 Task: Look for space in Chicholi, India from 5th July, 2023 to 10th July, 2023 for 4 adults in price range Rs.9000 to Rs.14000. Place can be entire place with 2 bedrooms having 4 beds and 2 bathrooms. Property type can be house, flat, guest house. Booking option can be shelf check-in. Required host language is English.
Action: Mouse moved to (552, 75)
Screenshot: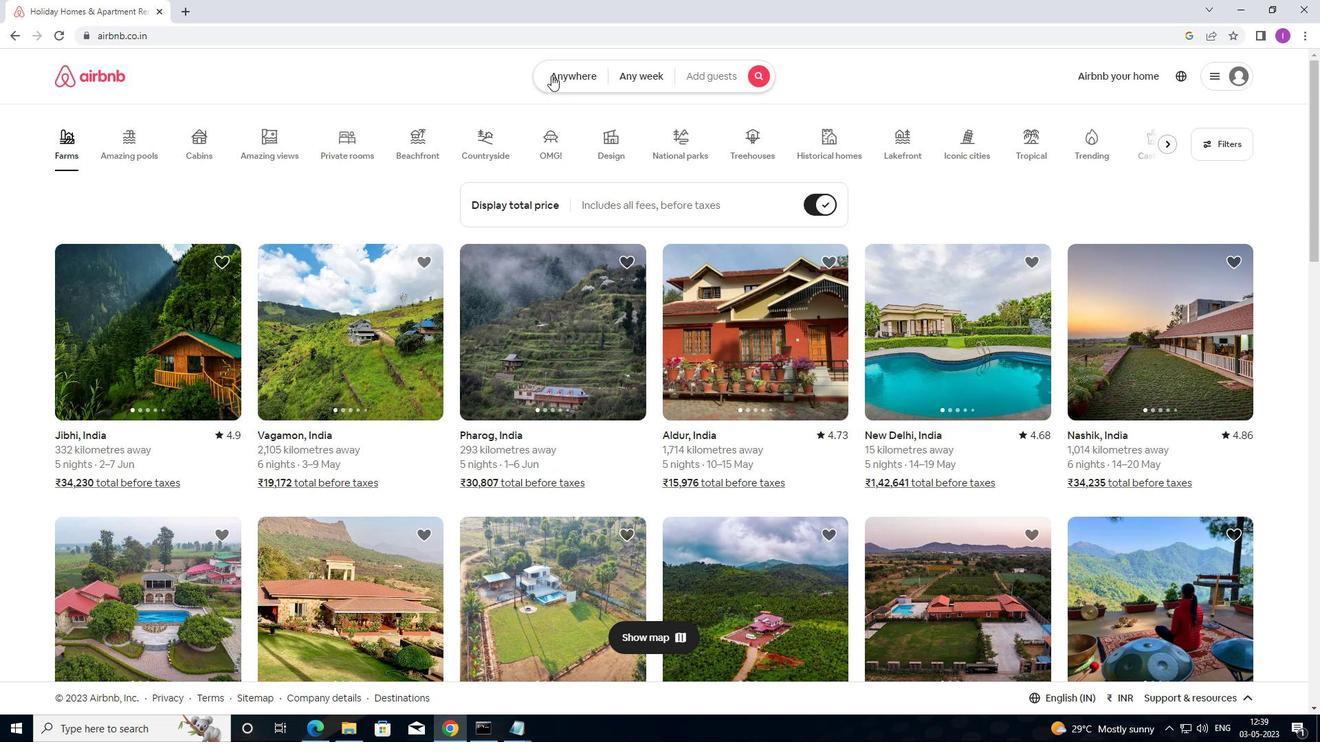 
Action: Mouse pressed left at (552, 75)
Screenshot: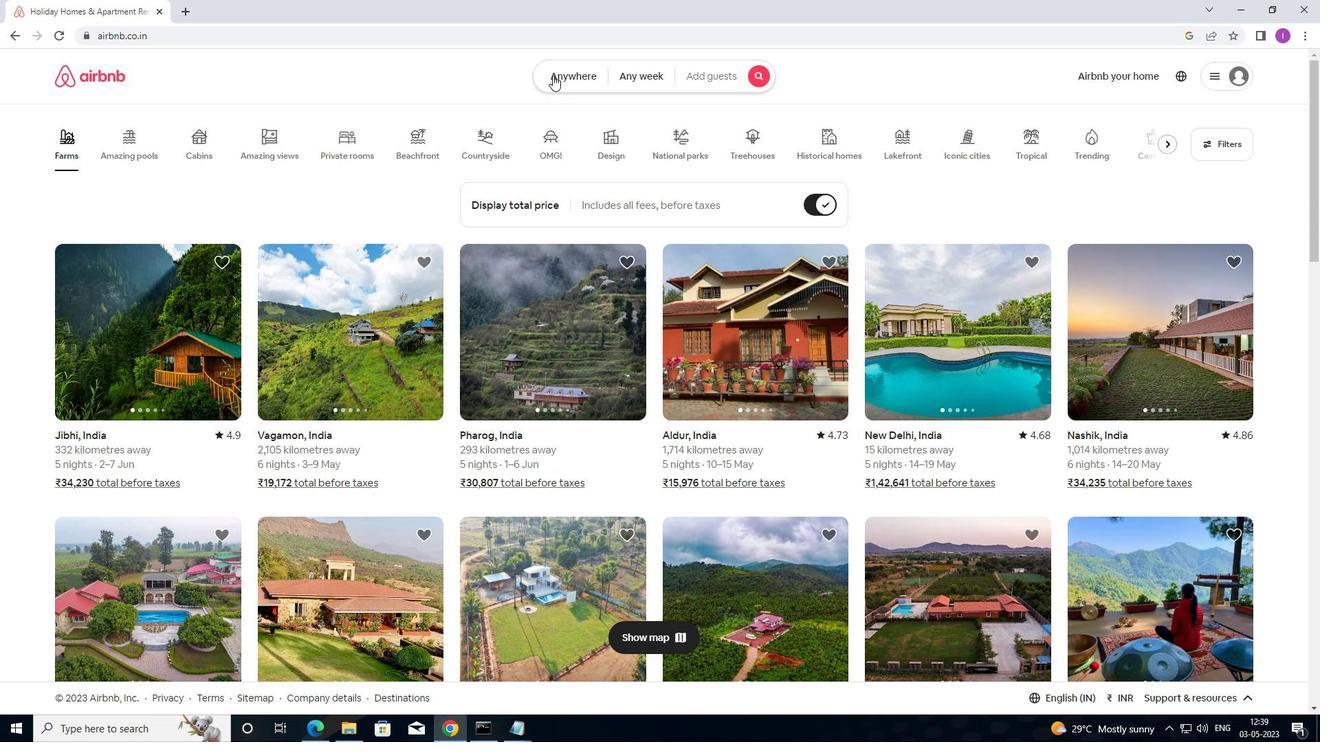 
Action: Mouse moved to (400, 130)
Screenshot: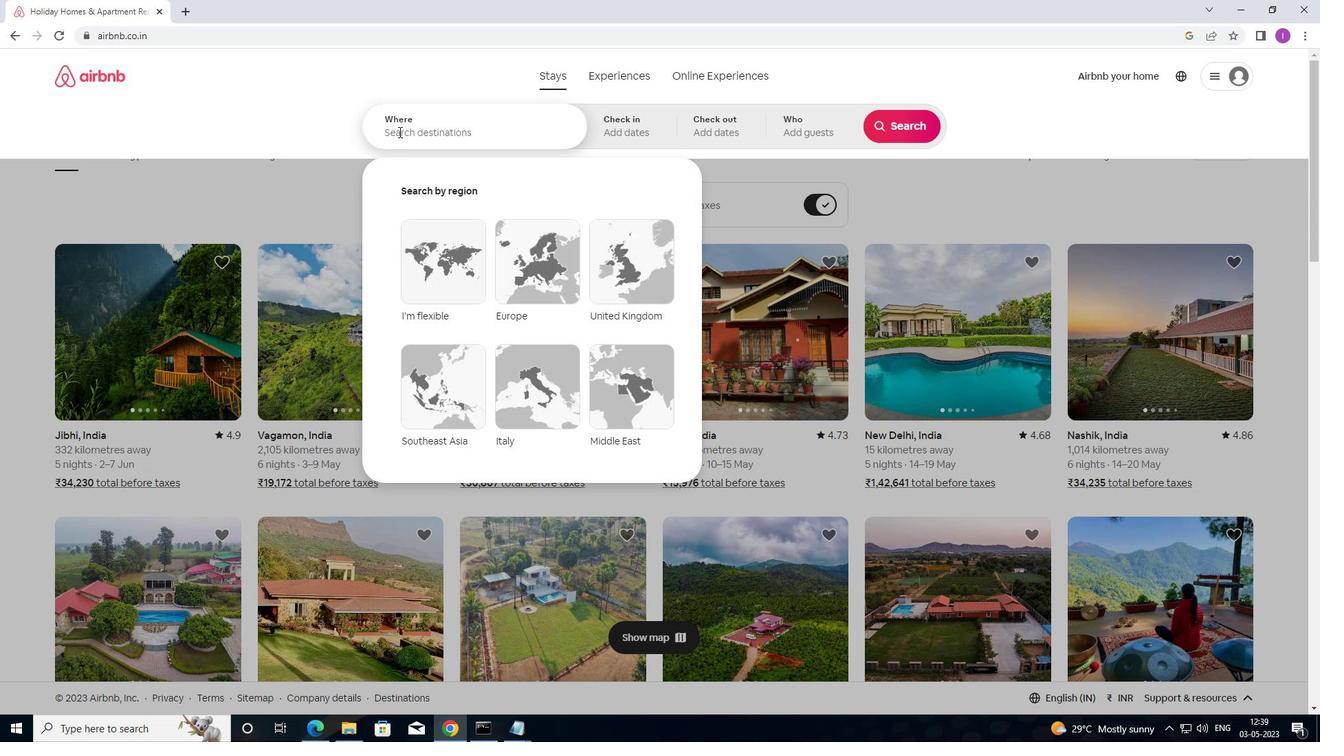 
Action: Mouse pressed left at (400, 130)
Screenshot: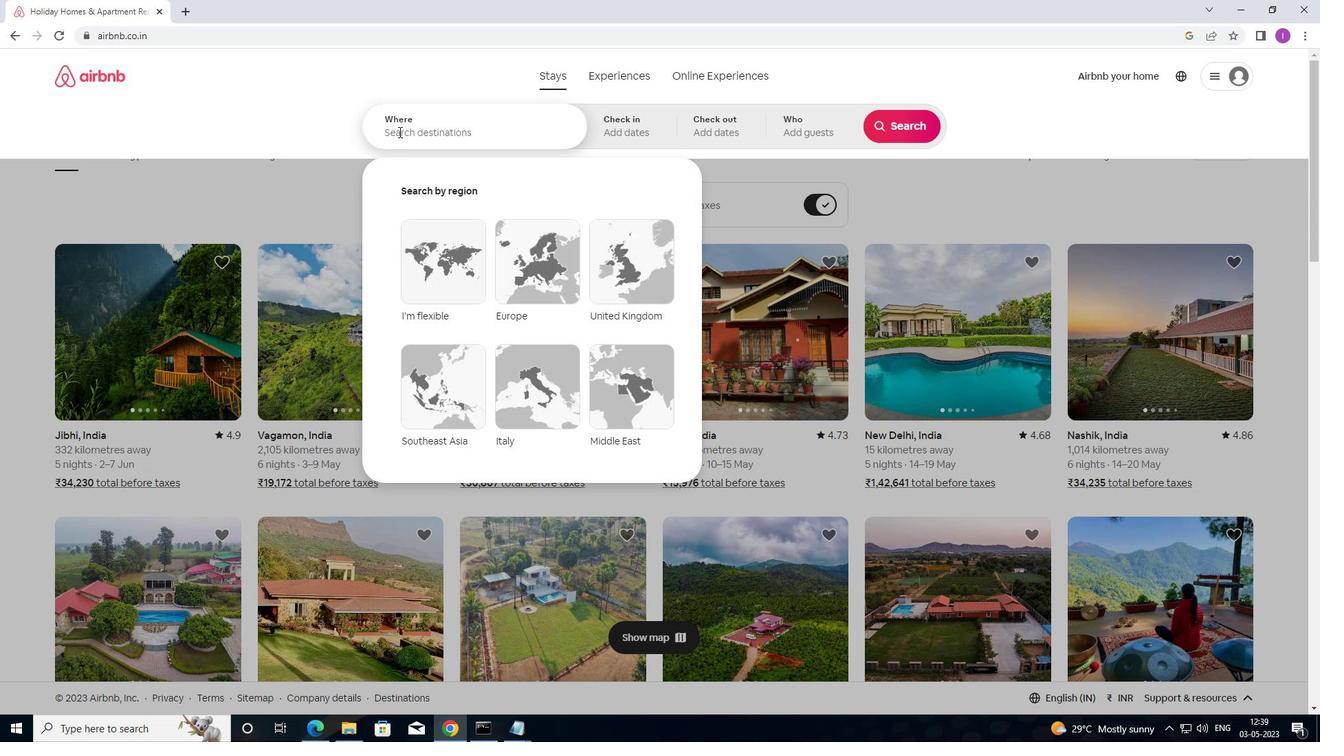 
Action: Mouse moved to (583, 136)
Screenshot: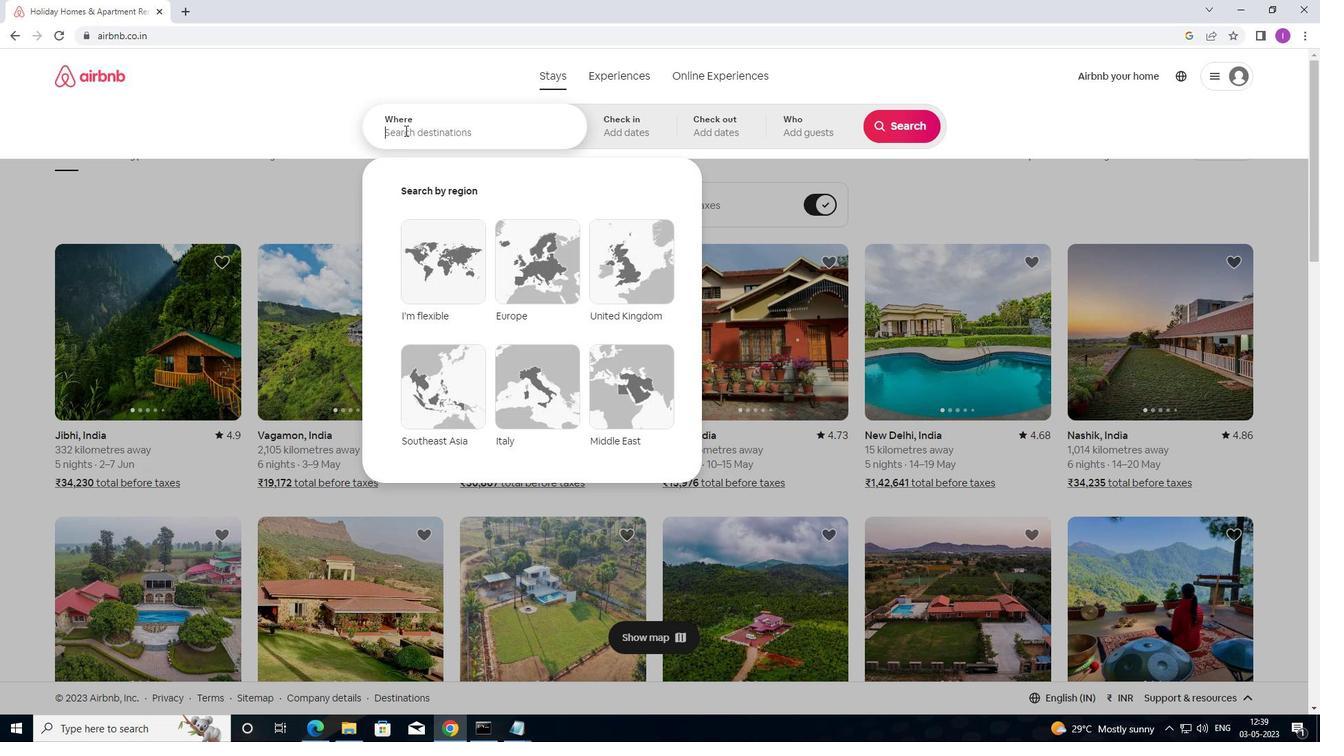 
Action: Key pressed <Key.shift>CHICHOLI,<Key.shift>INDIA
Screenshot: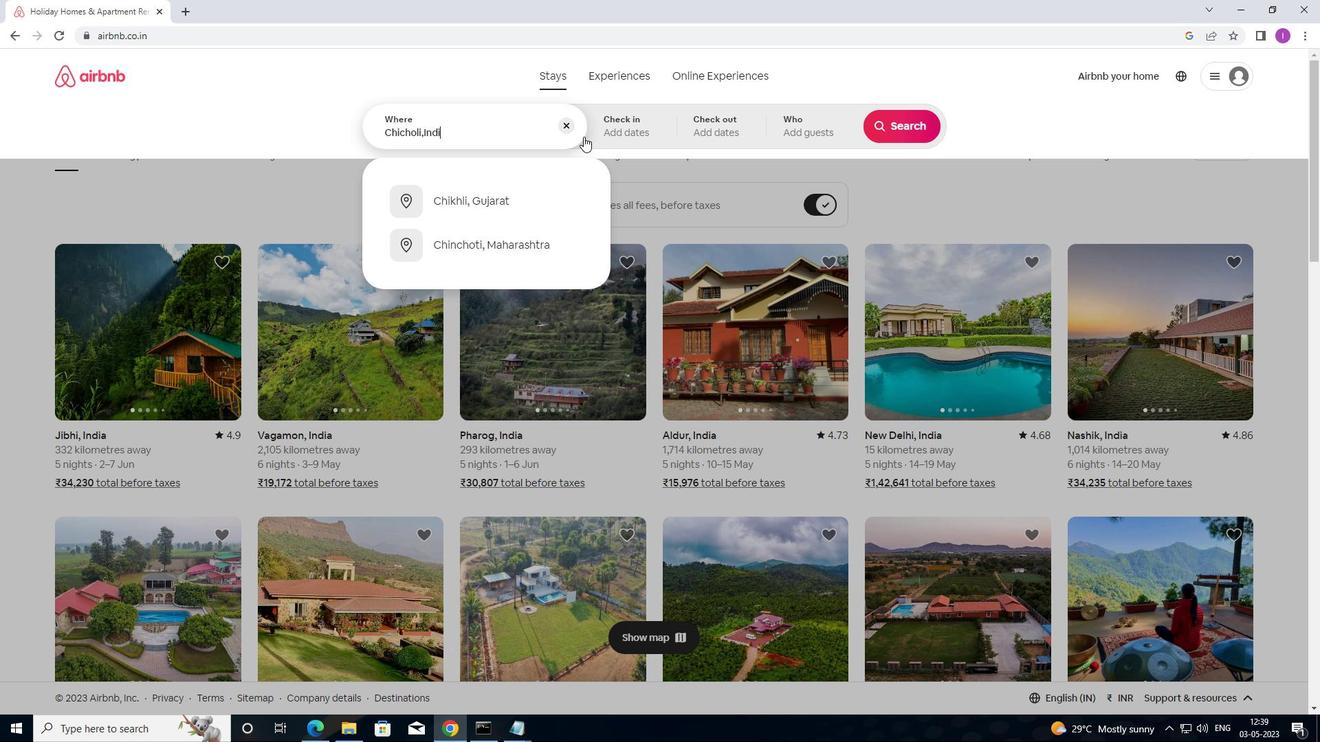 
Action: Mouse moved to (645, 132)
Screenshot: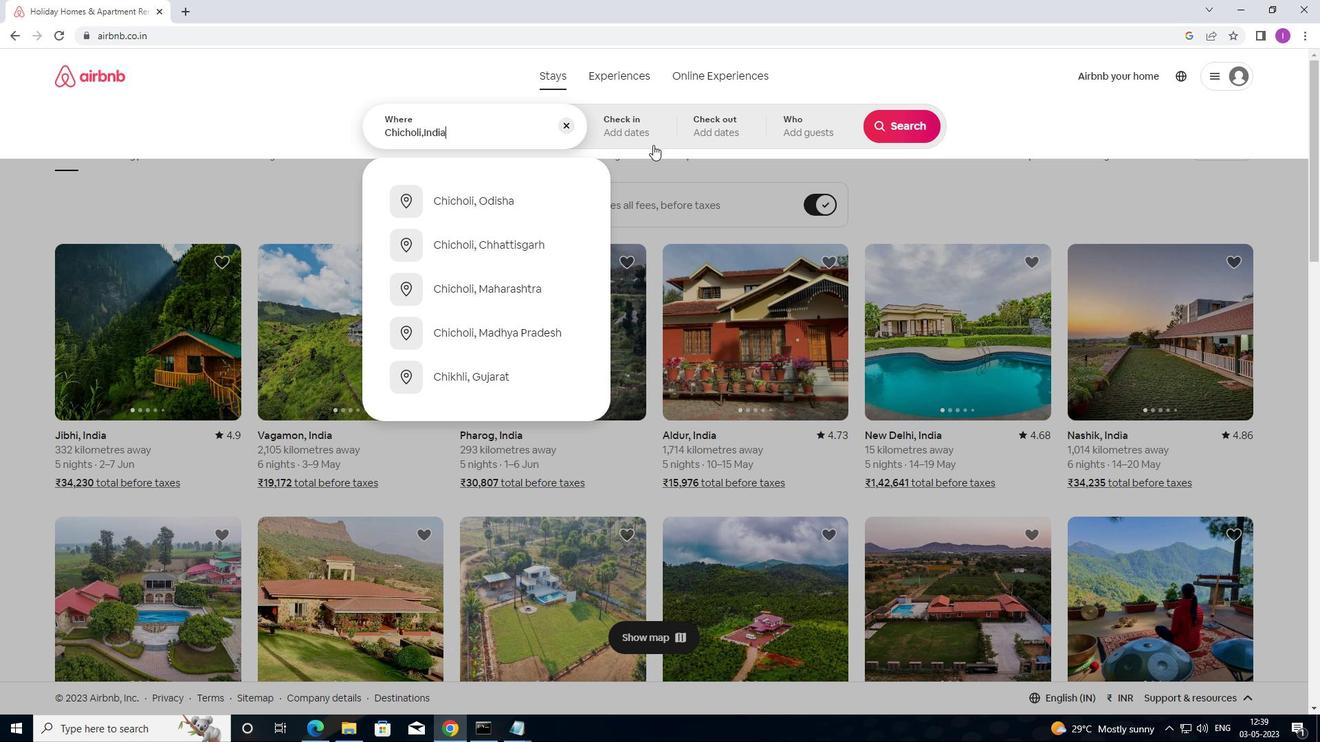 
Action: Mouse pressed left at (645, 132)
Screenshot: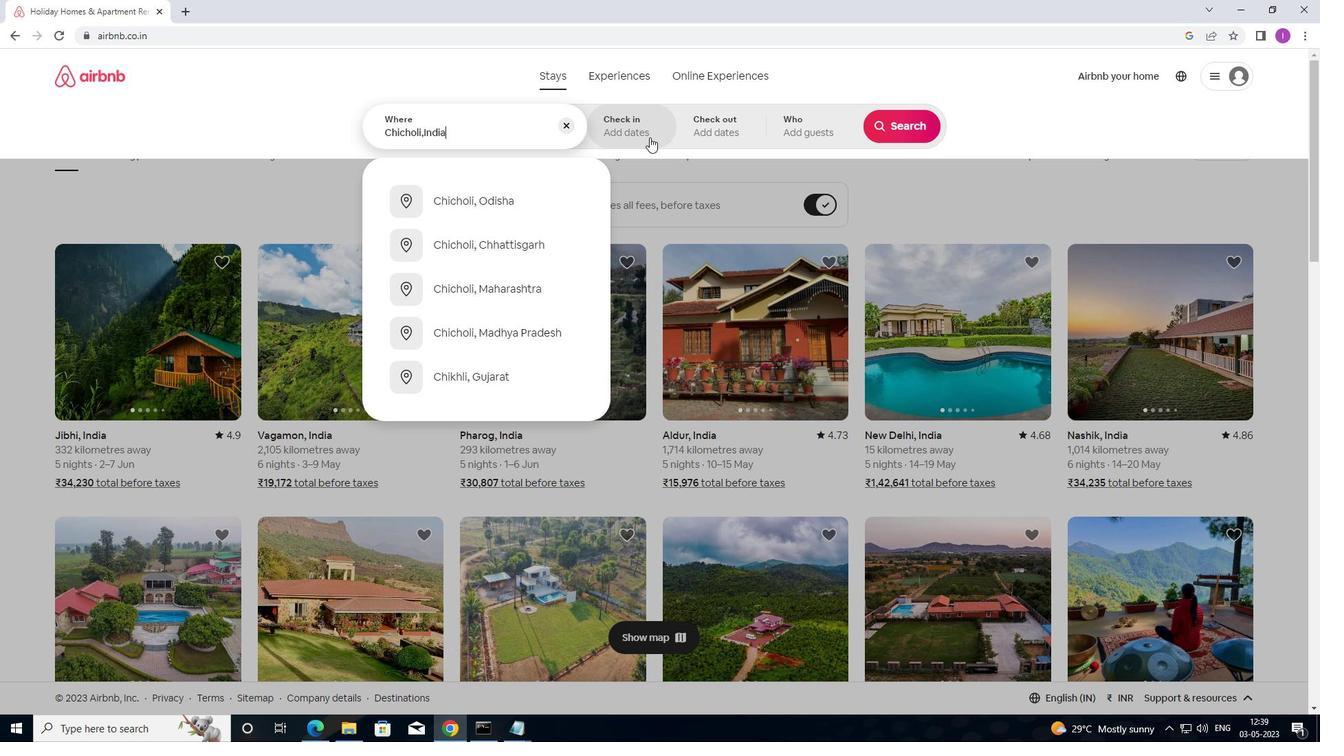 
Action: Mouse moved to (892, 239)
Screenshot: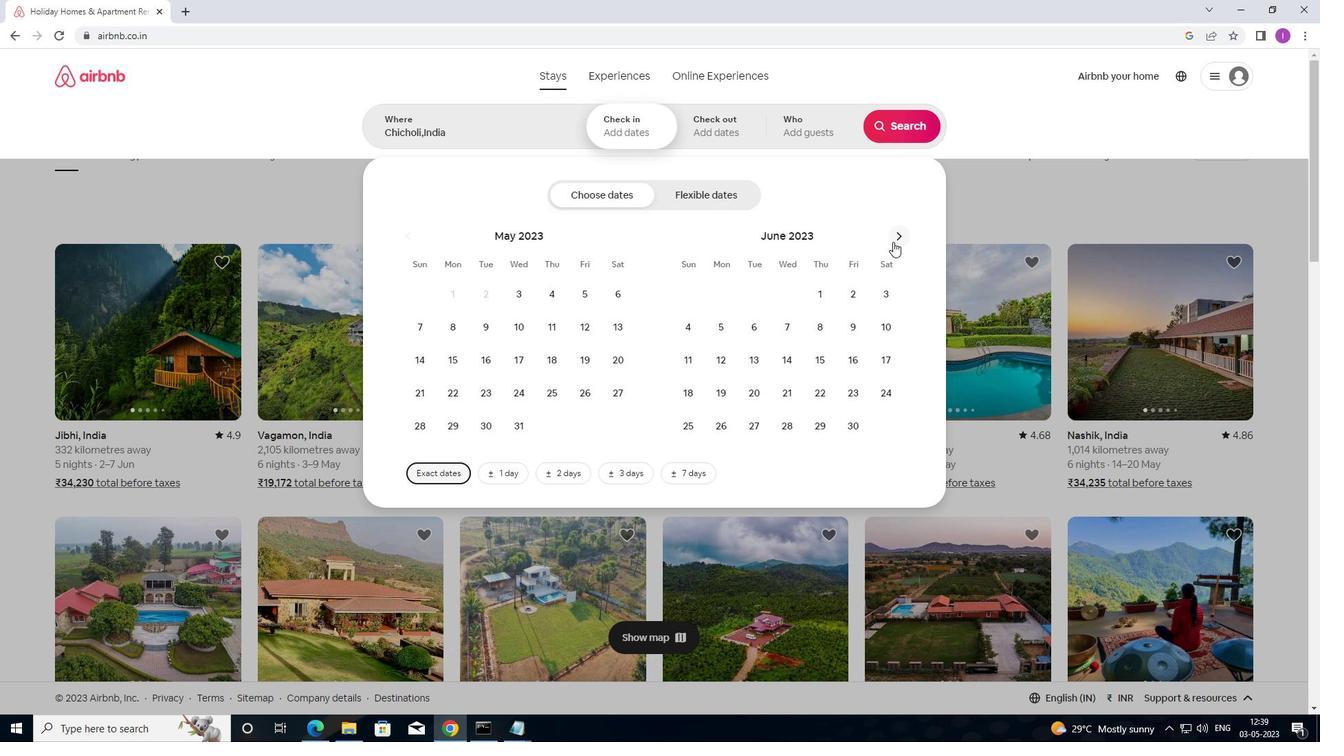 
Action: Mouse pressed left at (892, 239)
Screenshot: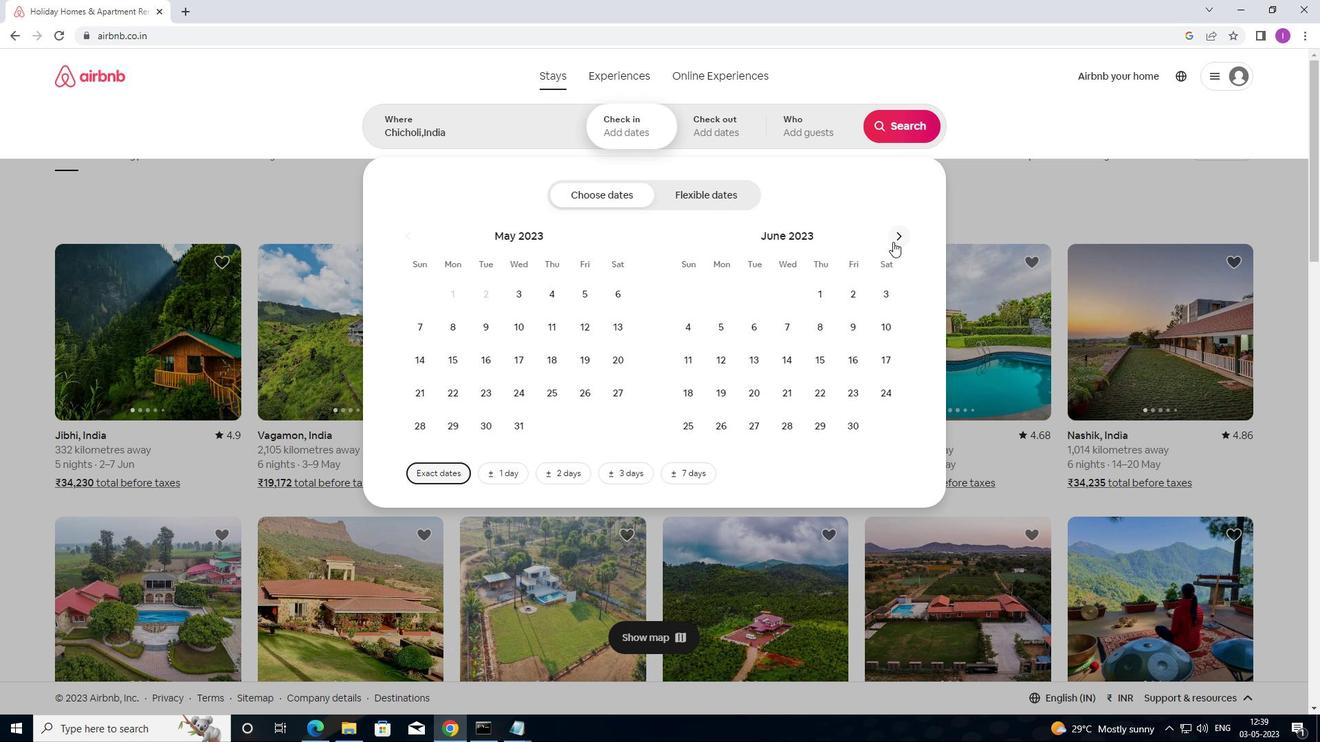 
Action: Mouse moved to (788, 319)
Screenshot: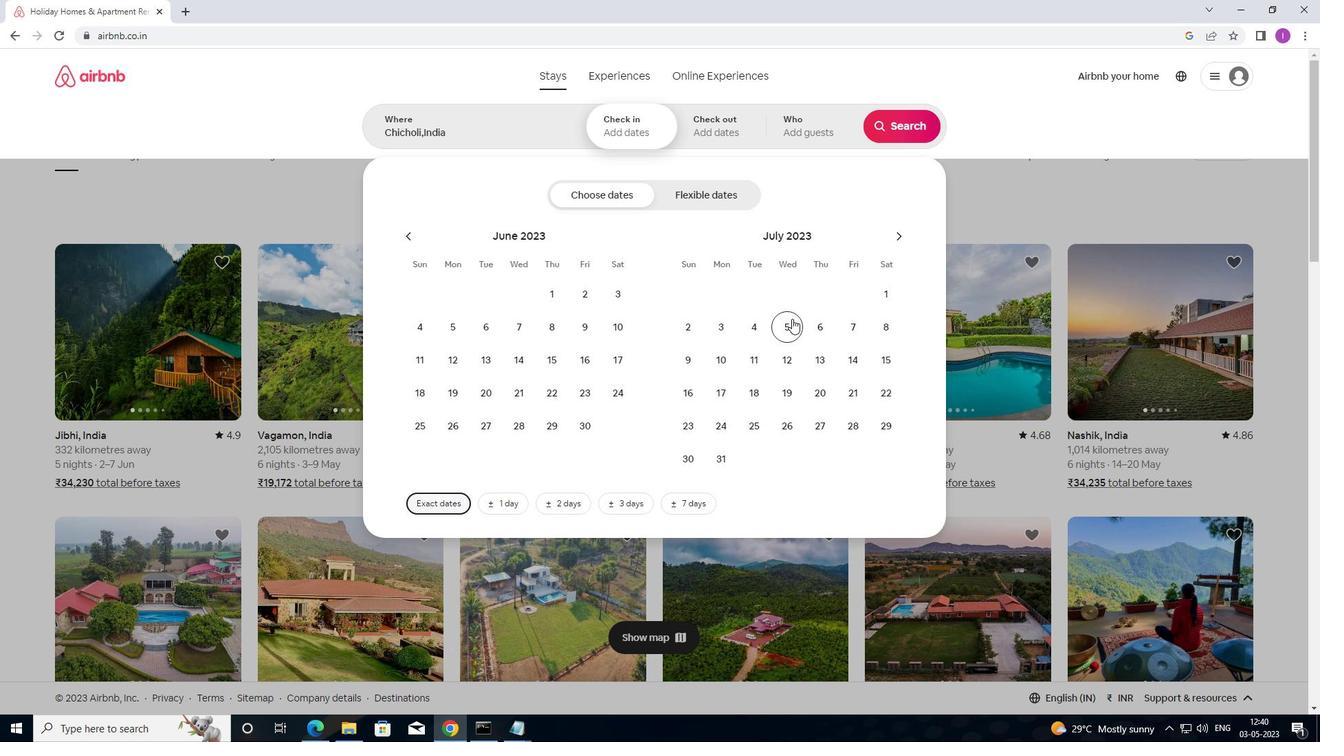 
Action: Mouse pressed left at (788, 319)
Screenshot: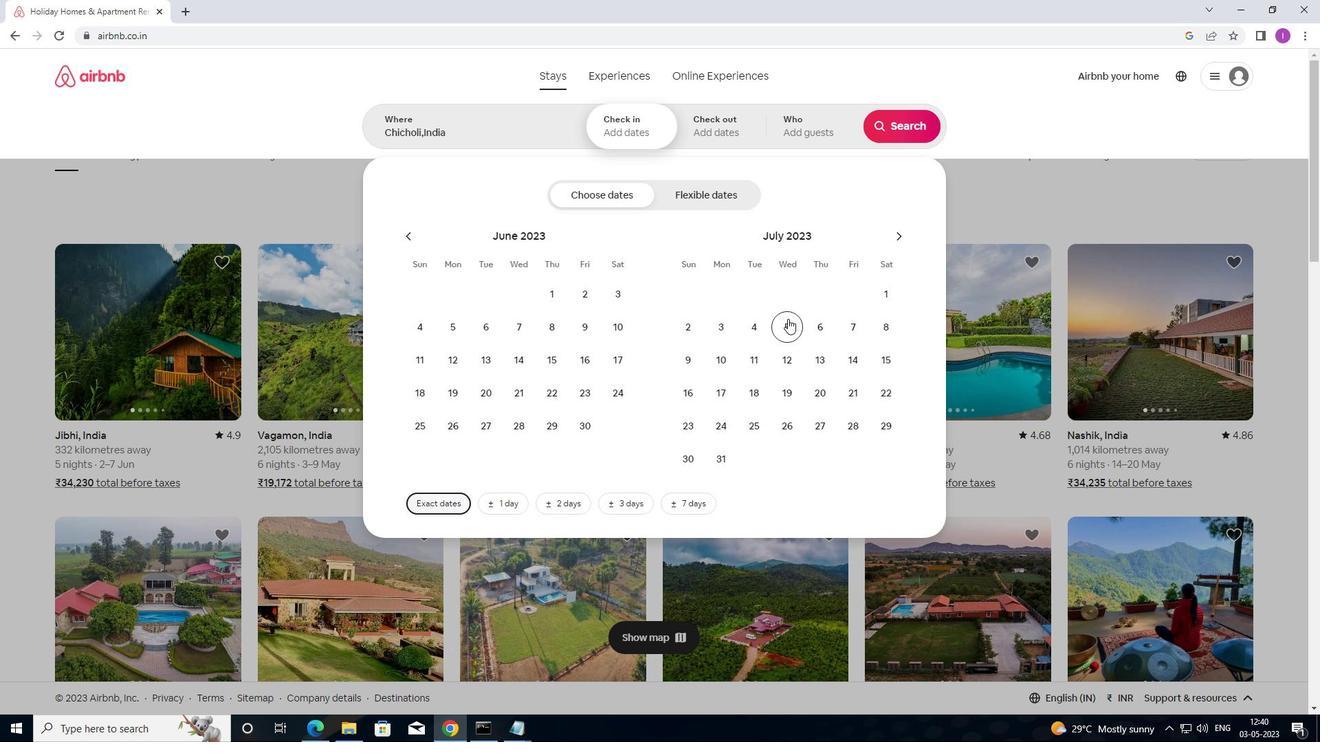 
Action: Mouse moved to (715, 367)
Screenshot: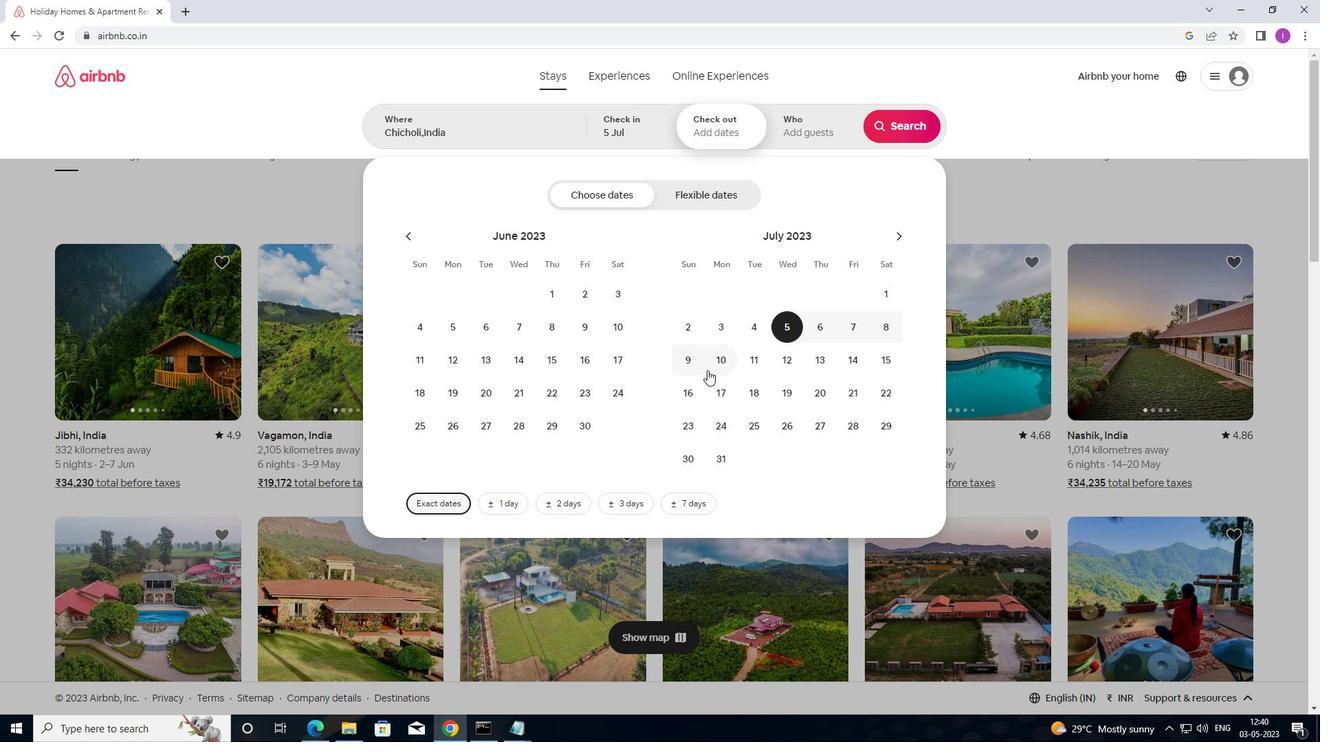 
Action: Mouse pressed left at (715, 367)
Screenshot: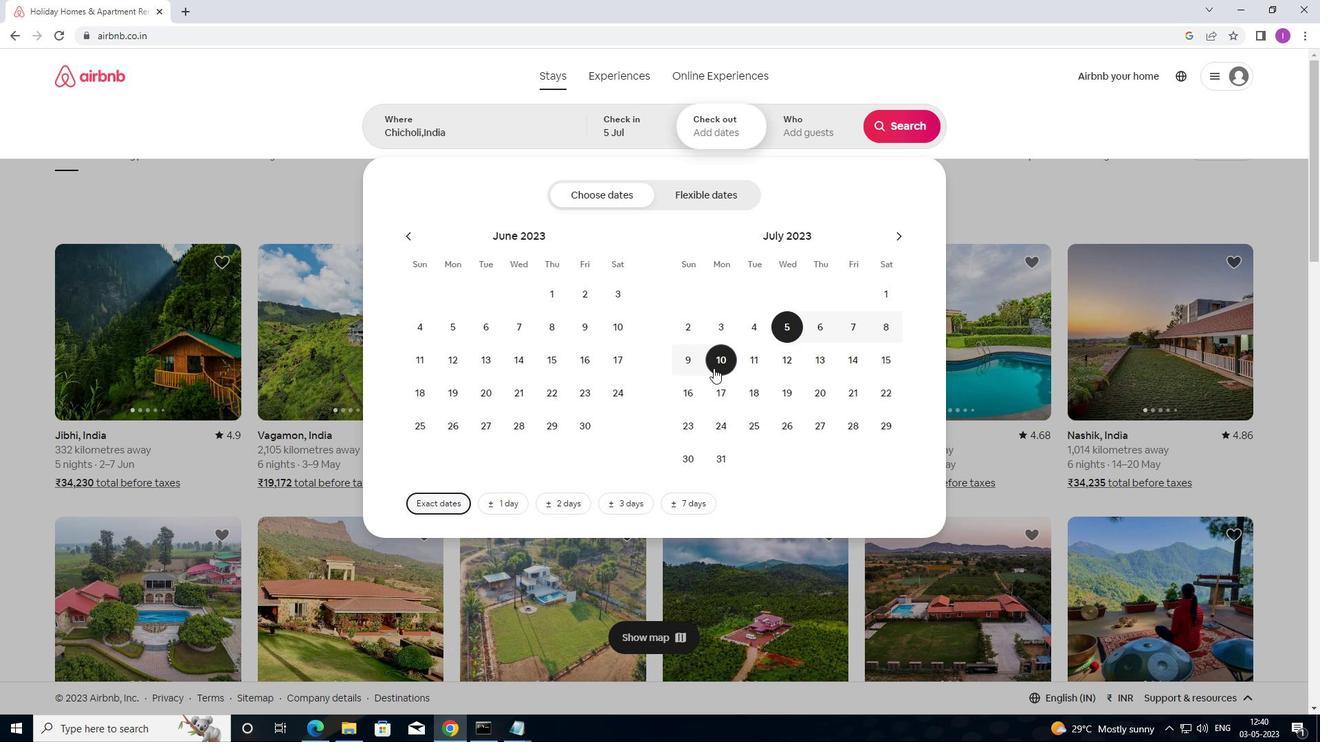 
Action: Mouse moved to (807, 127)
Screenshot: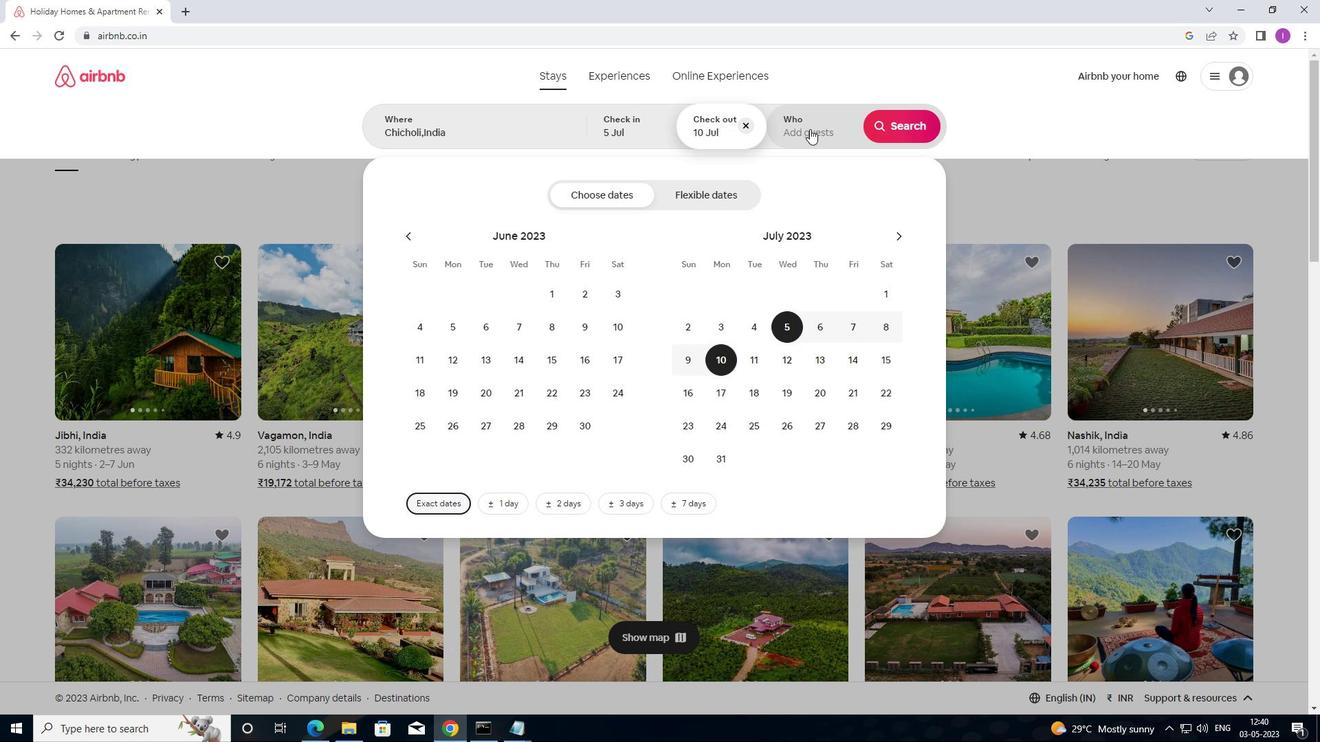 
Action: Mouse pressed left at (807, 127)
Screenshot: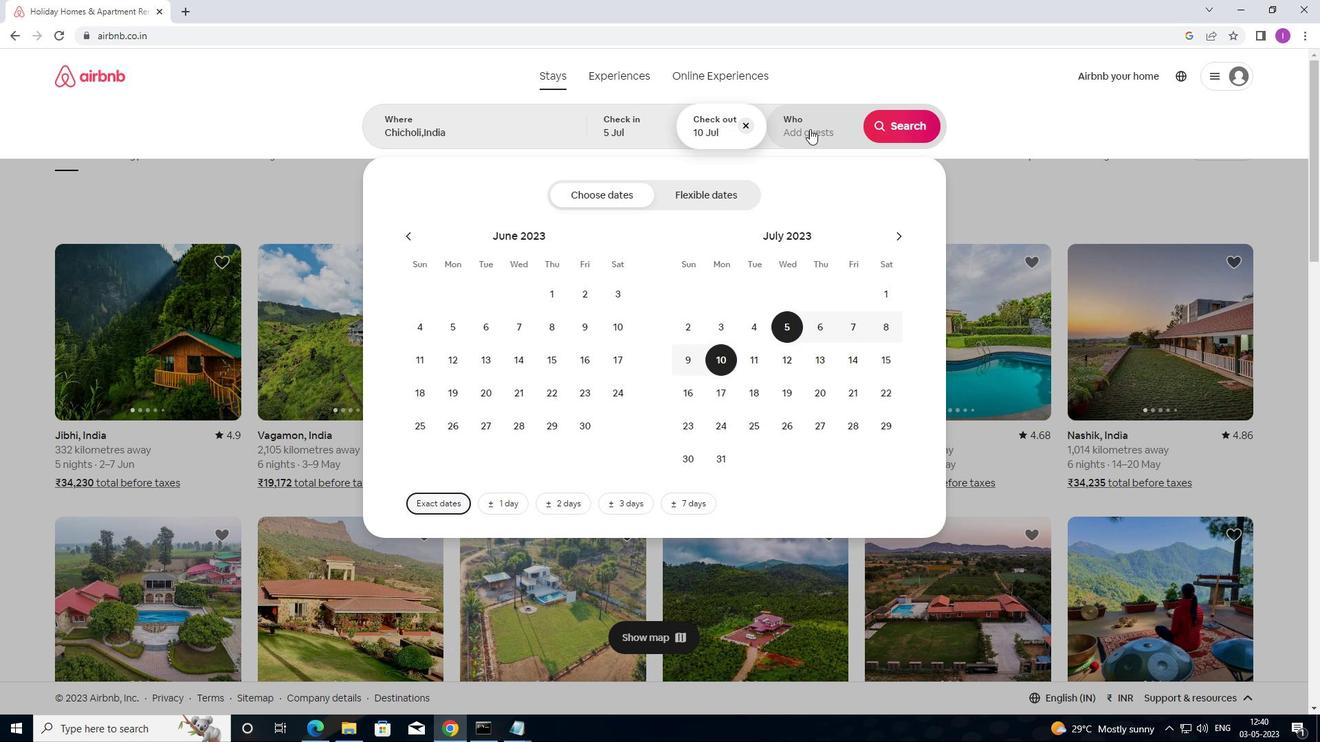 
Action: Mouse moved to (907, 207)
Screenshot: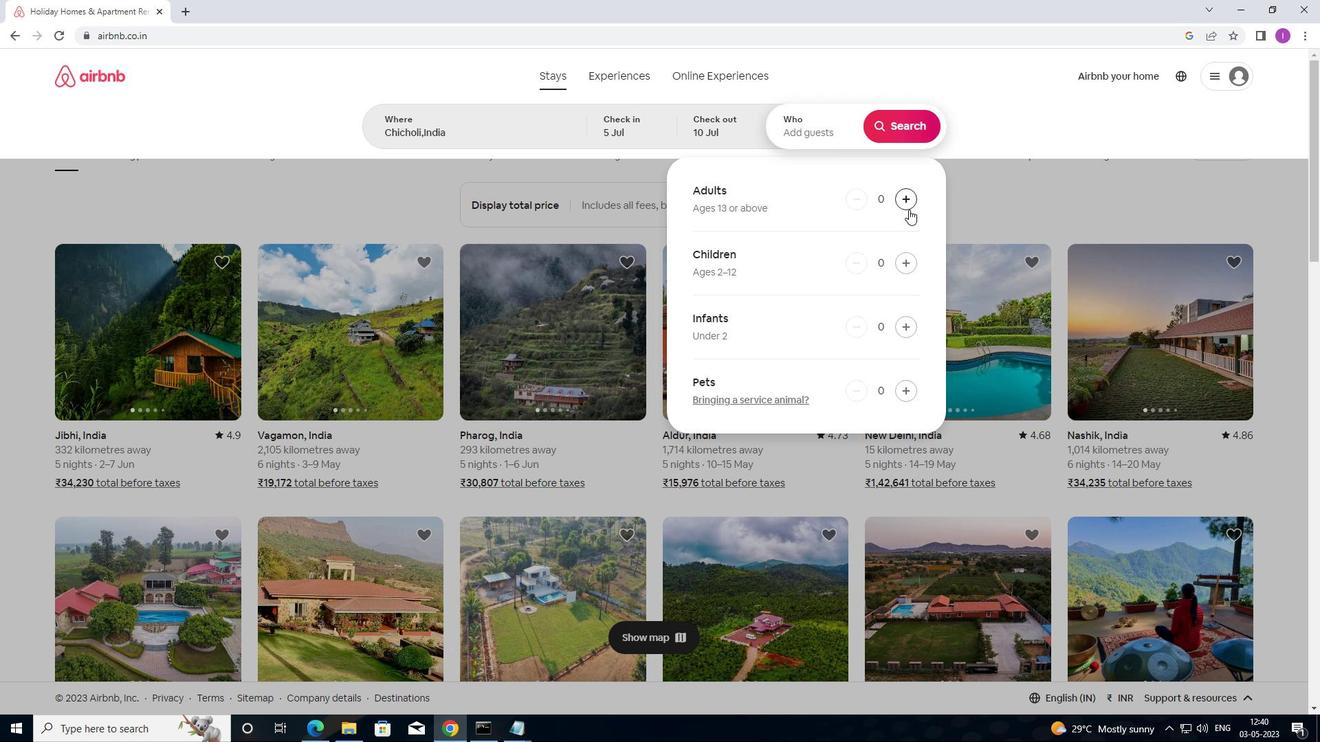 
Action: Mouse pressed left at (907, 207)
Screenshot: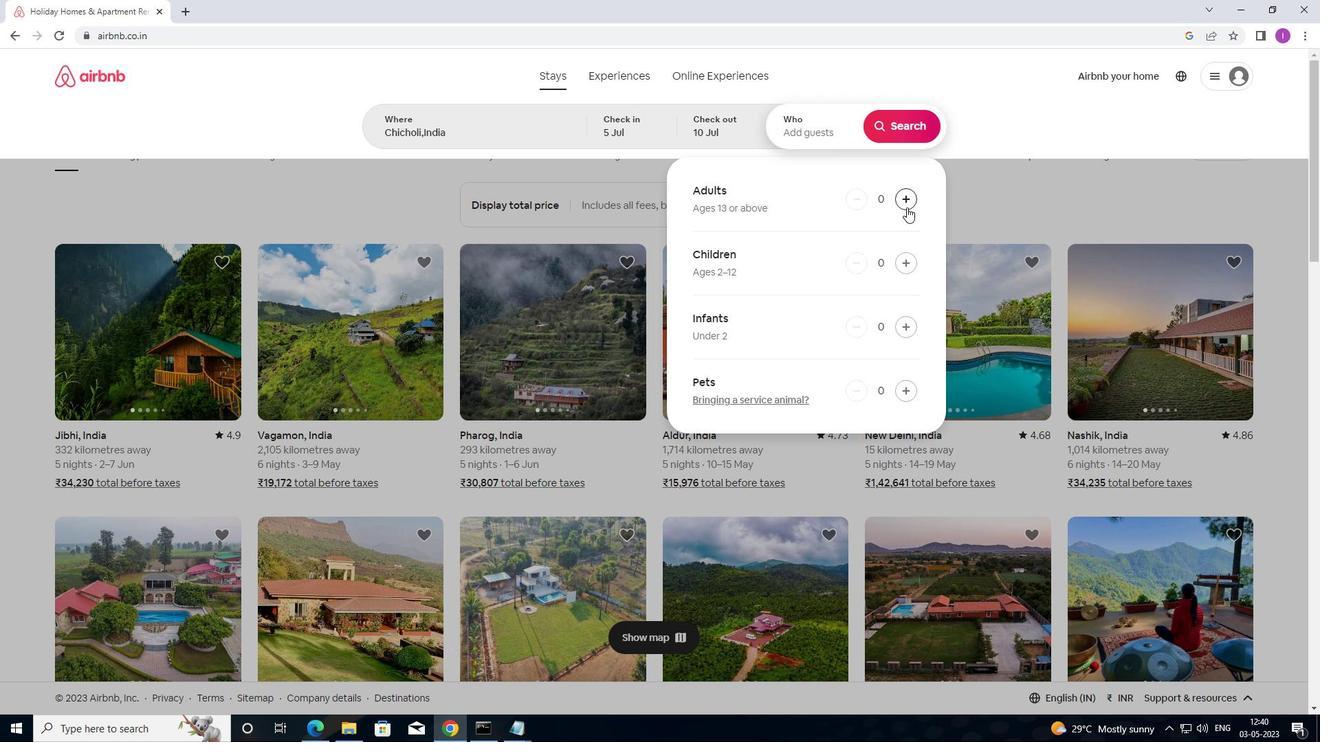 
Action: Mouse pressed left at (907, 207)
Screenshot: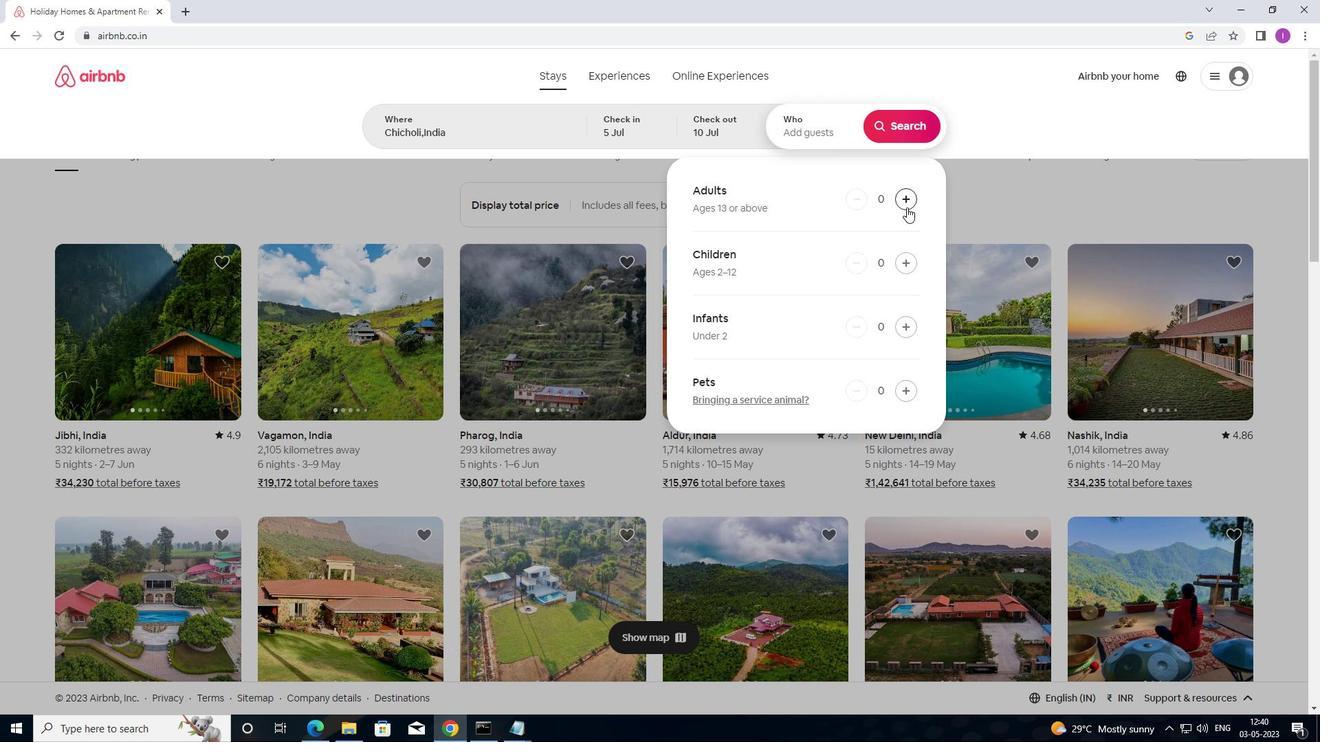 
Action: Mouse pressed left at (907, 207)
Screenshot: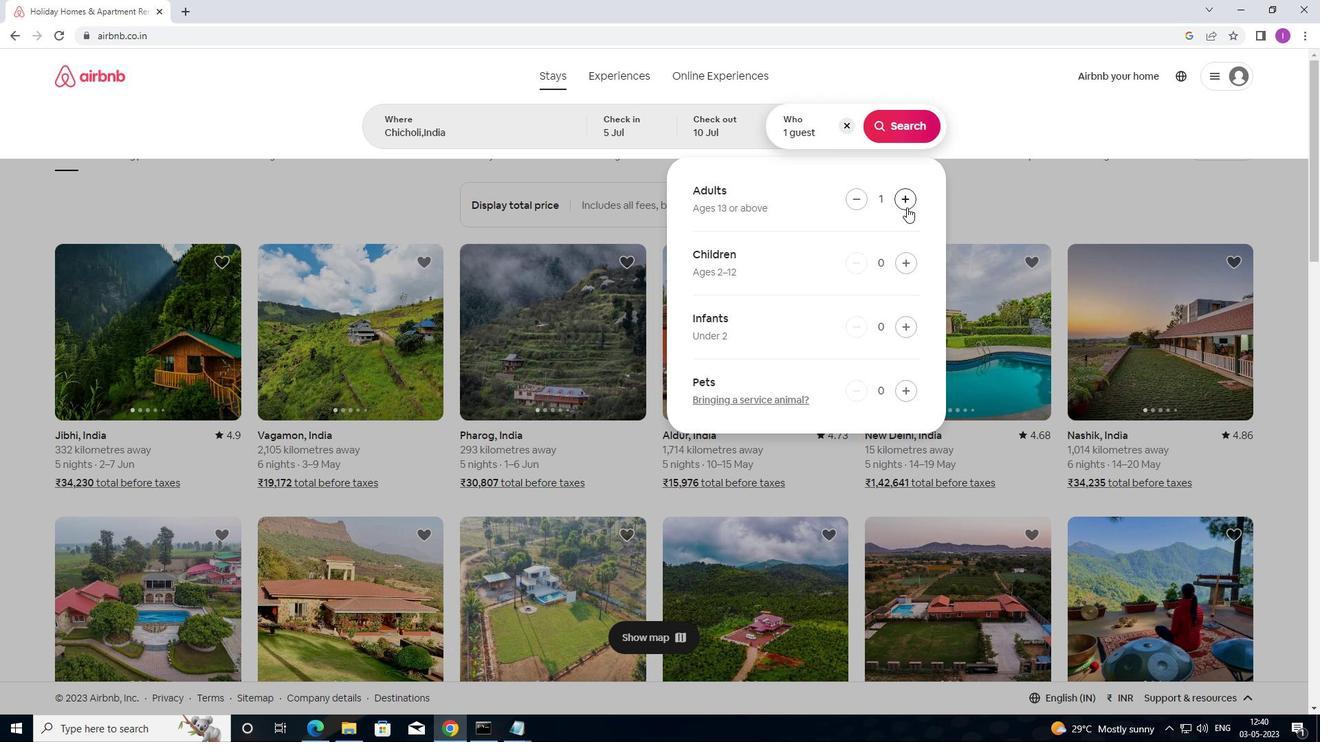 
Action: Mouse pressed left at (907, 207)
Screenshot: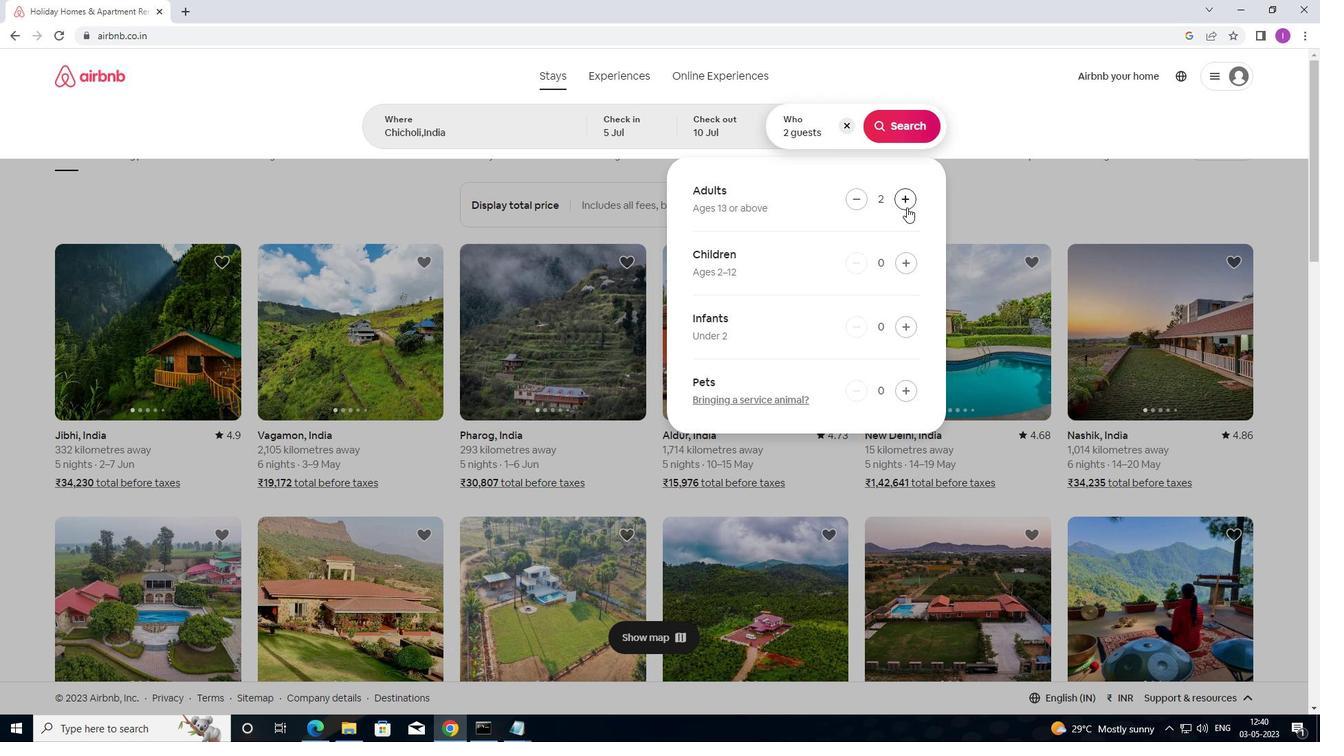 
Action: Mouse moved to (924, 126)
Screenshot: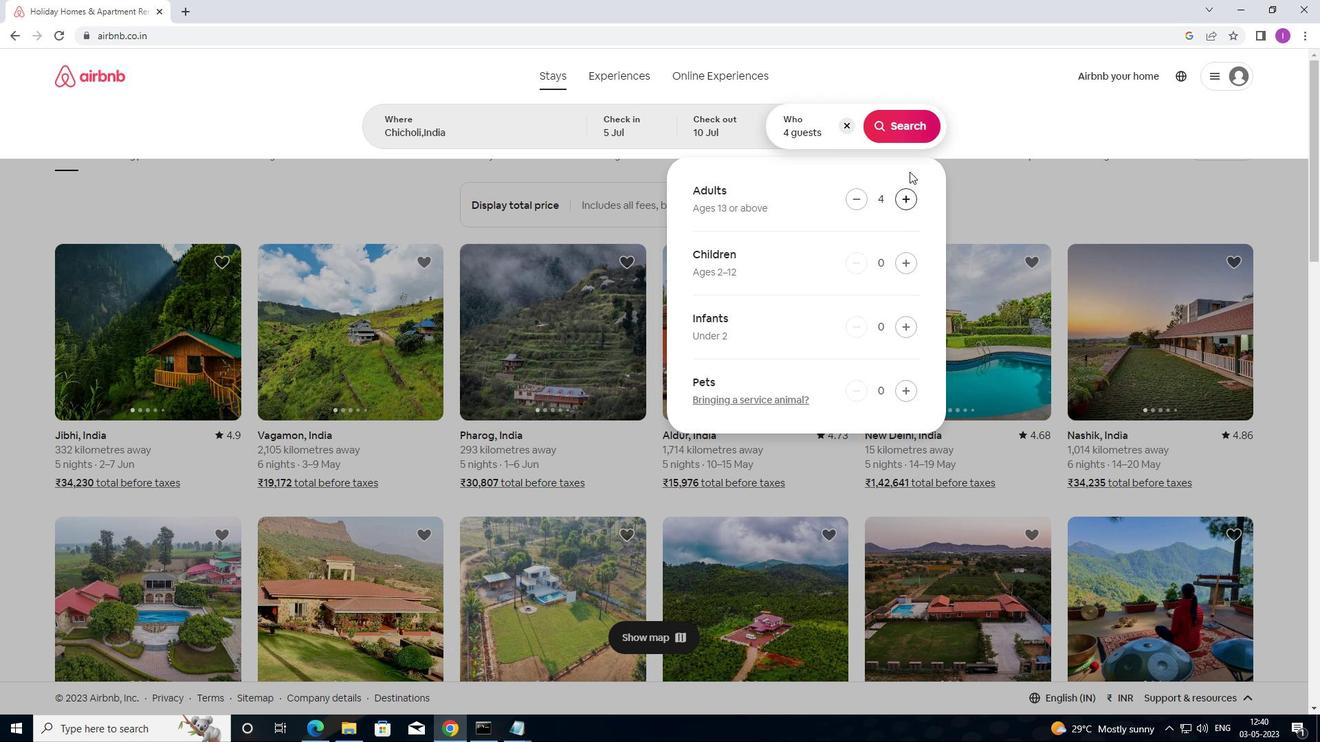 
Action: Mouse pressed left at (924, 126)
Screenshot: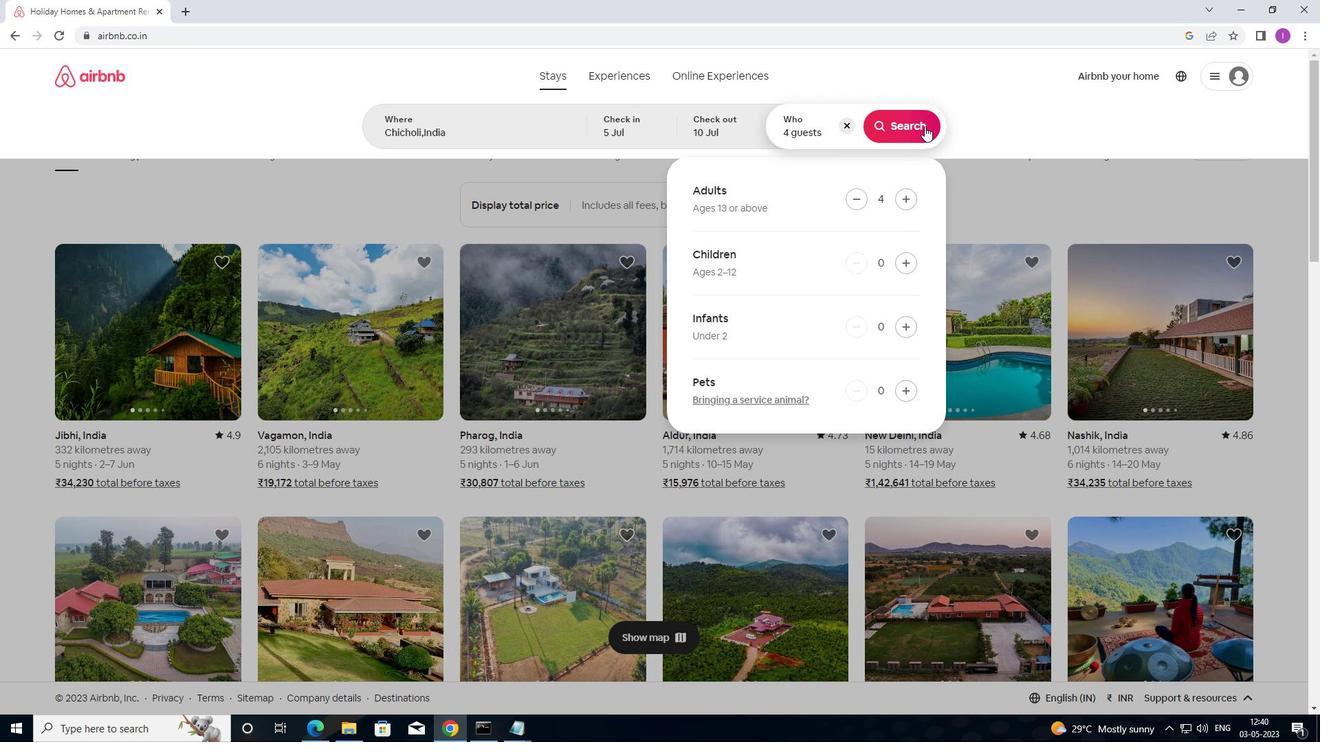 
Action: Mouse moved to (1266, 138)
Screenshot: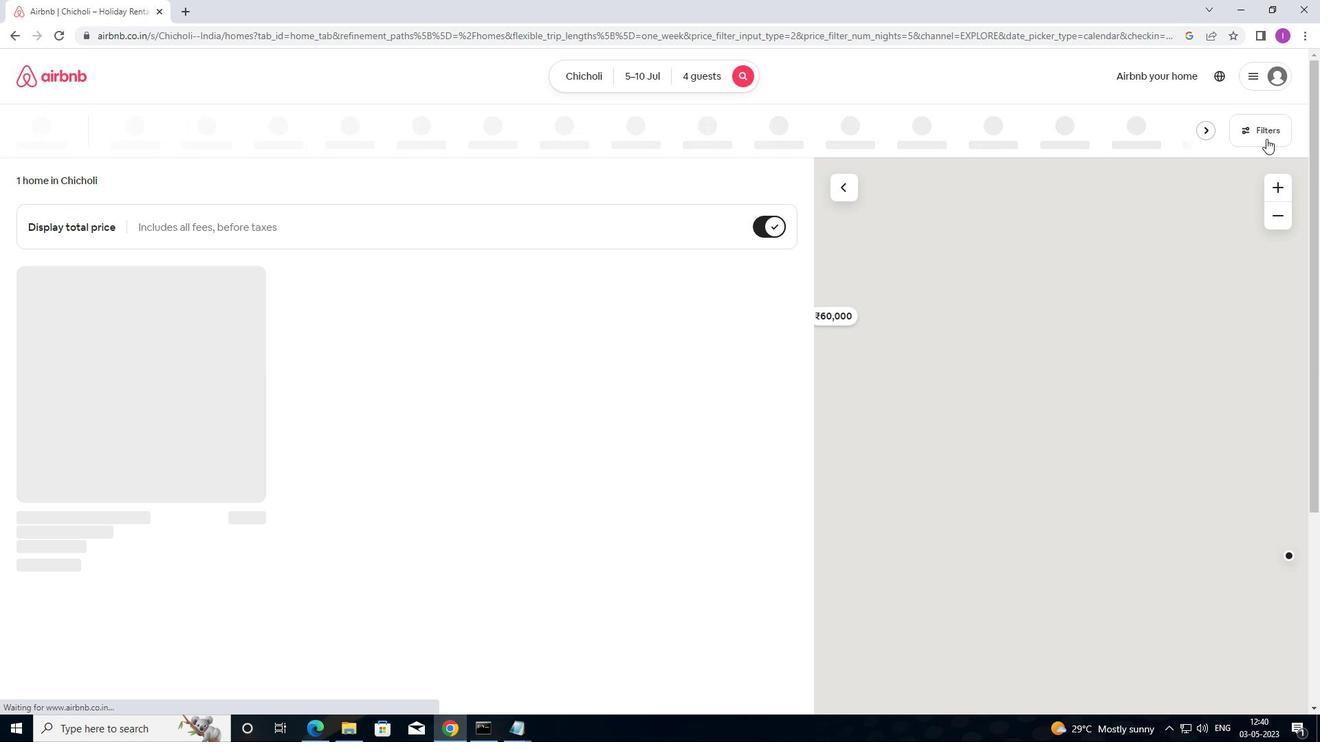 
Action: Mouse pressed left at (1266, 138)
Screenshot: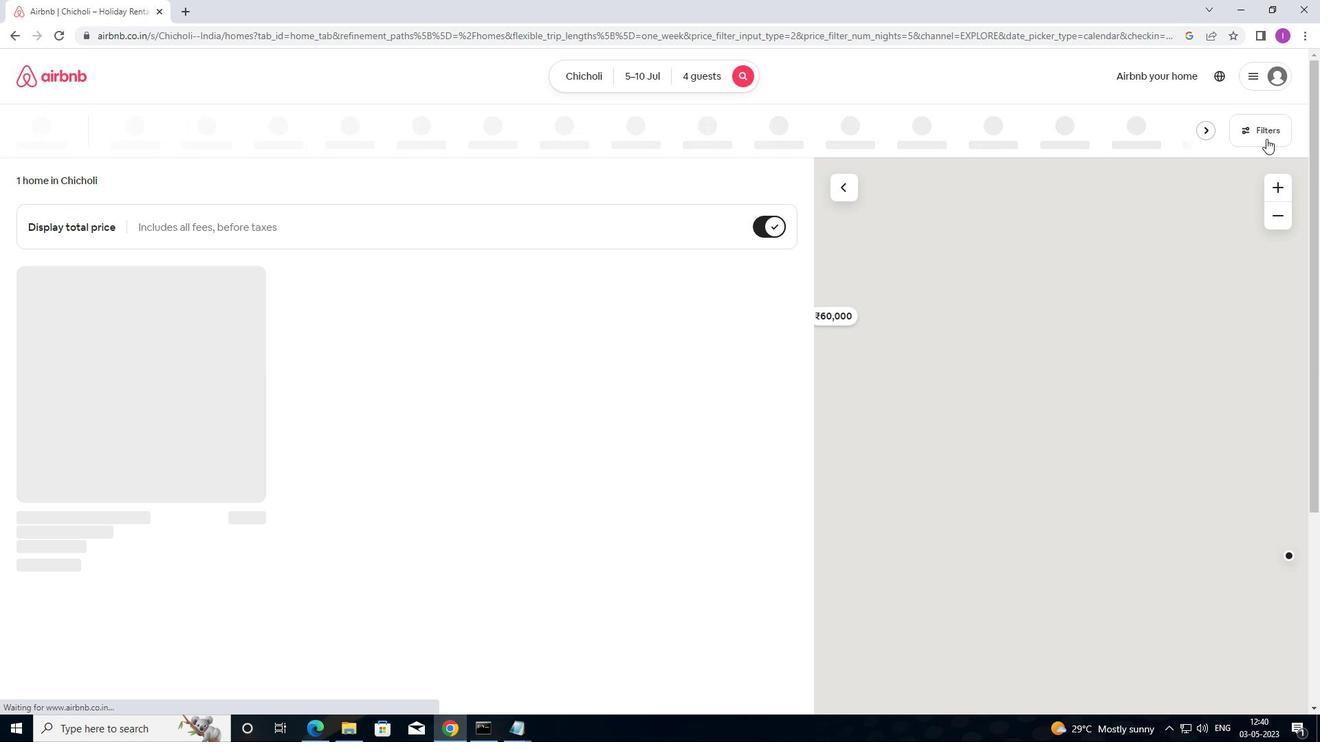 
Action: Mouse moved to (495, 309)
Screenshot: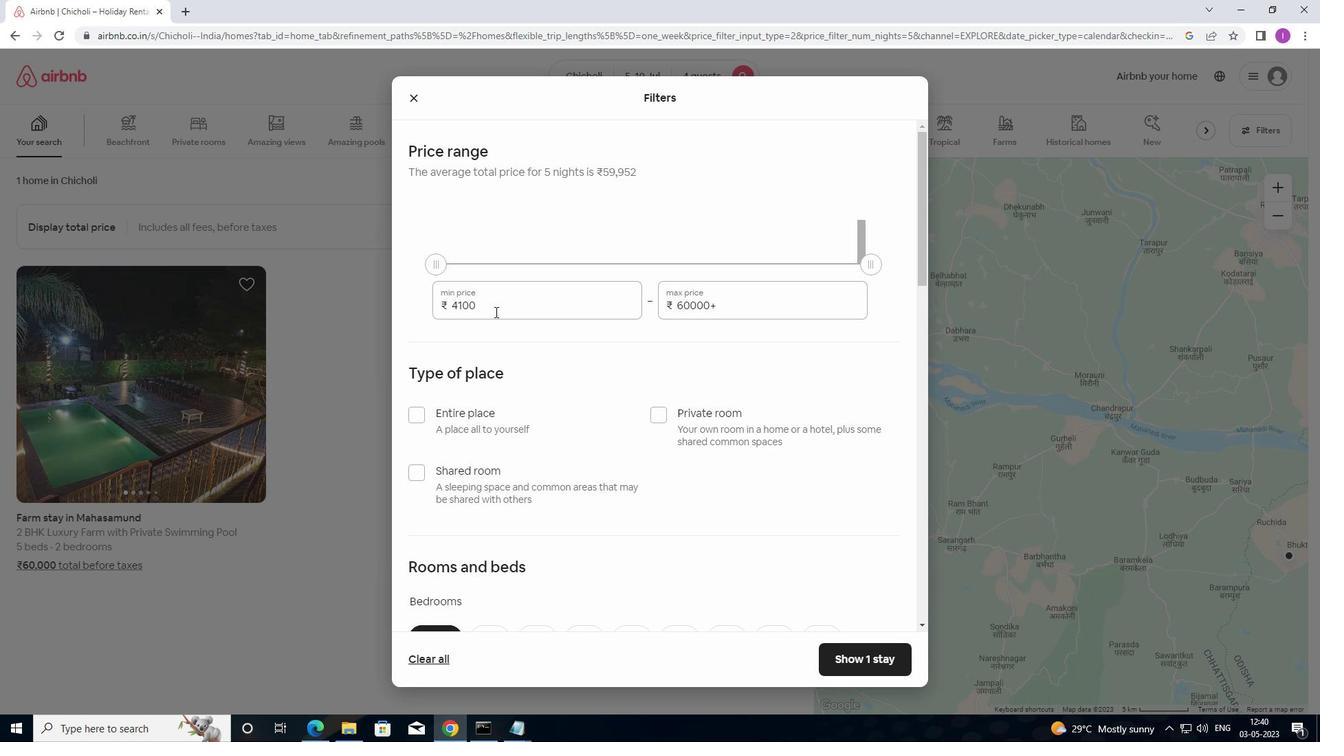 
Action: Mouse pressed left at (495, 309)
Screenshot: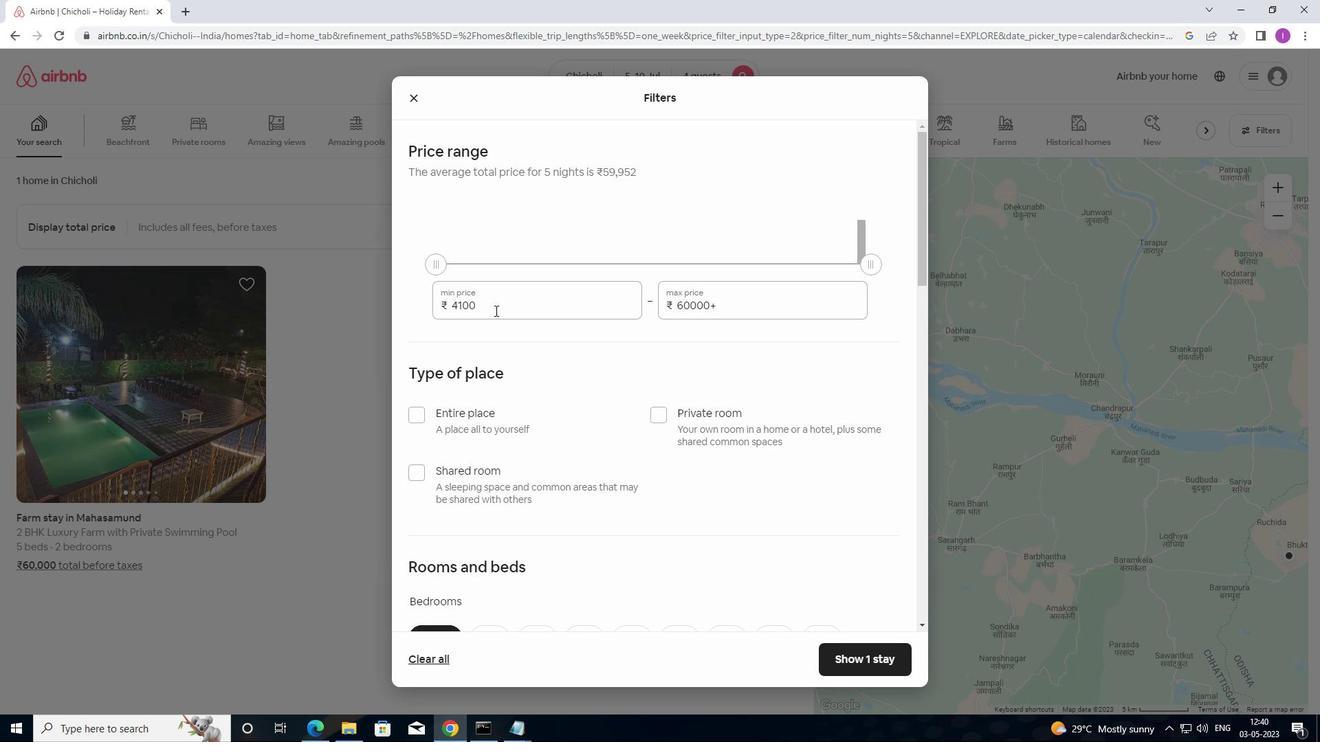 
Action: Mouse moved to (441, 299)
Screenshot: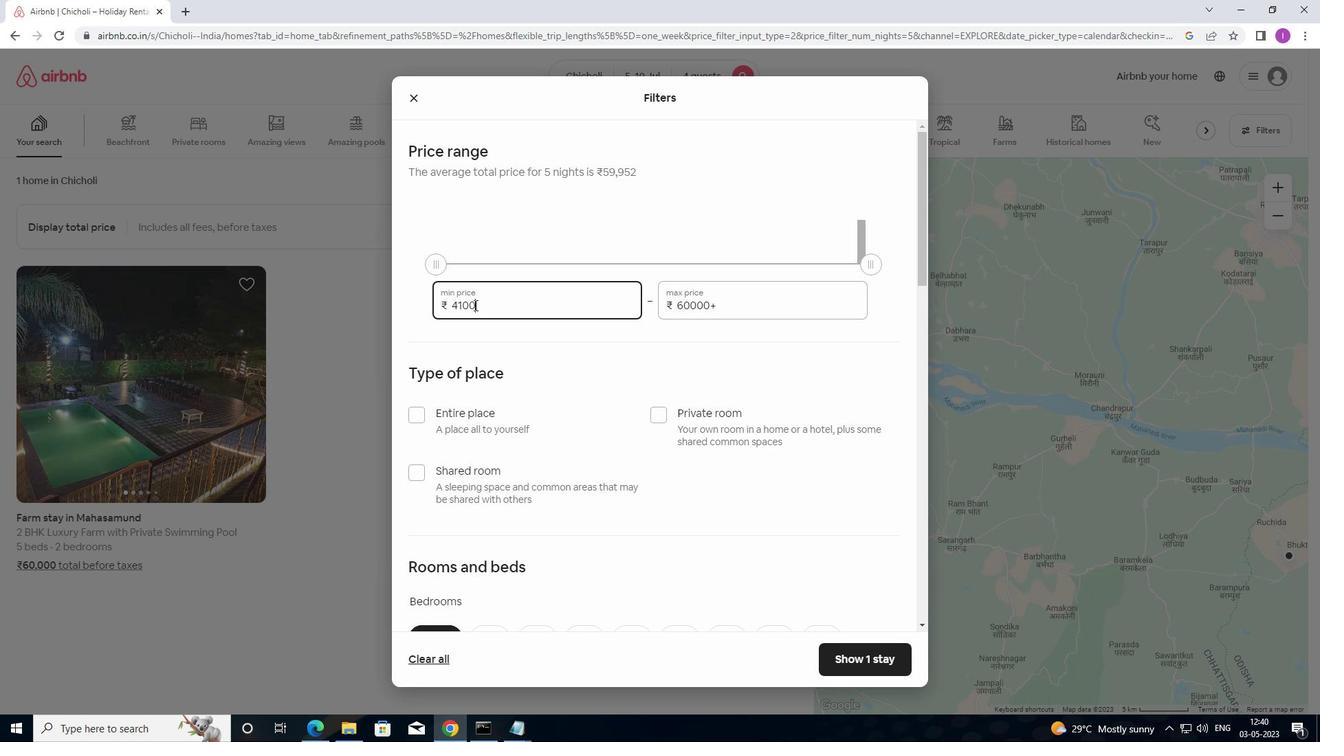 
Action: Key pressed 9000
Screenshot: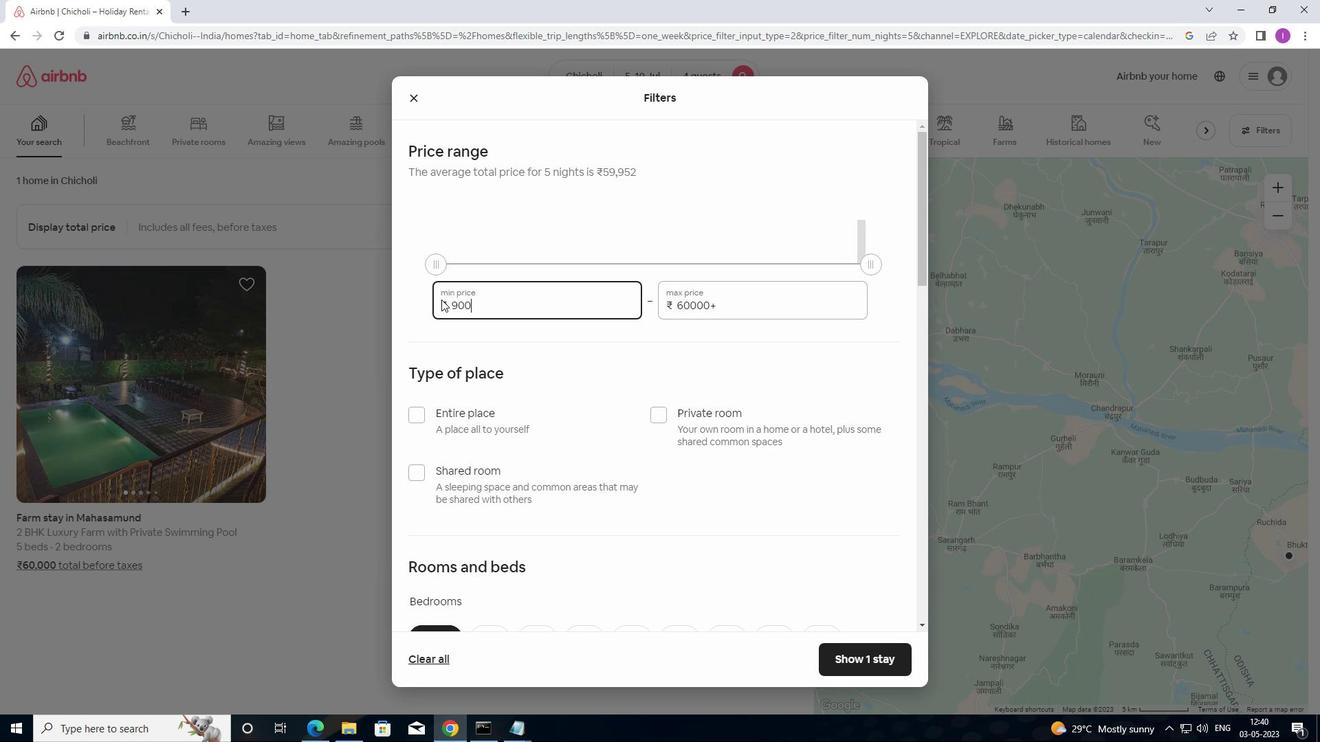 
Action: Mouse moved to (726, 306)
Screenshot: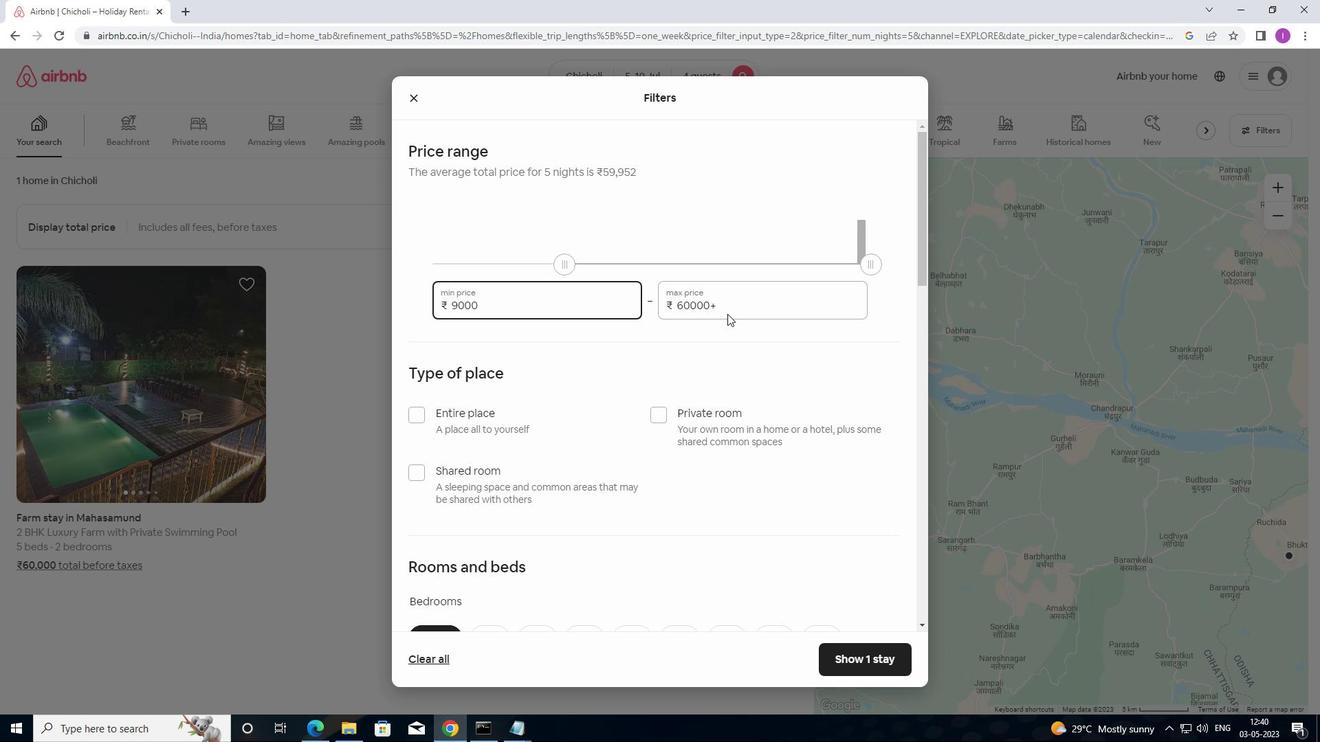 
Action: Mouse pressed left at (726, 306)
Screenshot: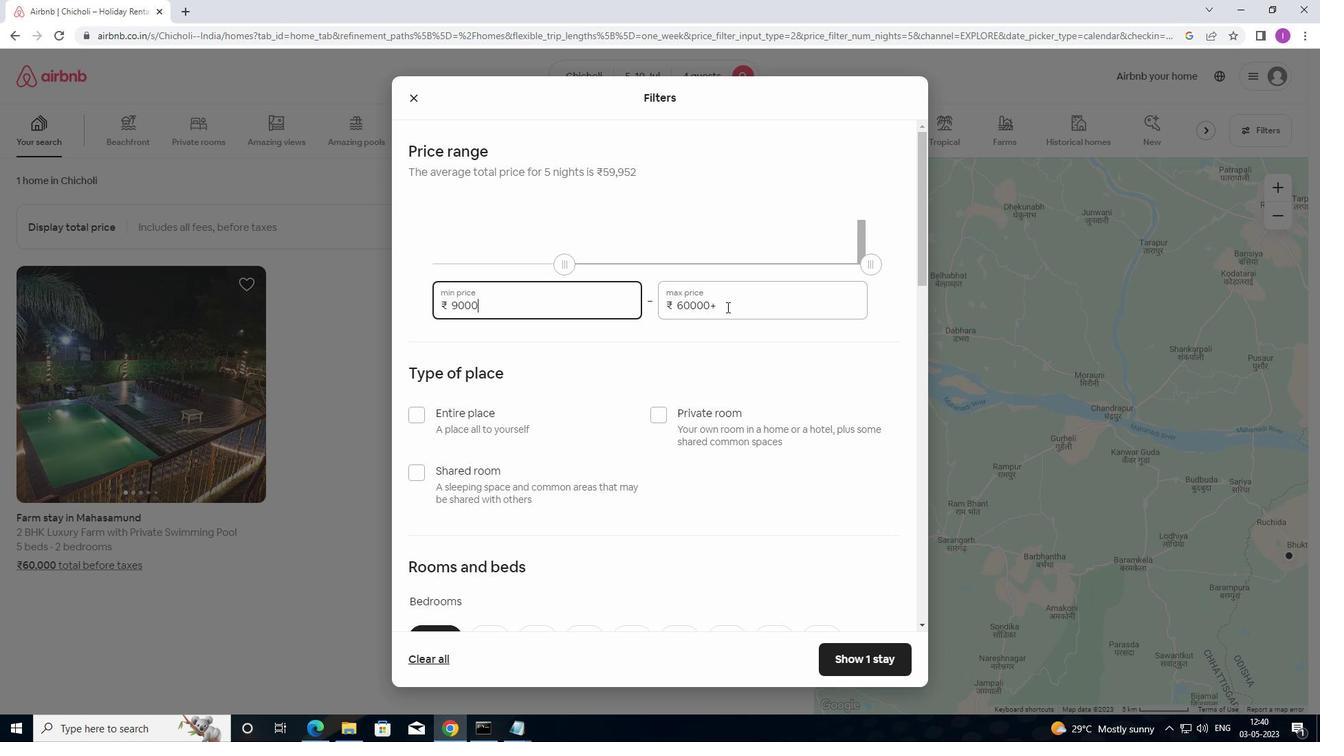 
Action: Mouse moved to (664, 314)
Screenshot: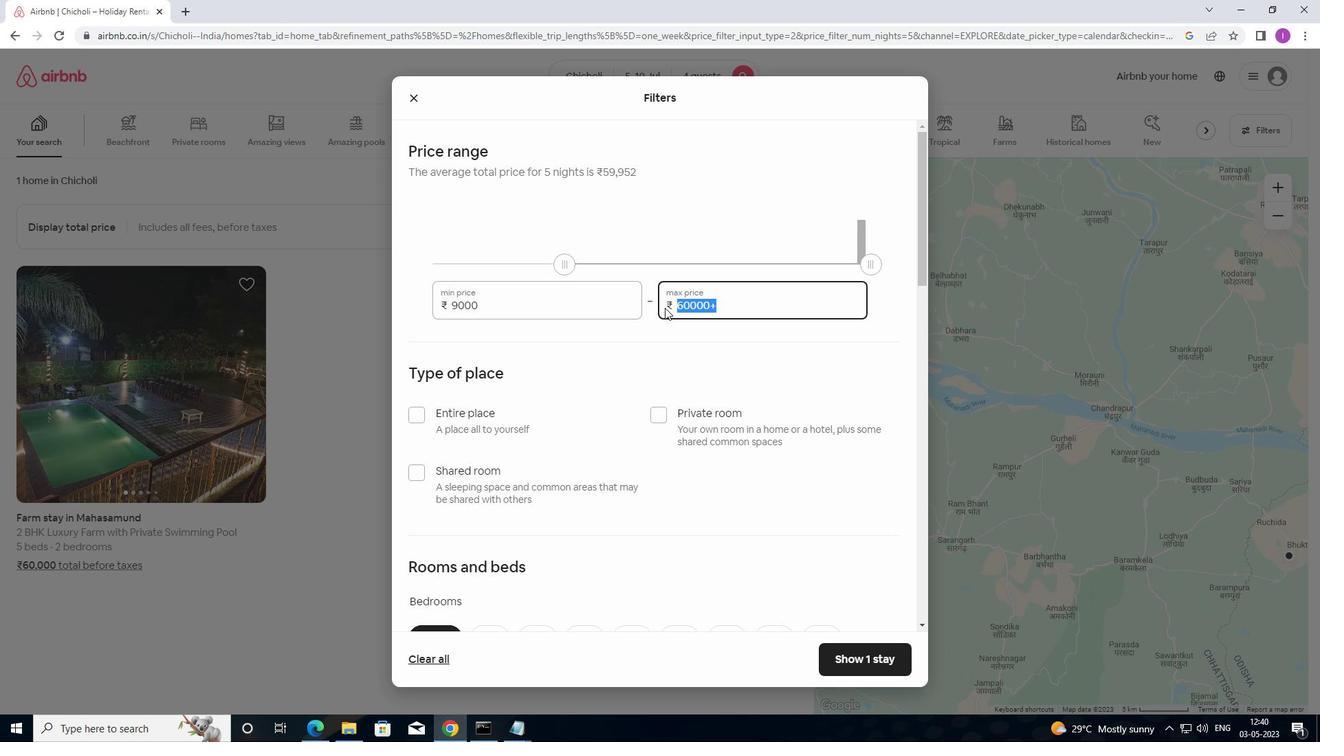 
Action: Key pressed 14000
Screenshot: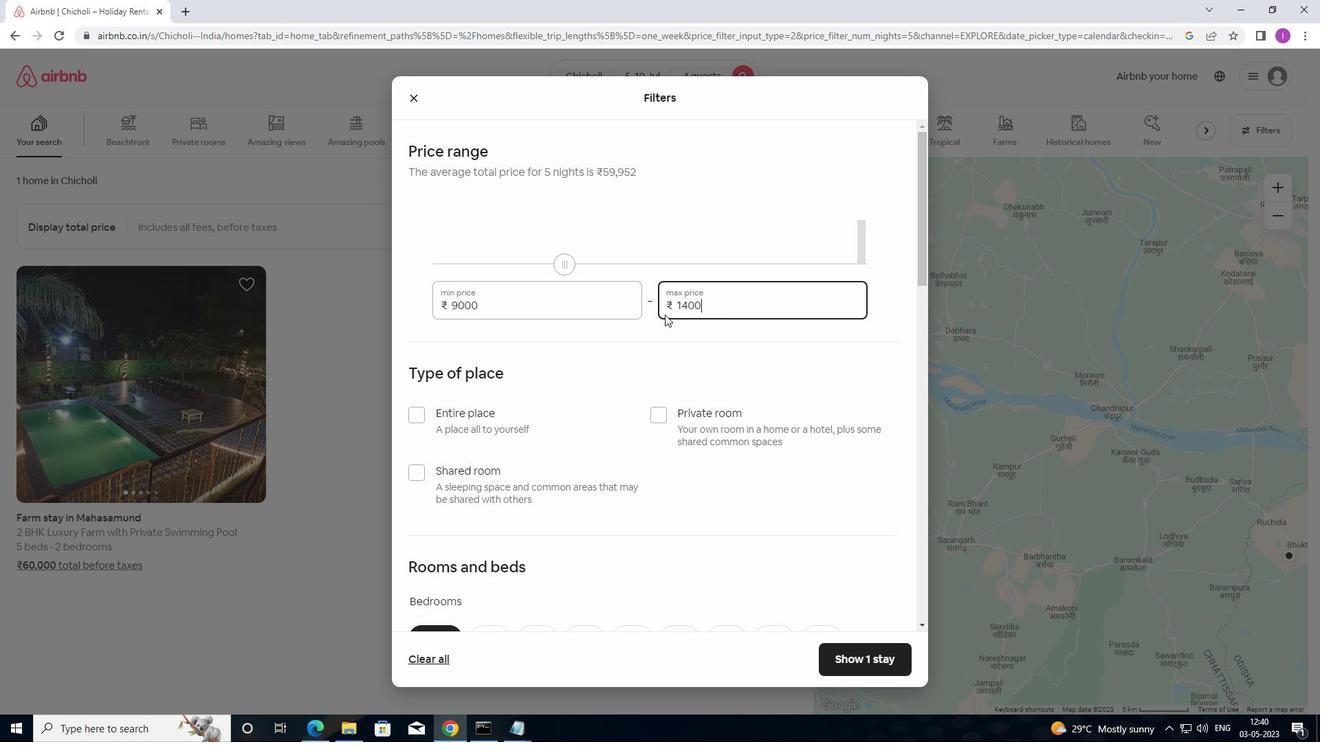 
Action: Mouse moved to (350, 384)
Screenshot: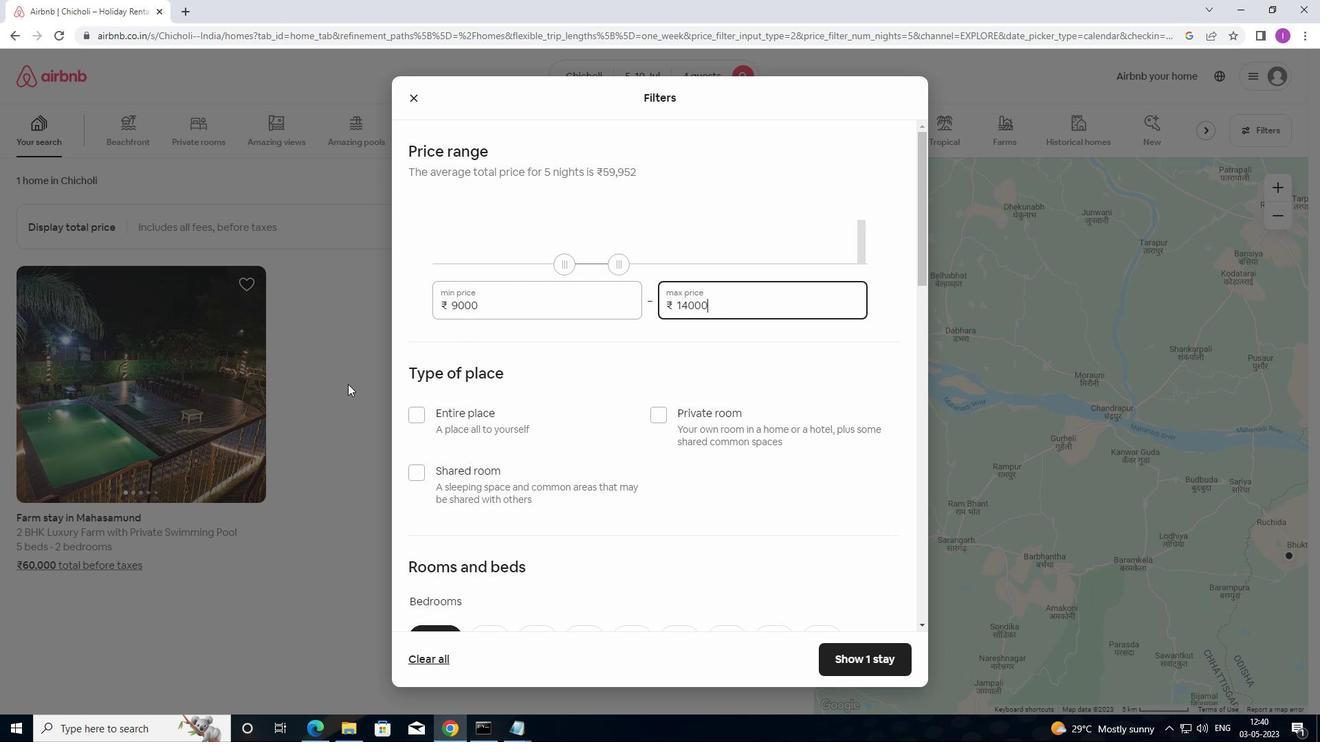 
Action: Mouse scrolled (350, 383) with delta (0, 0)
Screenshot: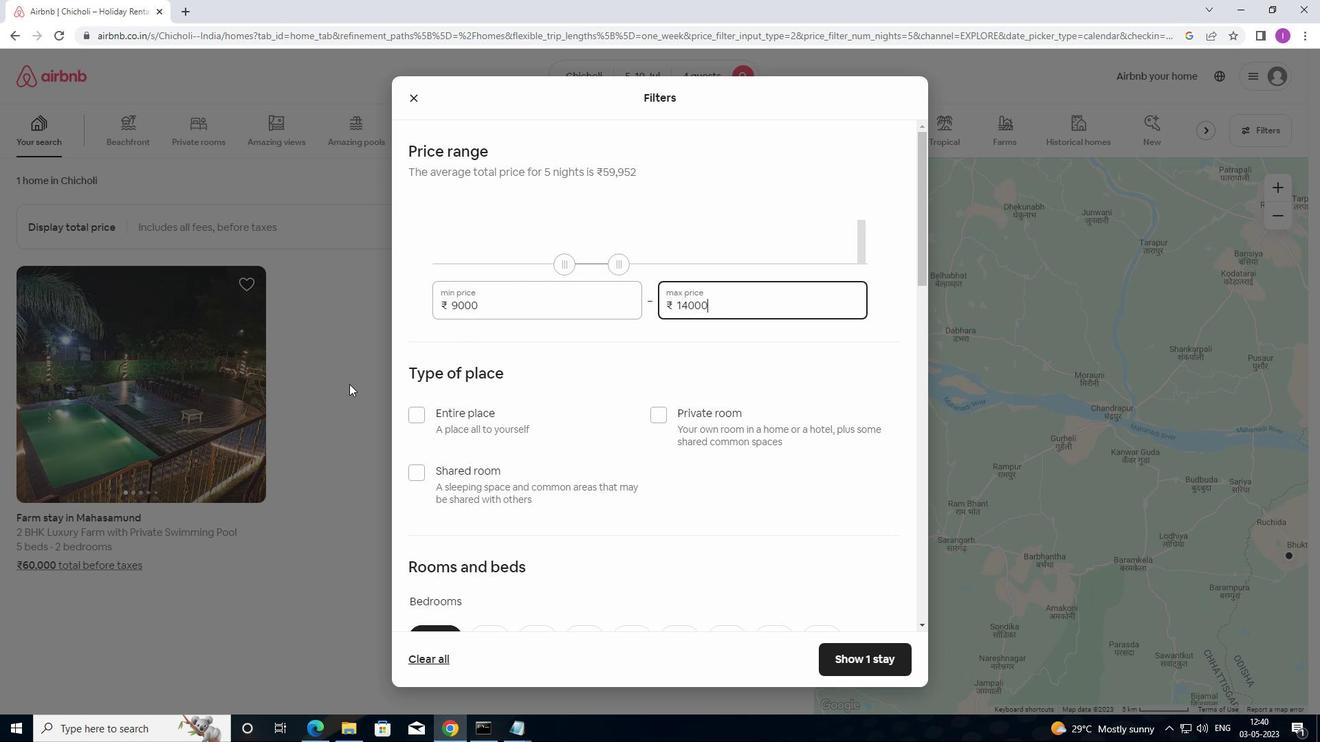 
Action: Mouse moved to (551, 368)
Screenshot: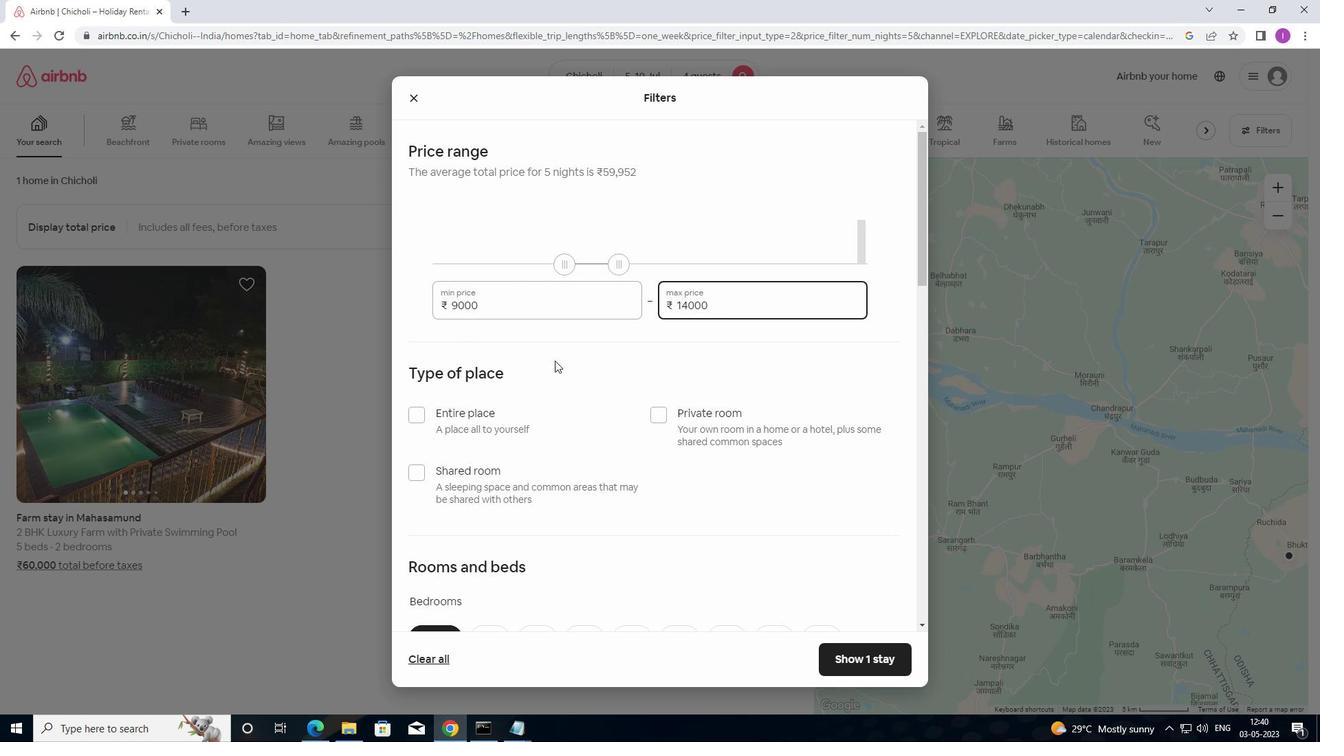 
Action: Mouse scrolled (551, 367) with delta (0, 0)
Screenshot: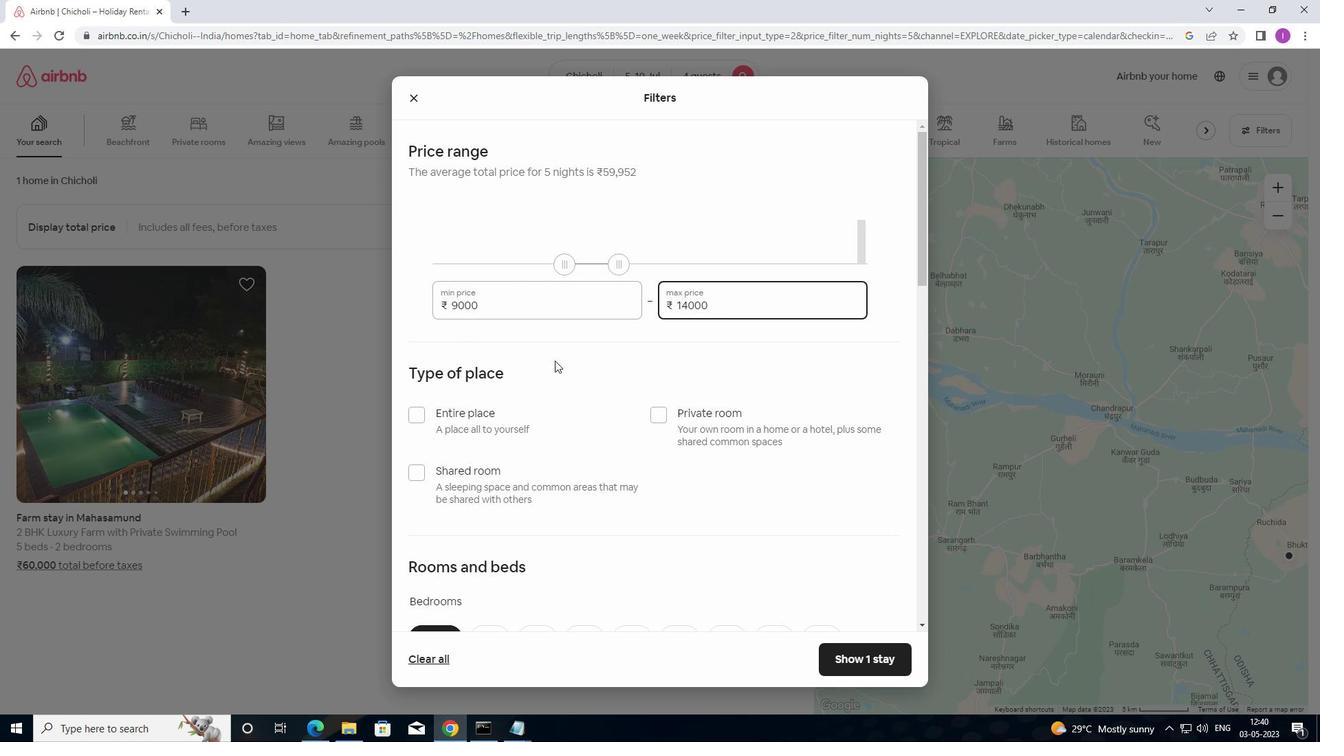 
Action: Mouse moved to (550, 372)
Screenshot: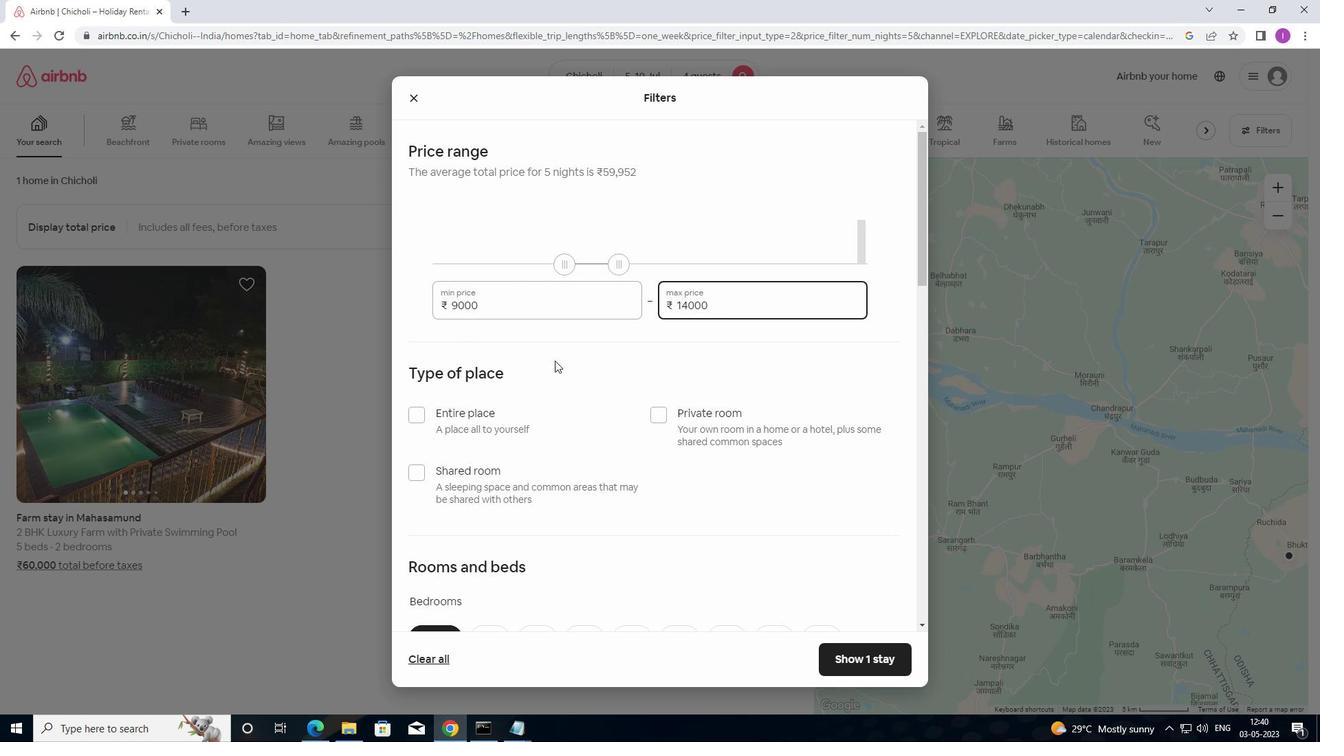 
Action: Mouse scrolled (550, 372) with delta (0, 0)
Screenshot: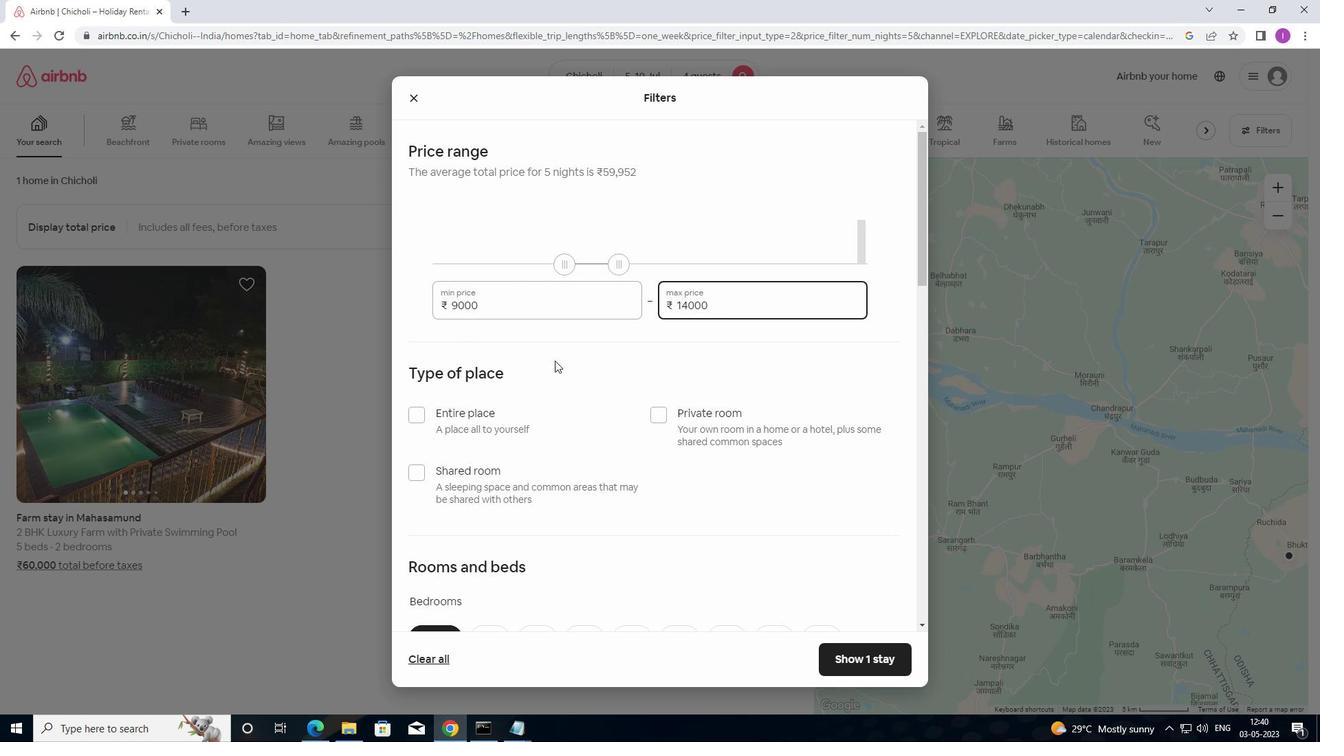 
Action: Mouse moved to (411, 275)
Screenshot: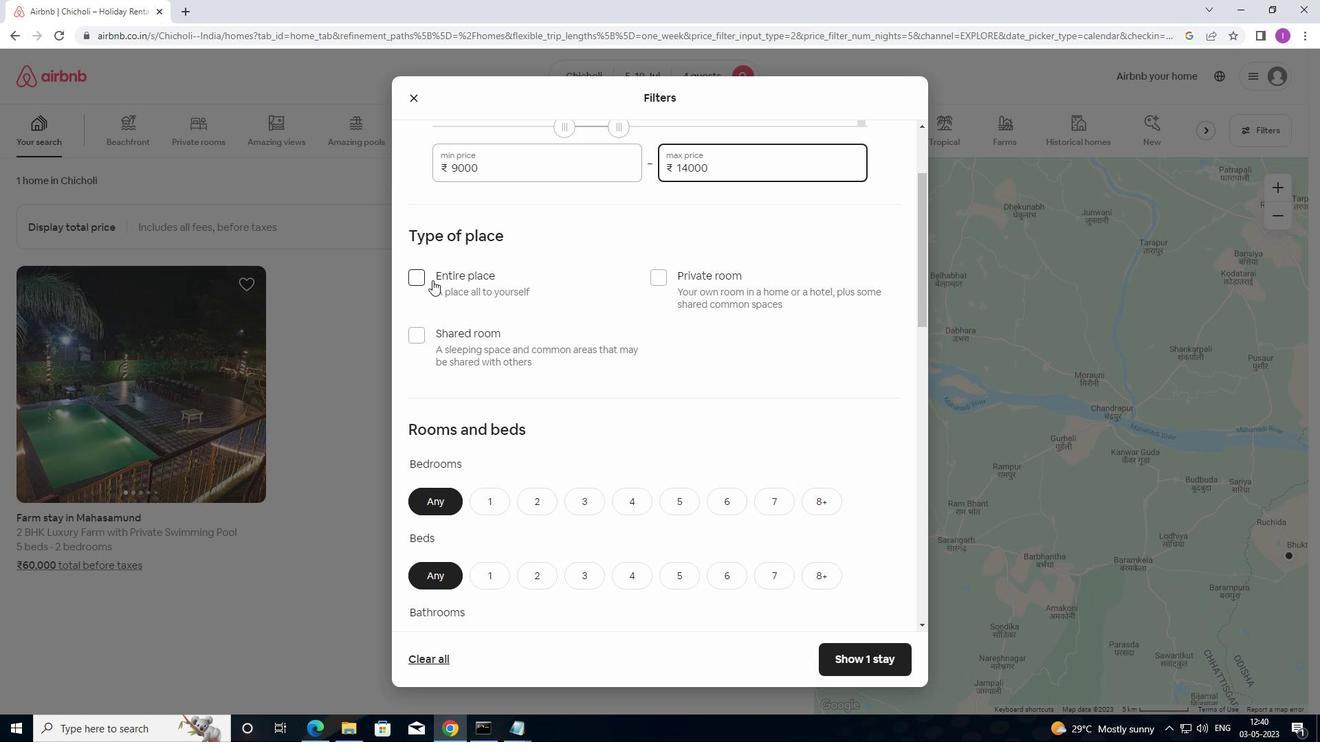
Action: Mouse pressed left at (411, 275)
Screenshot: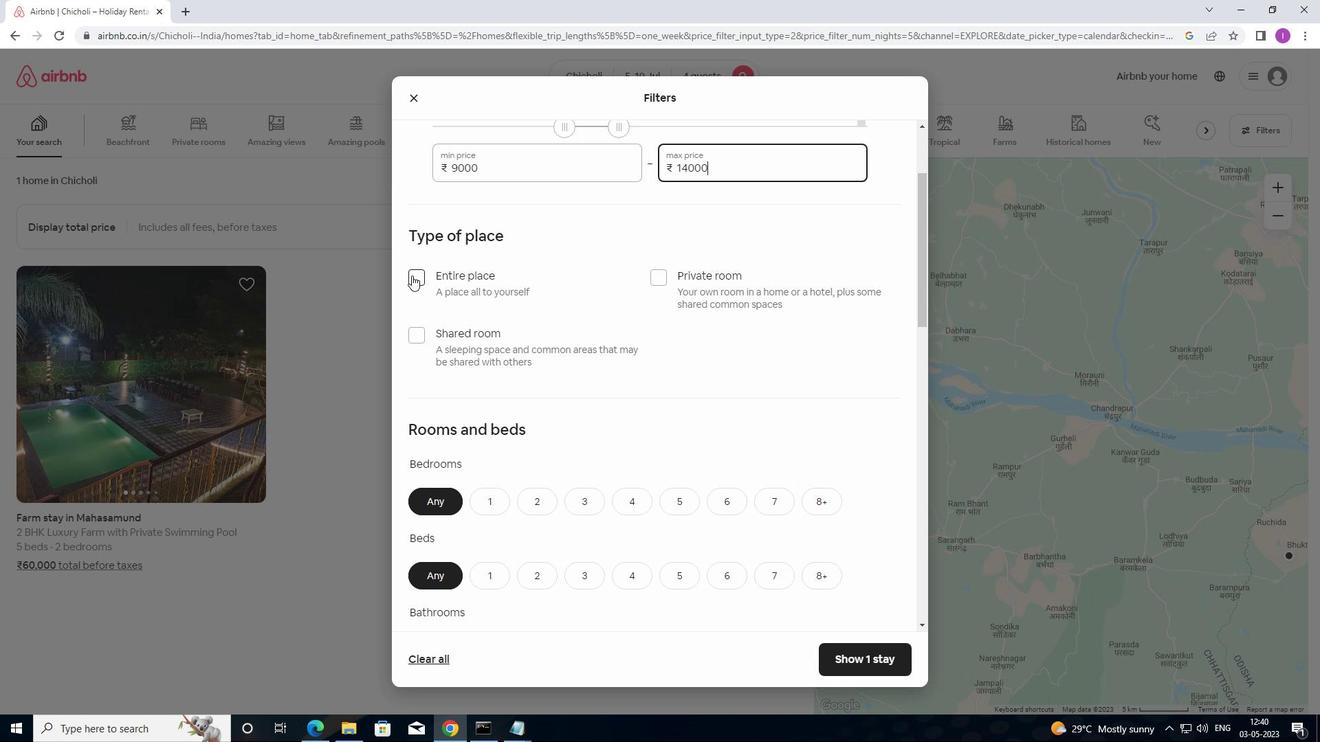 
Action: Mouse moved to (550, 339)
Screenshot: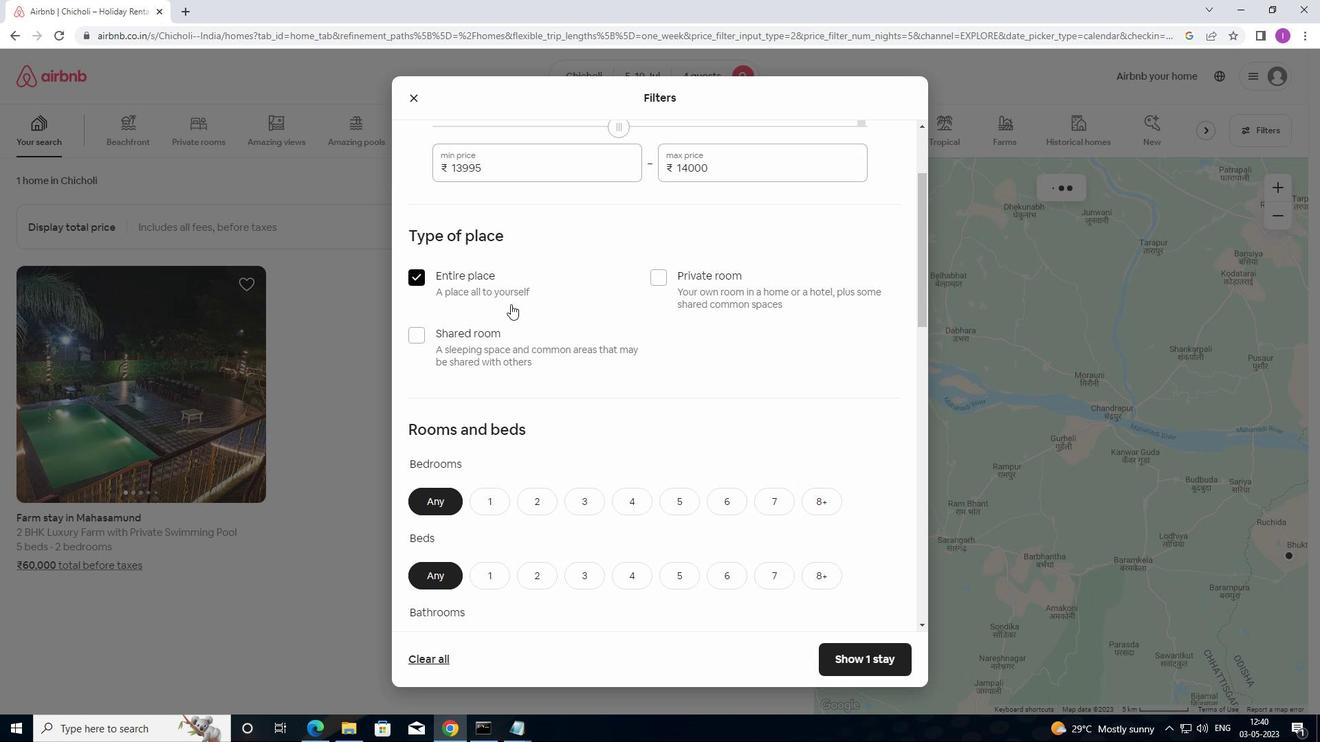 
Action: Mouse scrolled (550, 339) with delta (0, 0)
Screenshot: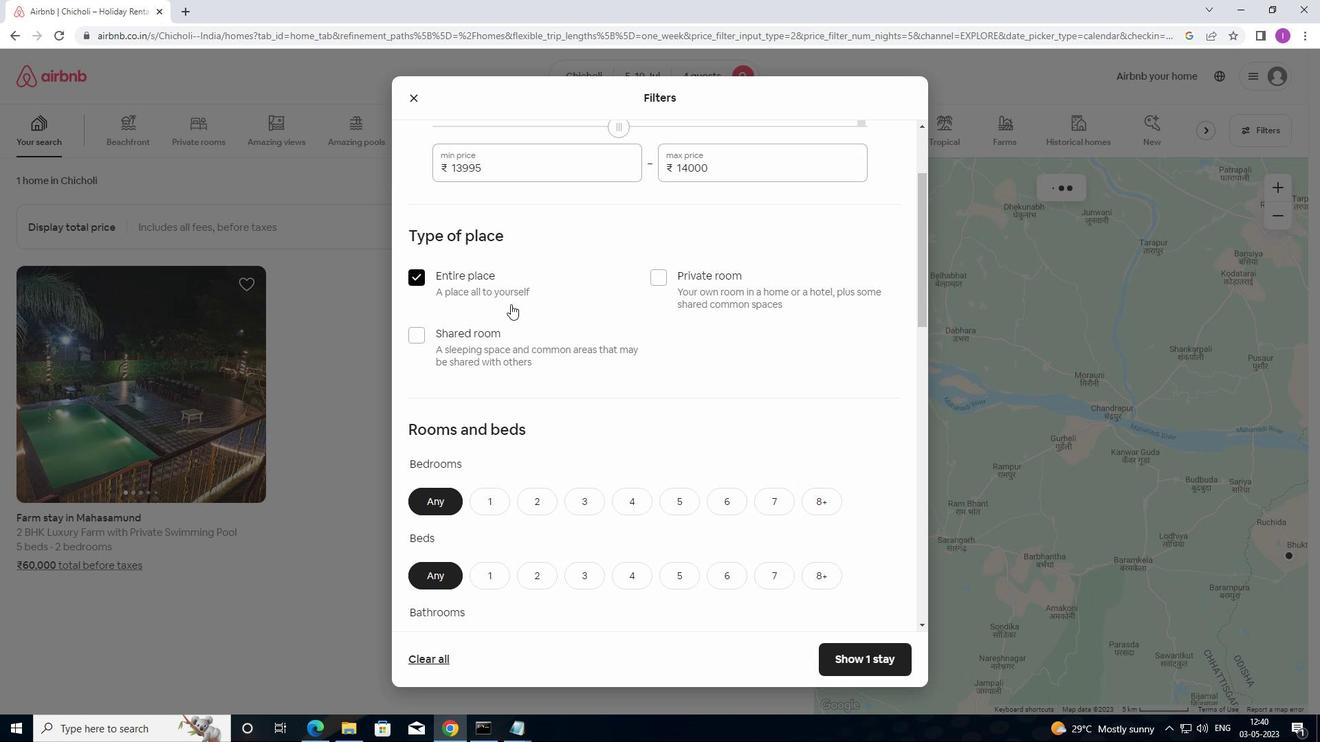 
Action: Mouse moved to (553, 343)
Screenshot: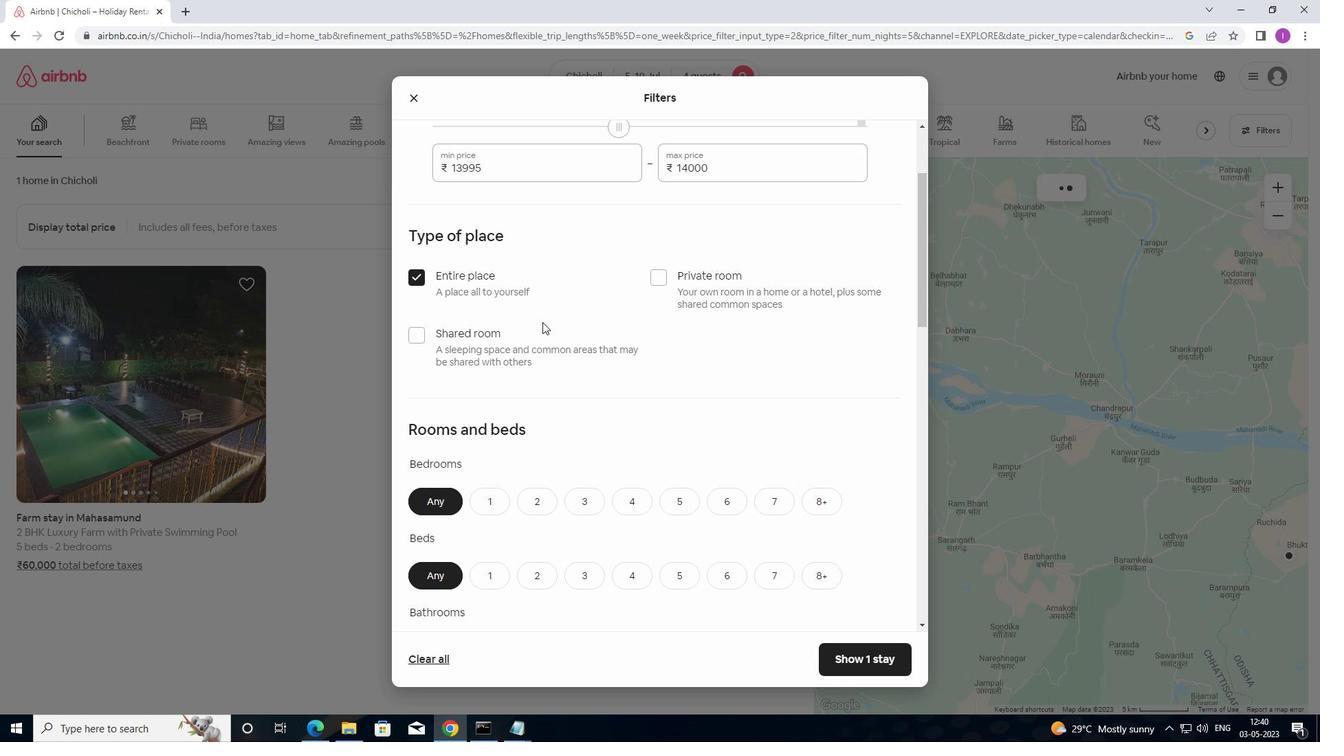 
Action: Mouse scrolled (553, 343) with delta (0, 0)
Screenshot: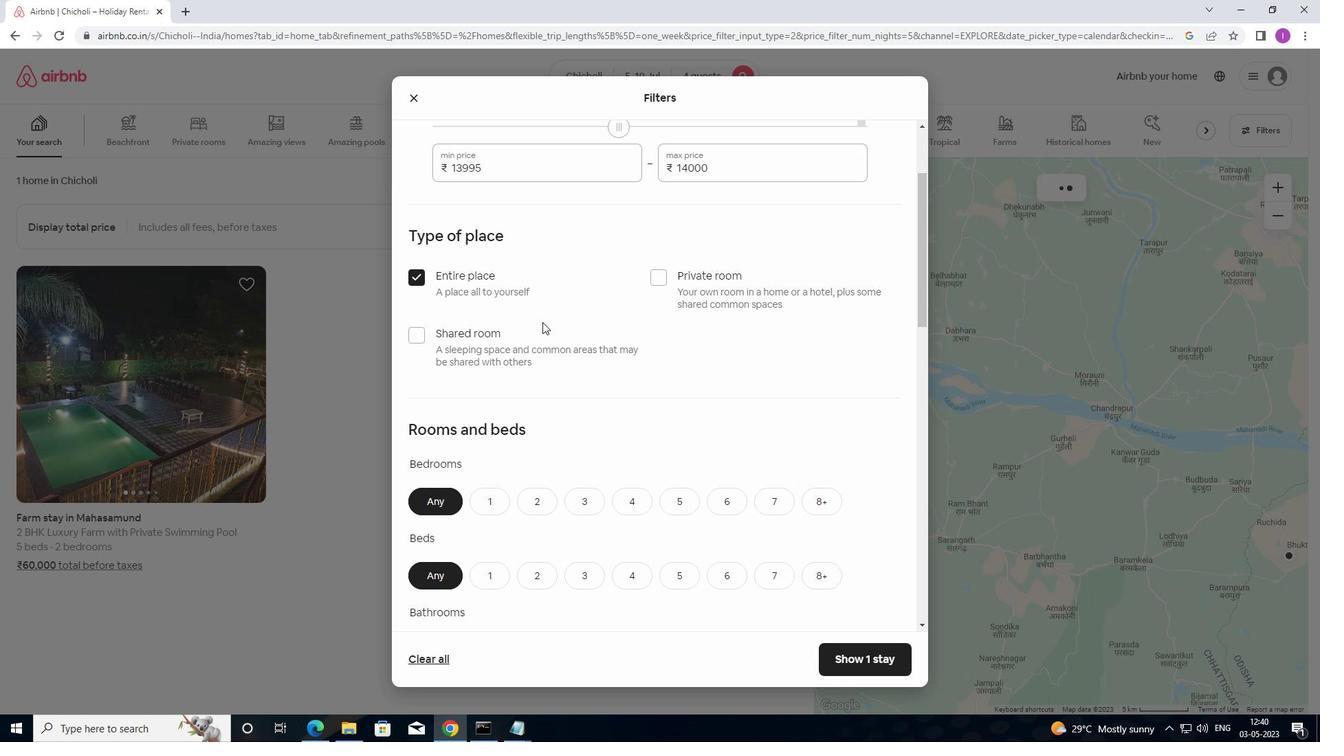 
Action: Mouse moved to (532, 361)
Screenshot: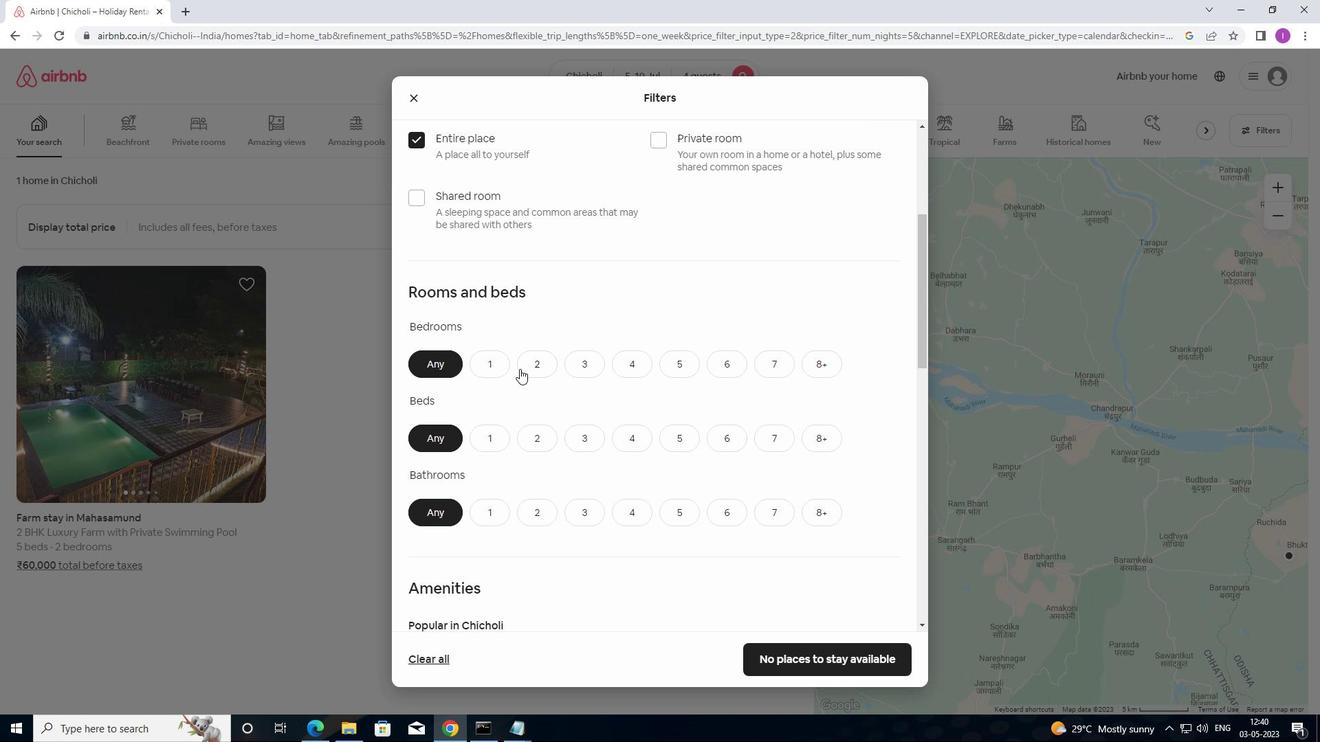 
Action: Mouse pressed left at (532, 361)
Screenshot: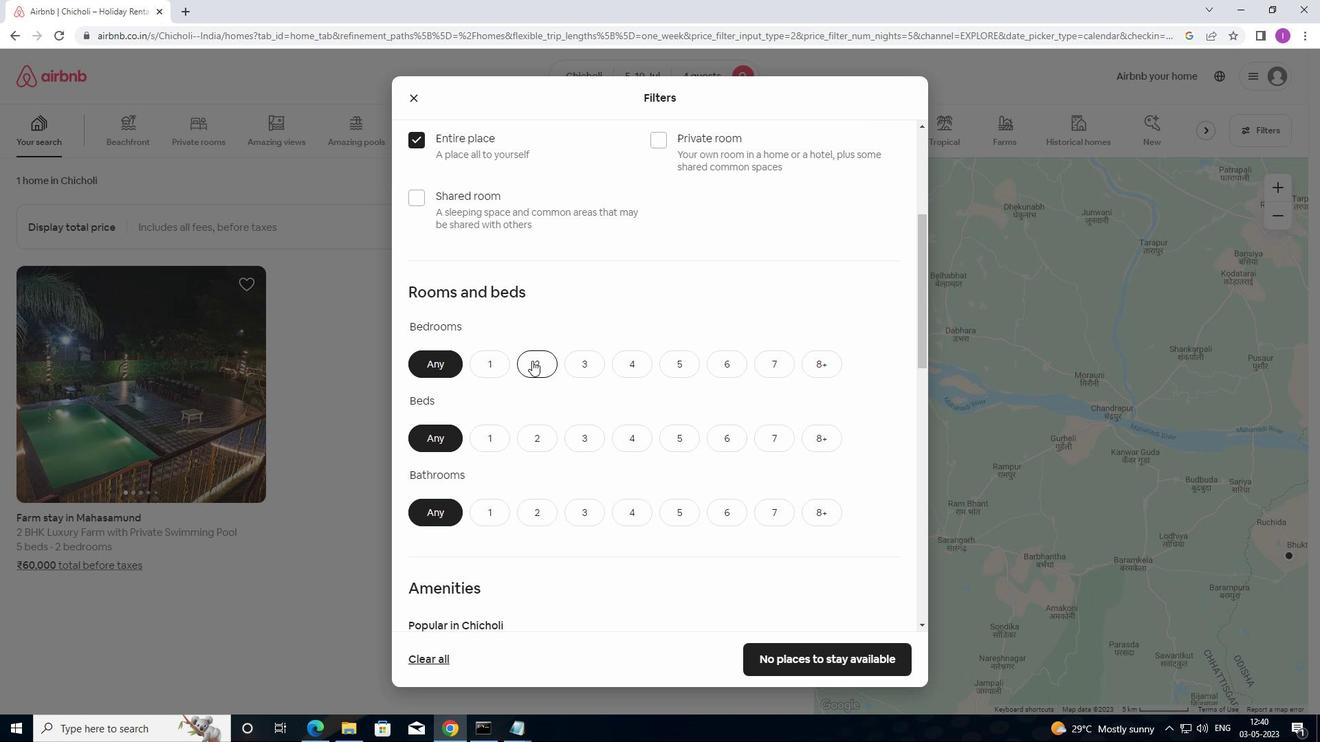 
Action: Mouse moved to (620, 435)
Screenshot: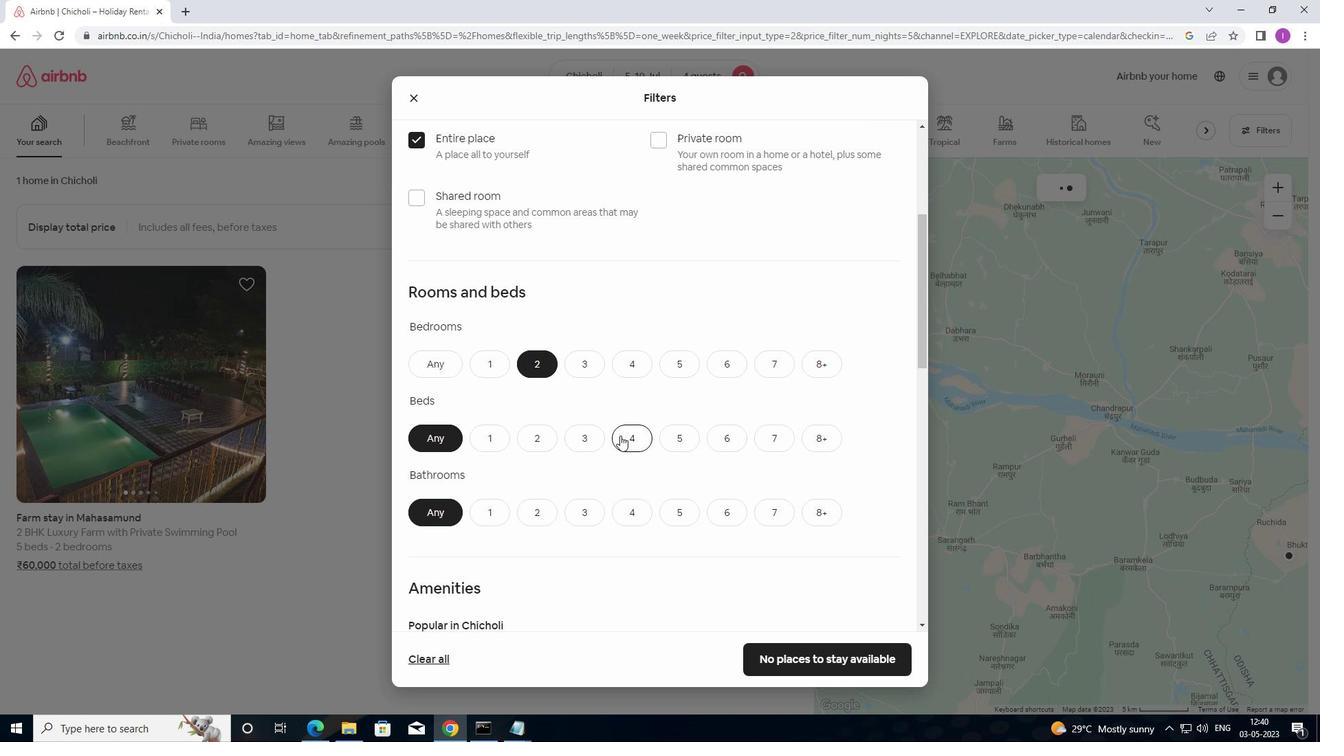 
Action: Mouse pressed left at (620, 435)
Screenshot: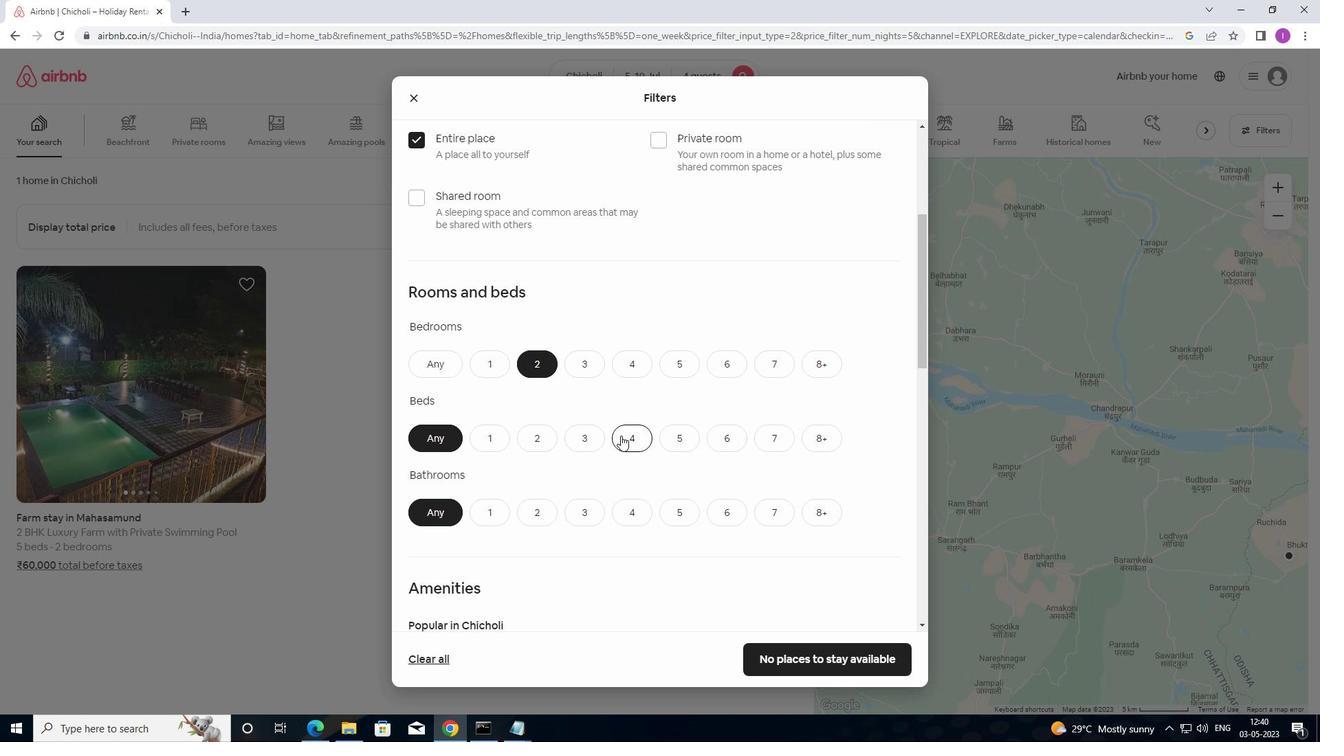 
Action: Mouse moved to (629, 432)
Screenshot: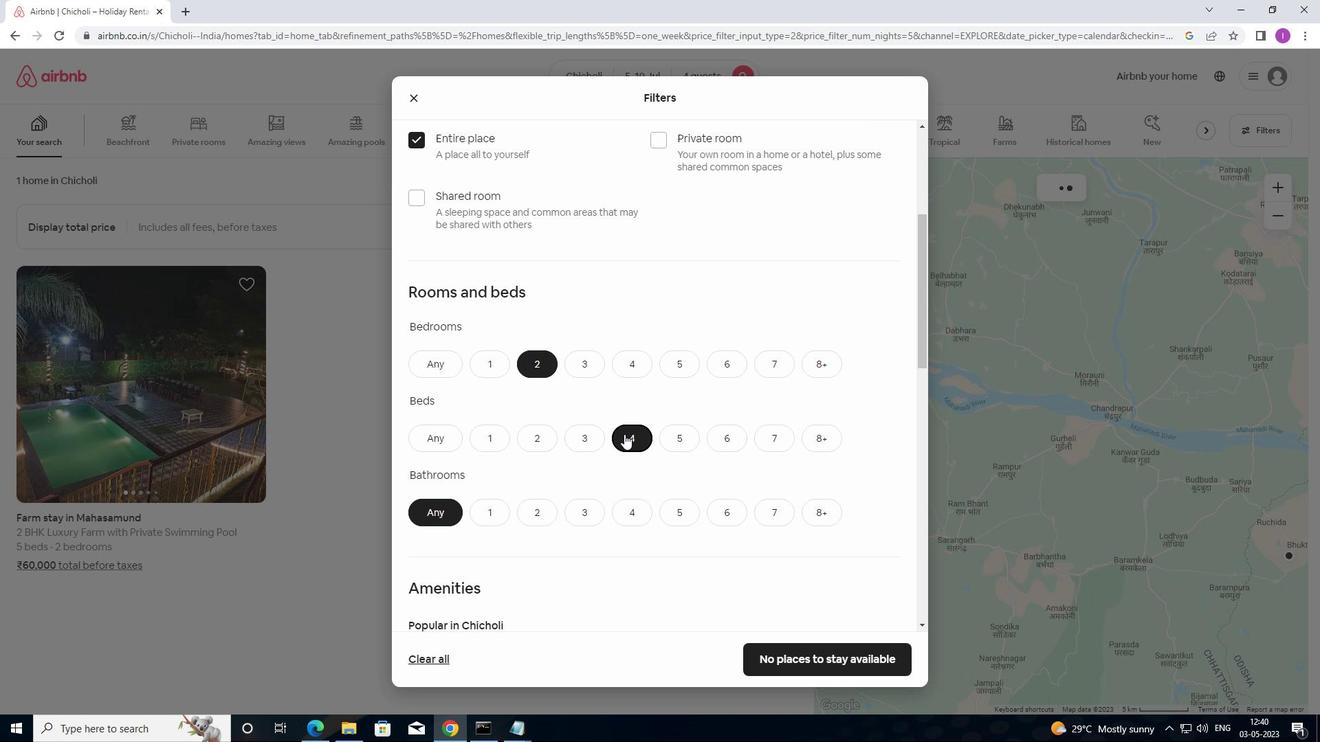 
Action: Mouse scrolled (629, 431) with delta (0, 0)
Screenshot: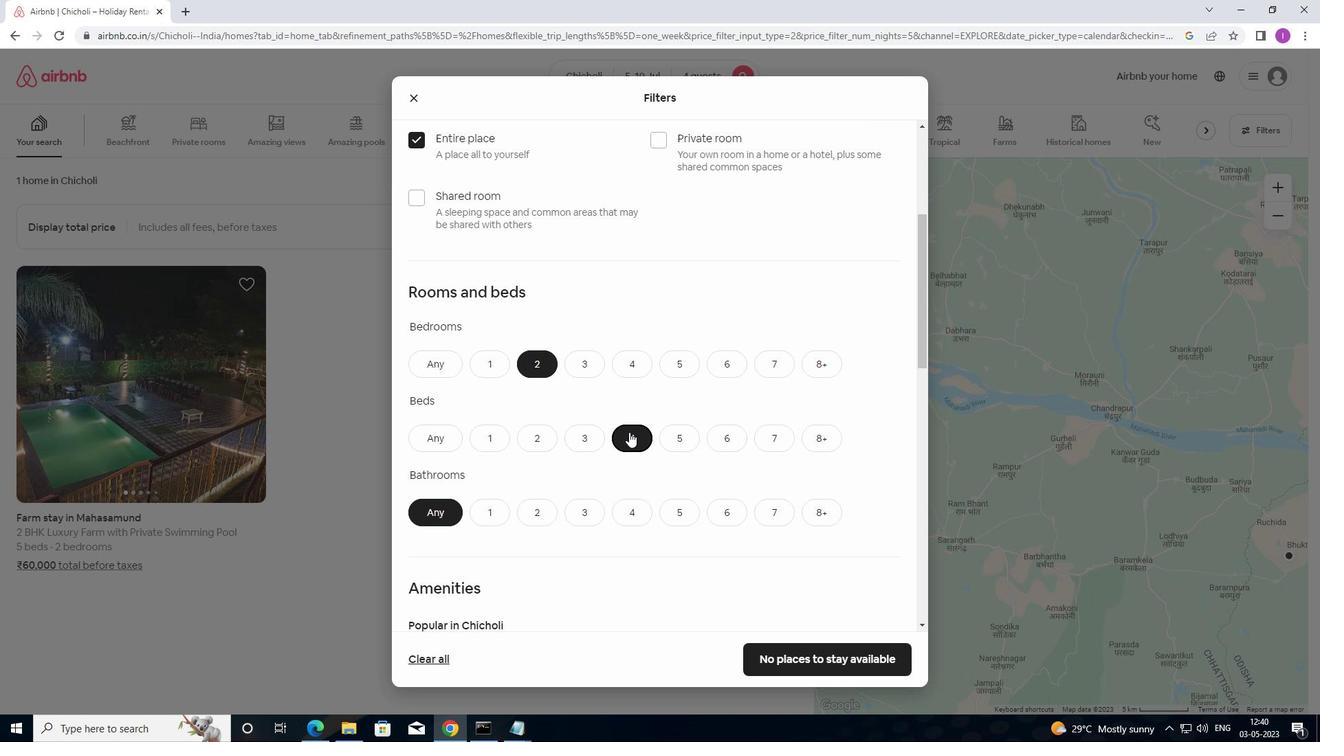 
Action: Mouse scrolled (629, 431) with delta (0, 0)
Screenshot: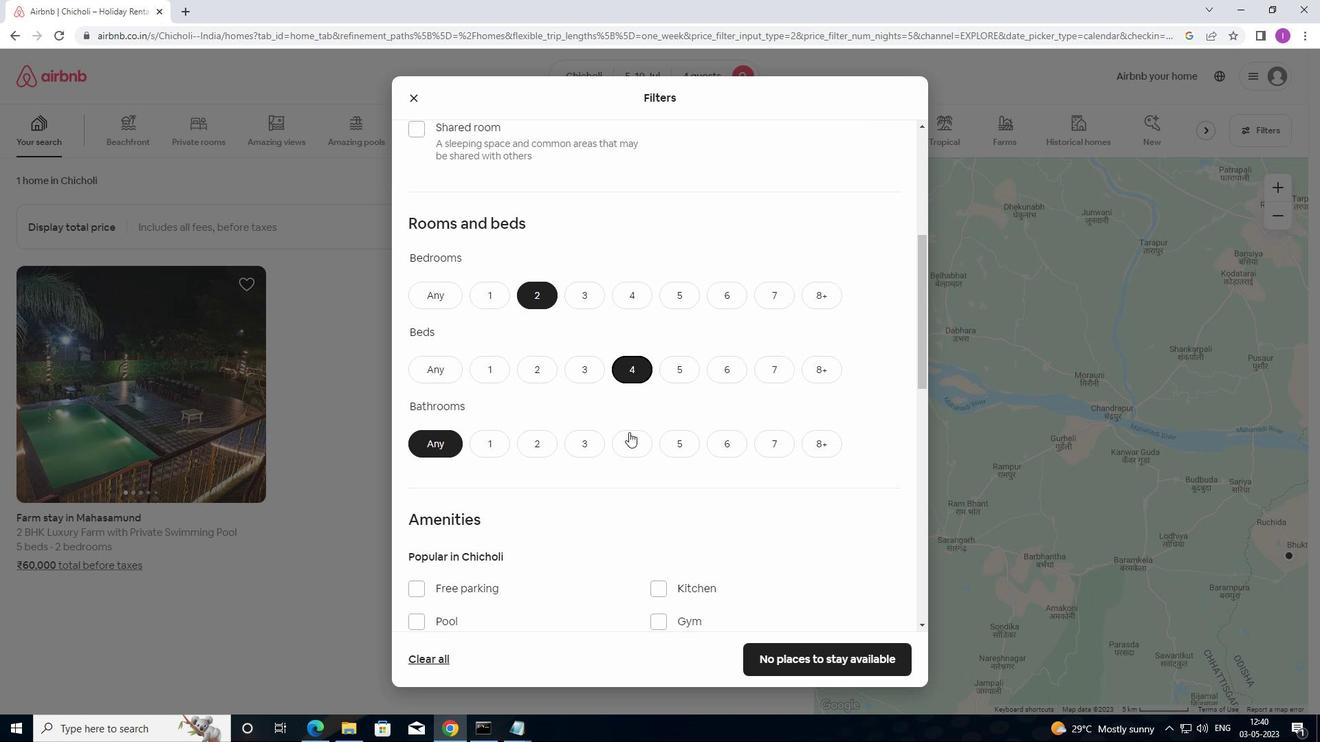 
Action: Mouse moved to (538, 382)
Screenshot: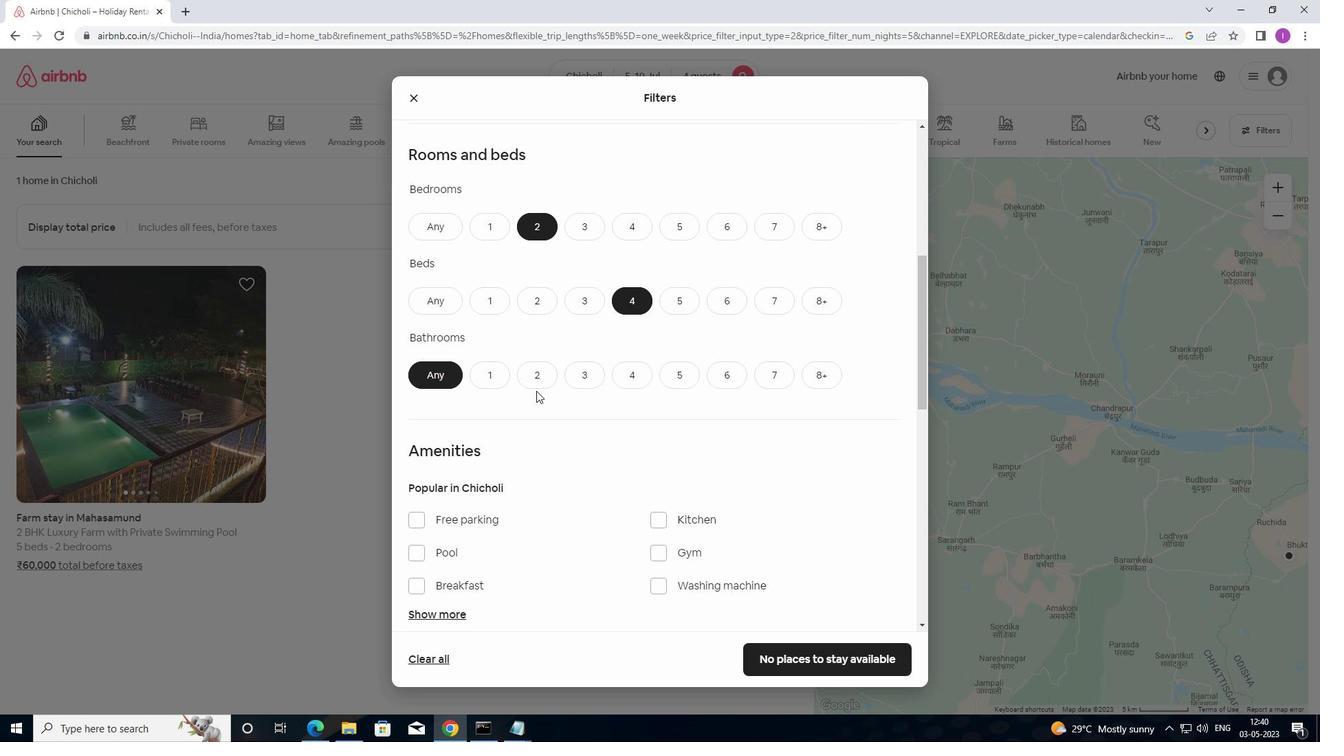 
Action: Mouse pressed left at (538, 382)
Screenshot: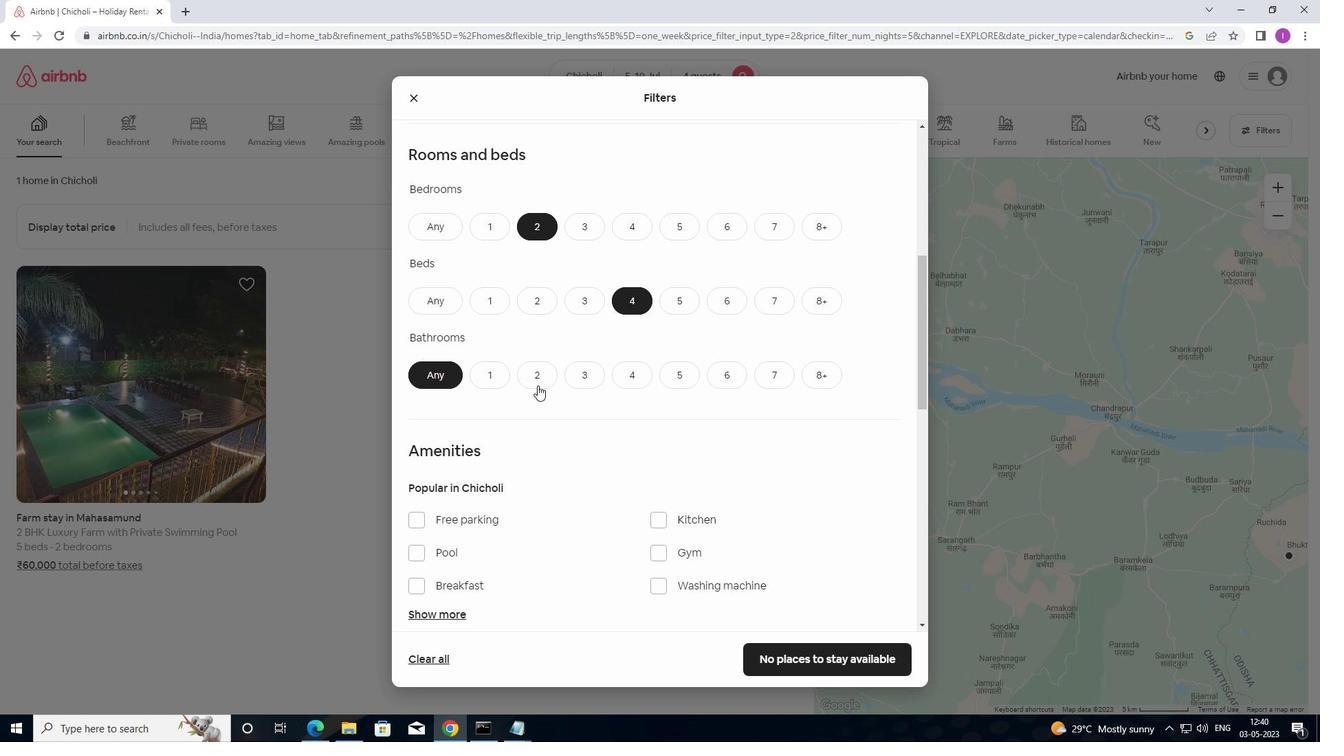 
Action: Mouse moved to (562, 440)
Screenshot: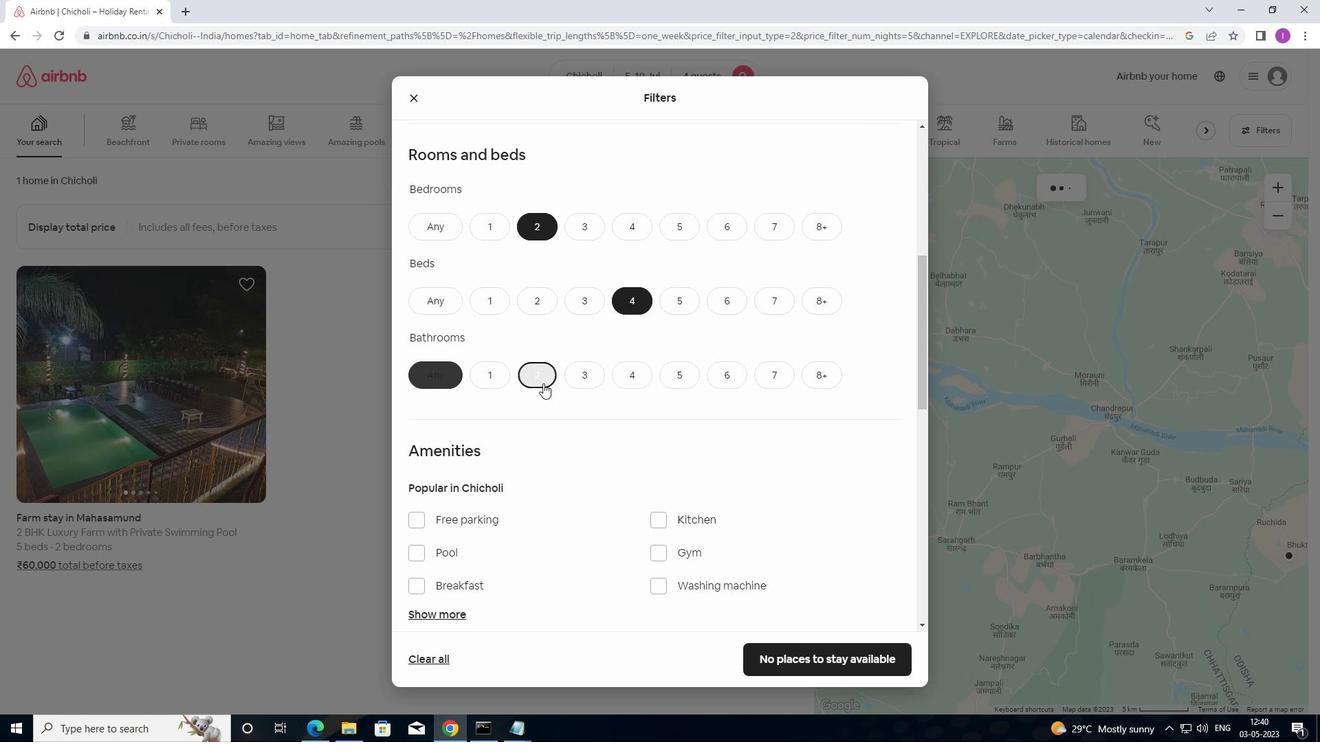 
Action: Mouse scrolled (562, 439) with delta (0, 0)
Screenshot: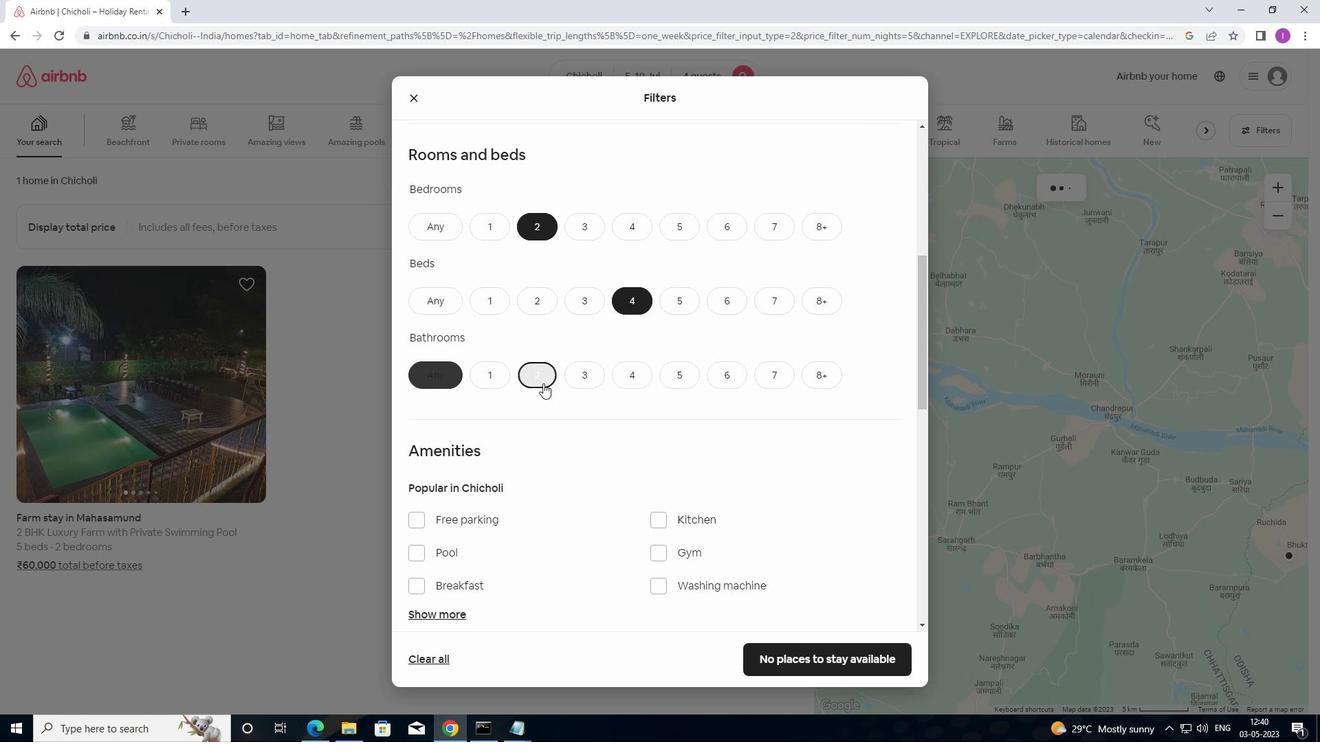 
Action: Mouse moved to (569, 451)
Screenshot: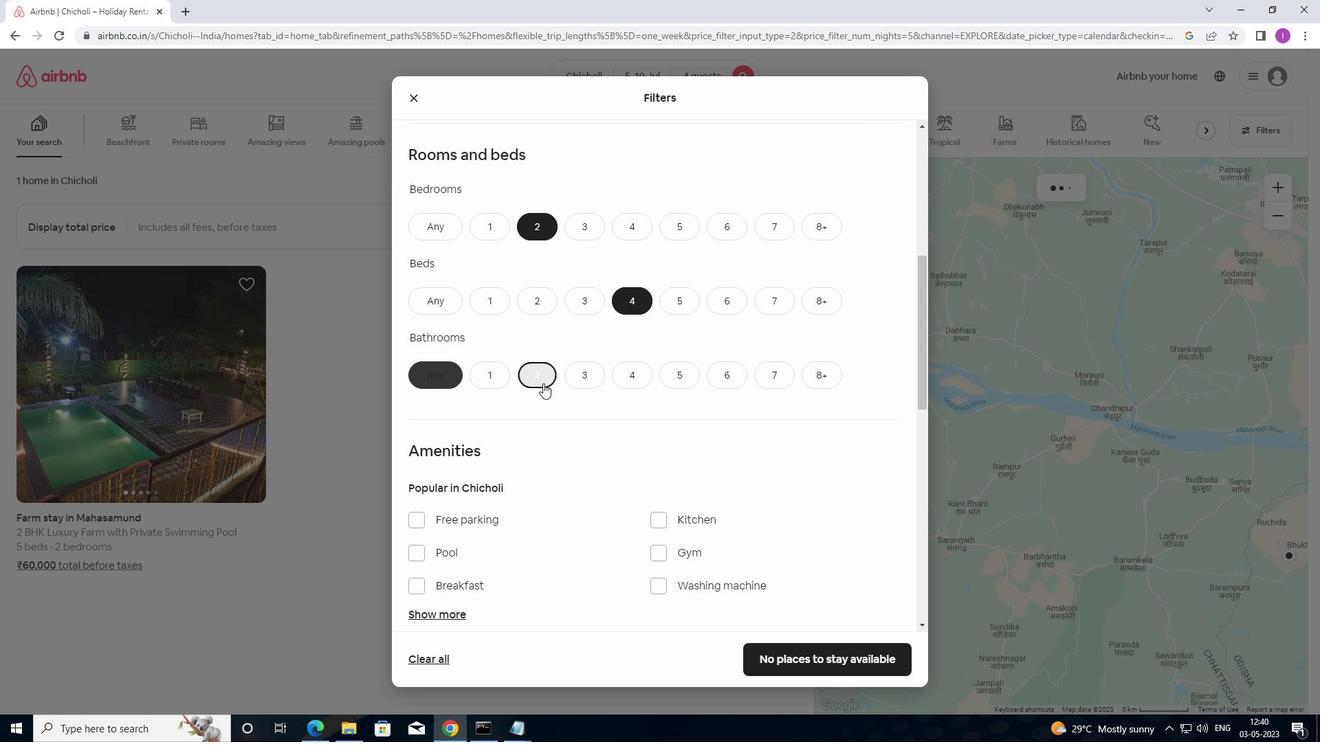 
Action: Mouse scrolled (569, 451) with delta (0, 0)
Screenshot: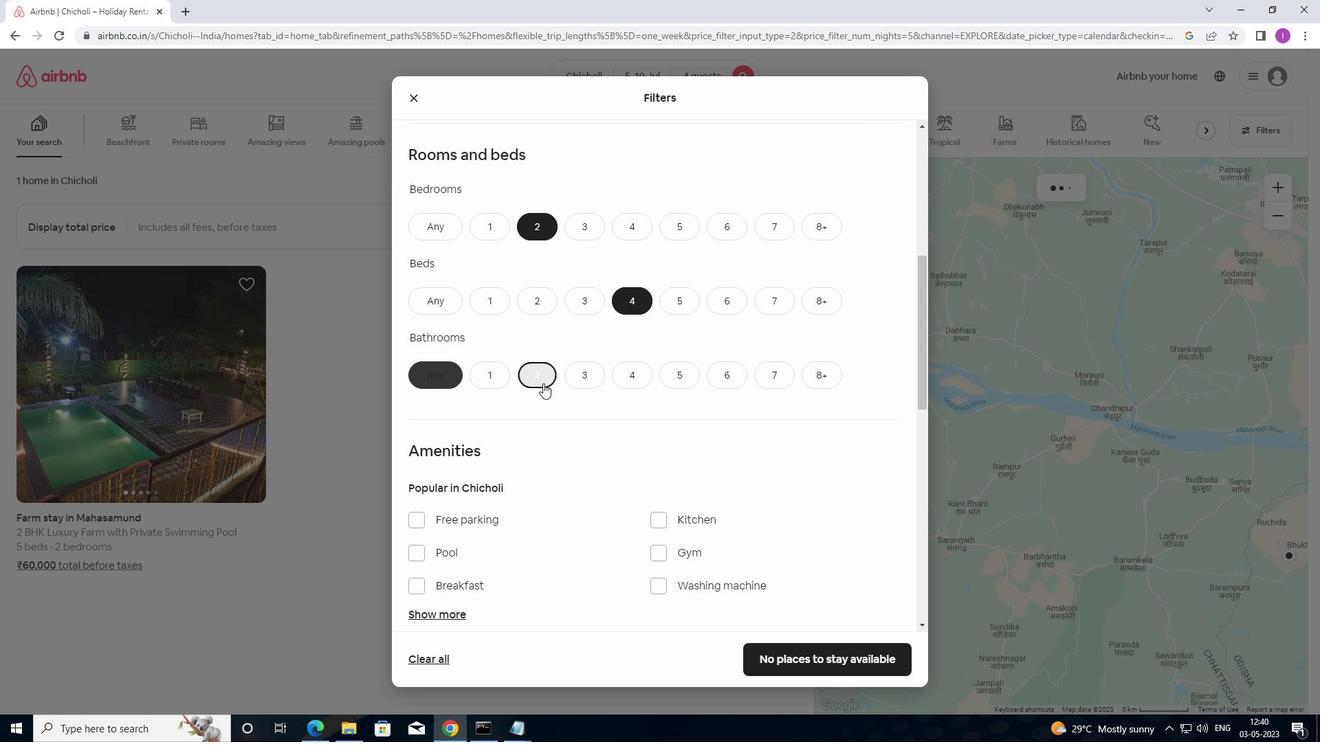
Action: Mouse moved to (572, 457)
Screenshot: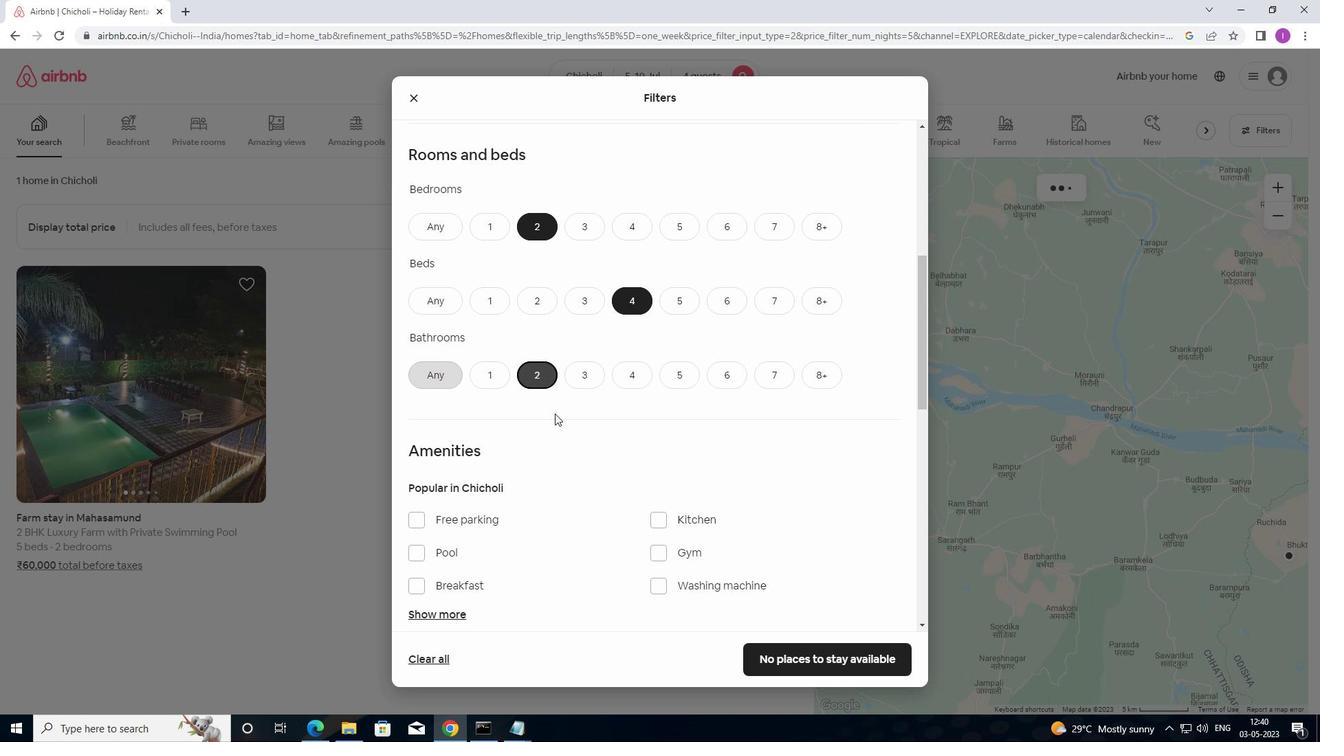 
Action: Mouse scrolled (572, 456) with delta (0, 0)
Screenshot: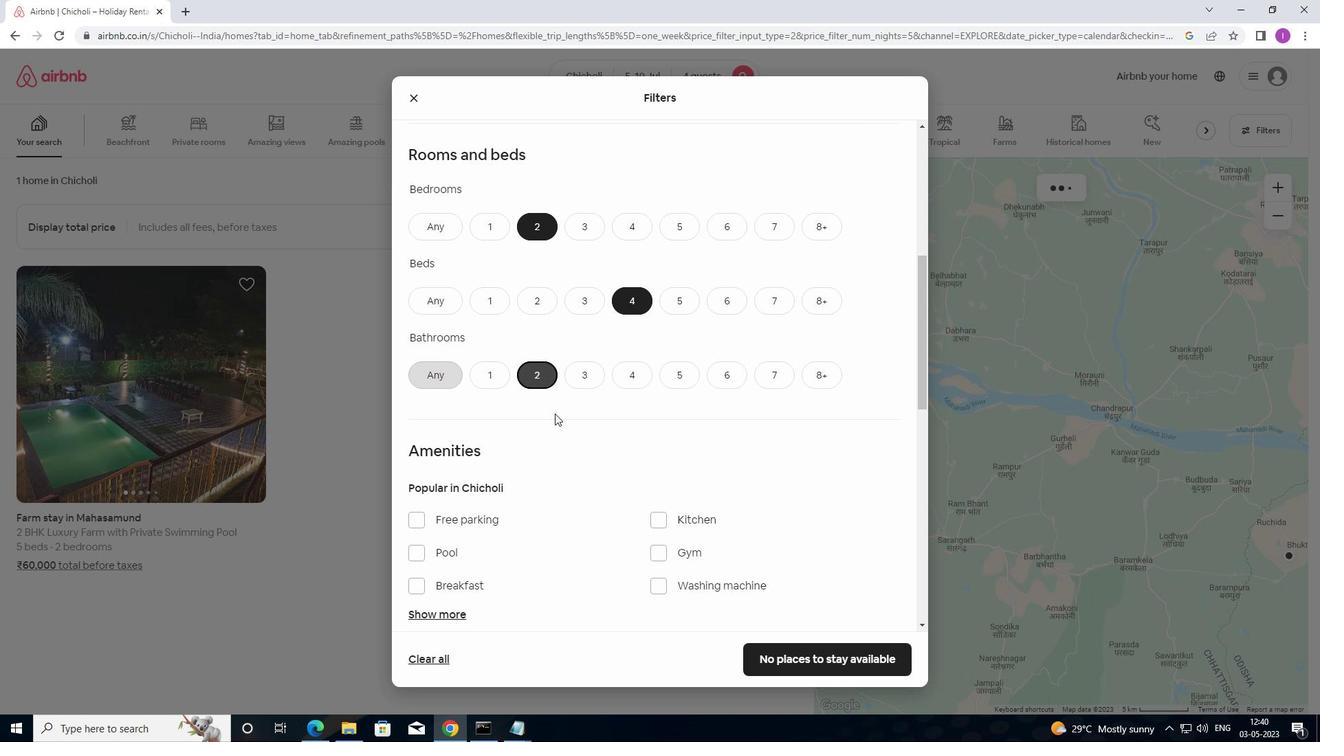 
Action: Mouse moved to (614, 446)
Screenshot: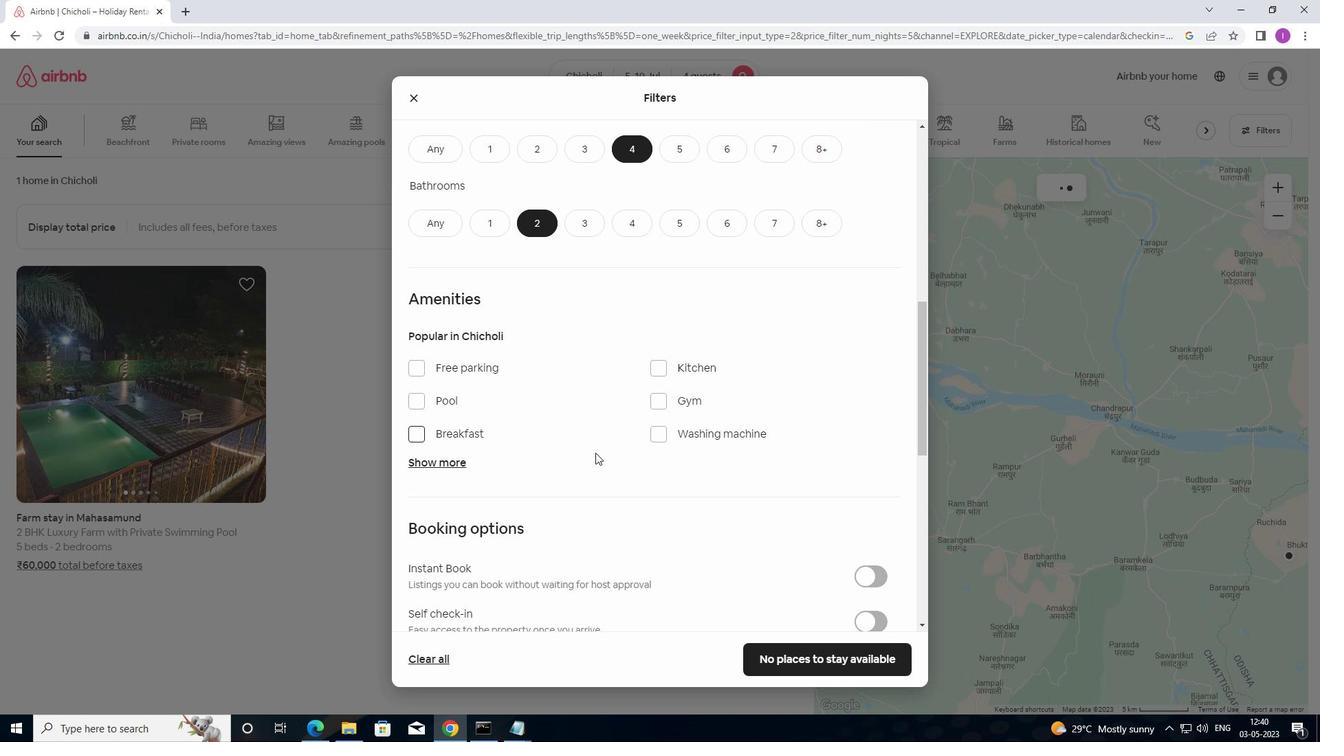 
Action: Mouse scrolled (614, 445) with delta (0, 0)
Screenshot: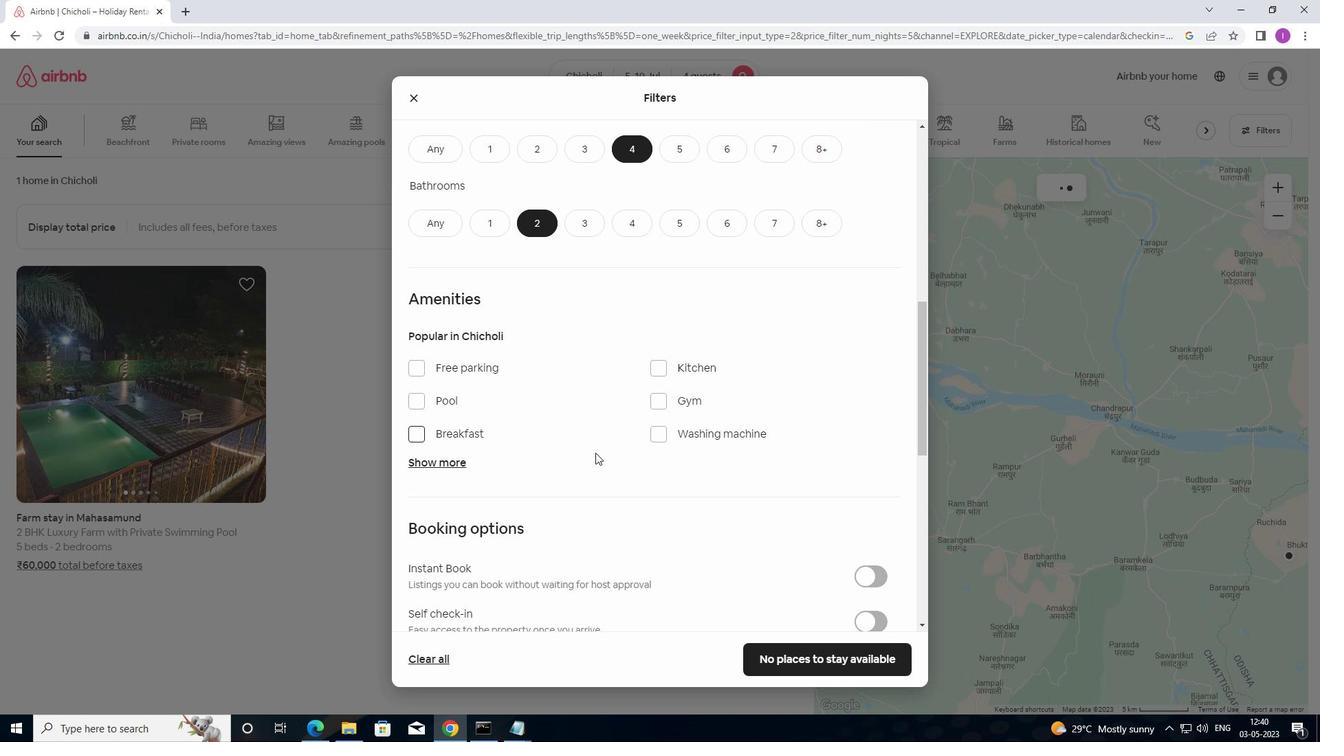 
Action: Mouse moved to (625, 446)
Screenshot: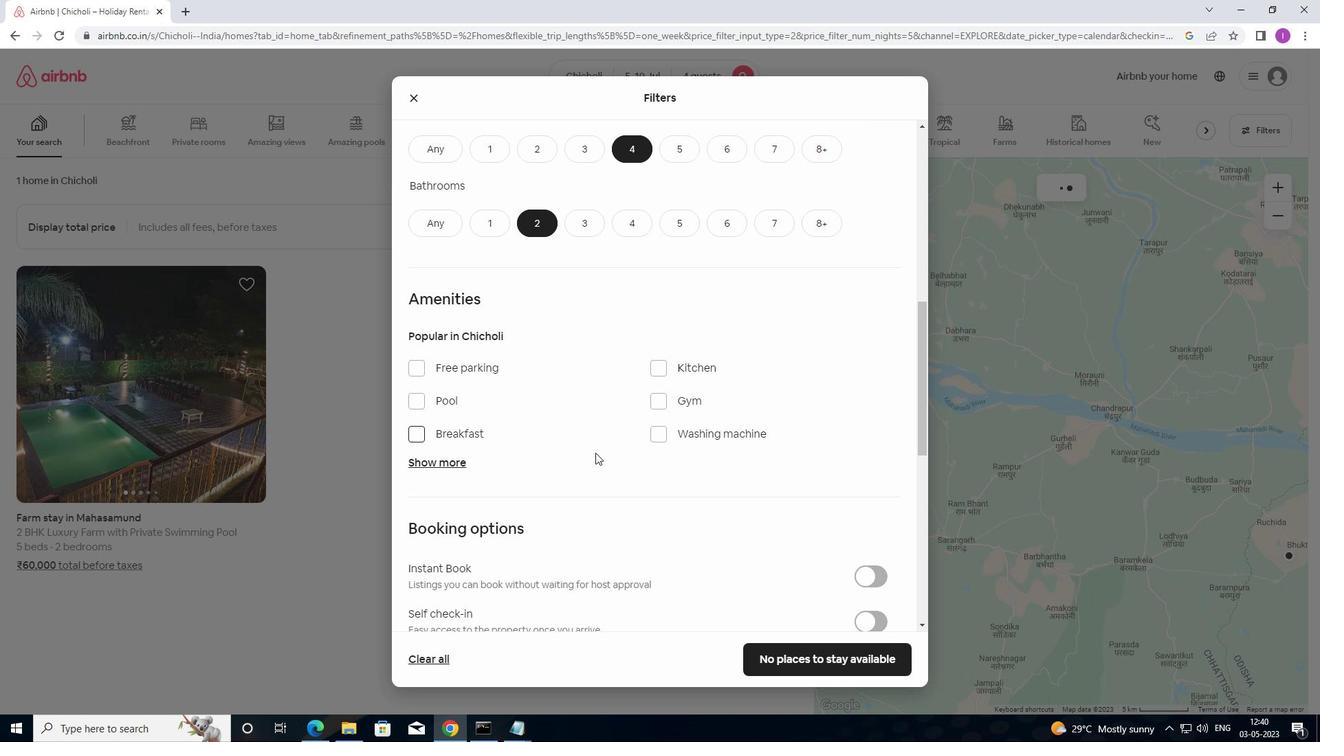 
Action: Mouse scrolled (625, 446) with delta (0, 0)
Screenshot: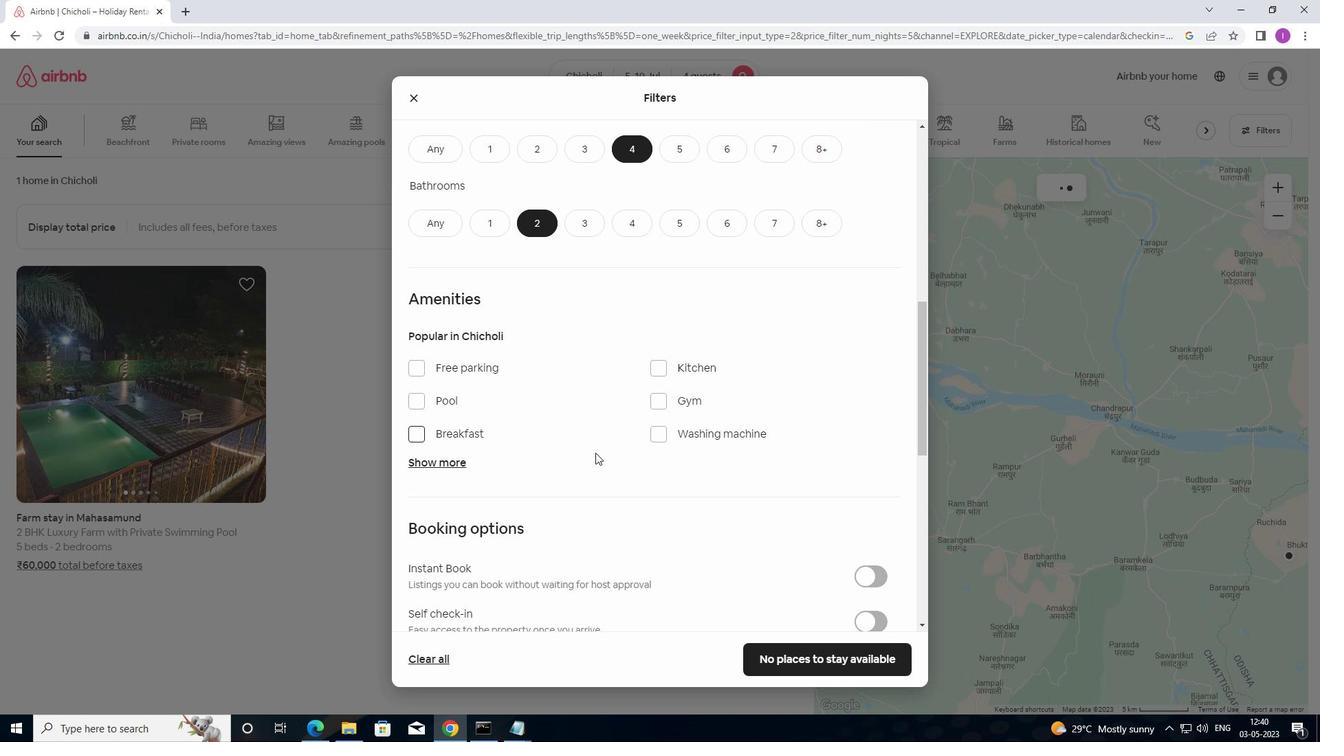
Action: Mouse moved to (674, 461)
Screenshot: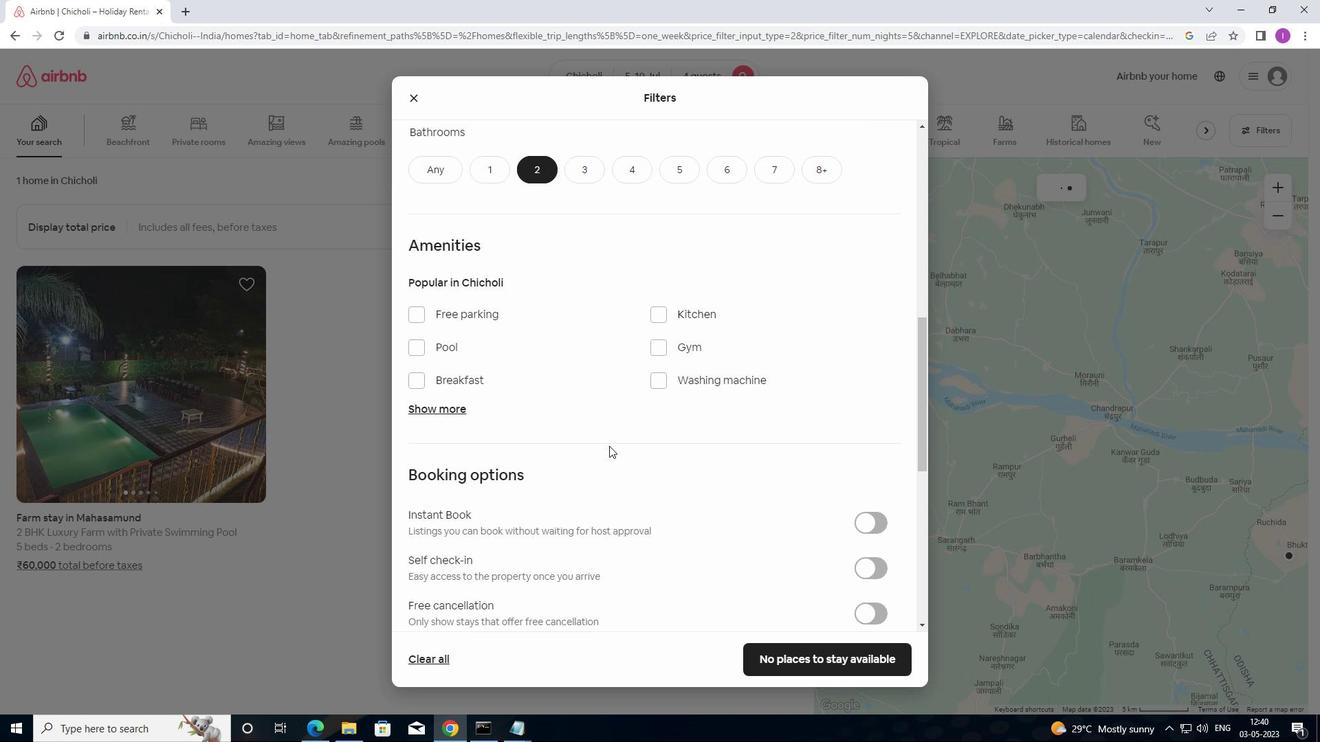
Action: Mouse scrolled (674, 460) with delta (0, 0)
Screenshot: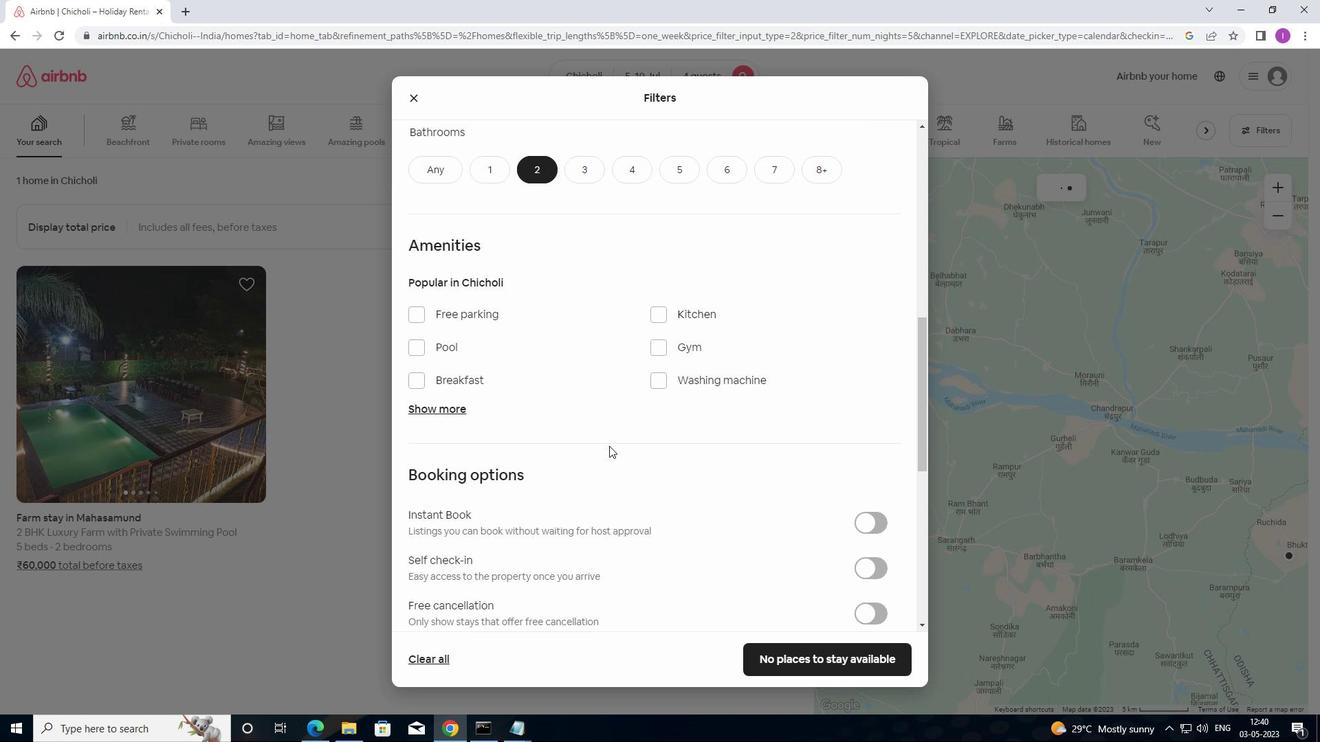 
Action: Mouse moved to (740, 484)
Screenshot: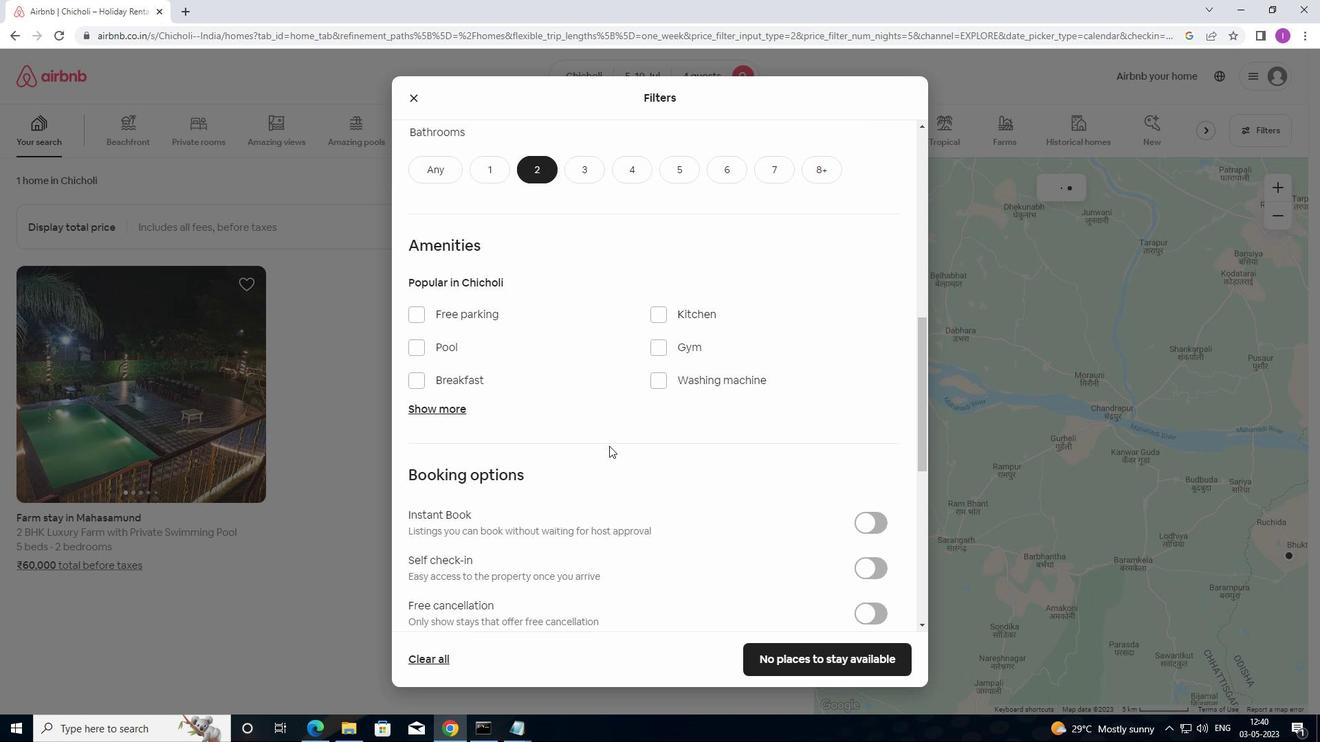 
Action: Mouse scrolled (740, 484) with delta (0, 0)
Screenshot: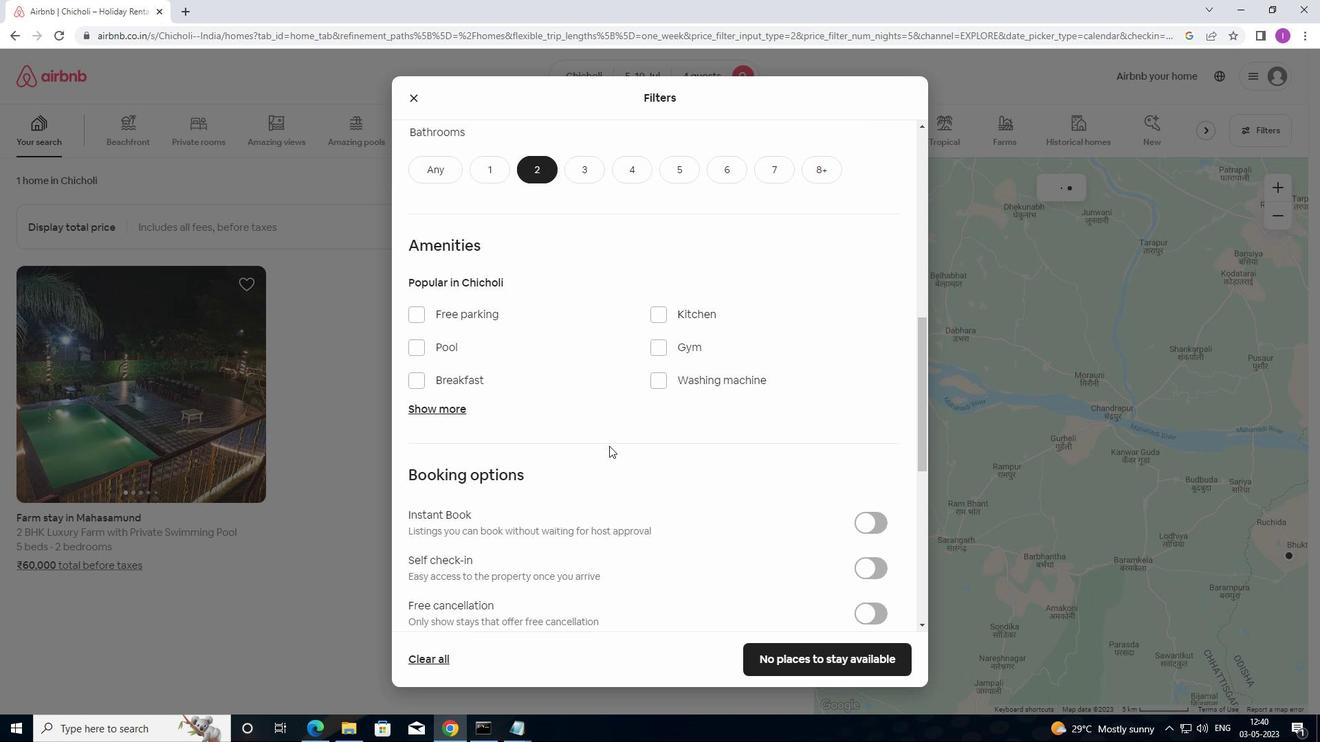 
Action: Mouse moved to (867, 288)
Screenshot: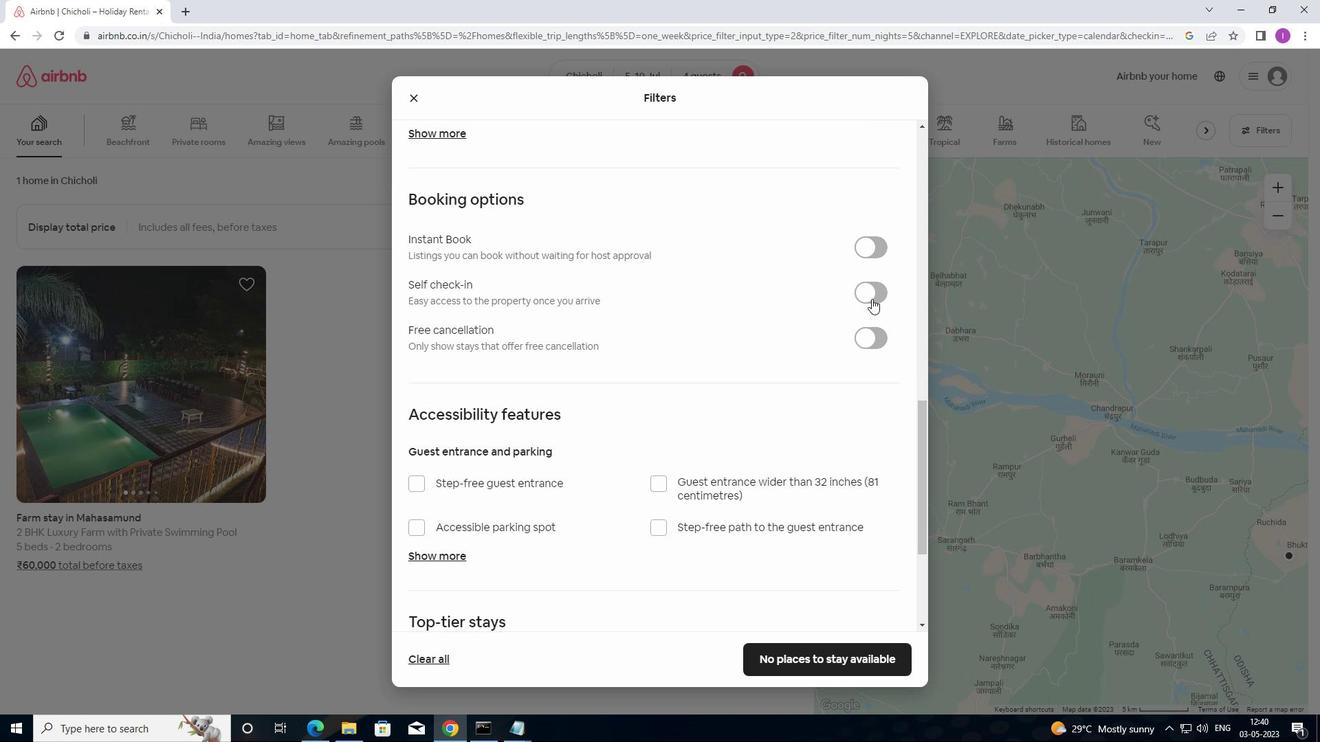 
Action: Mouse pressed left at (867, 288)
Screenshot: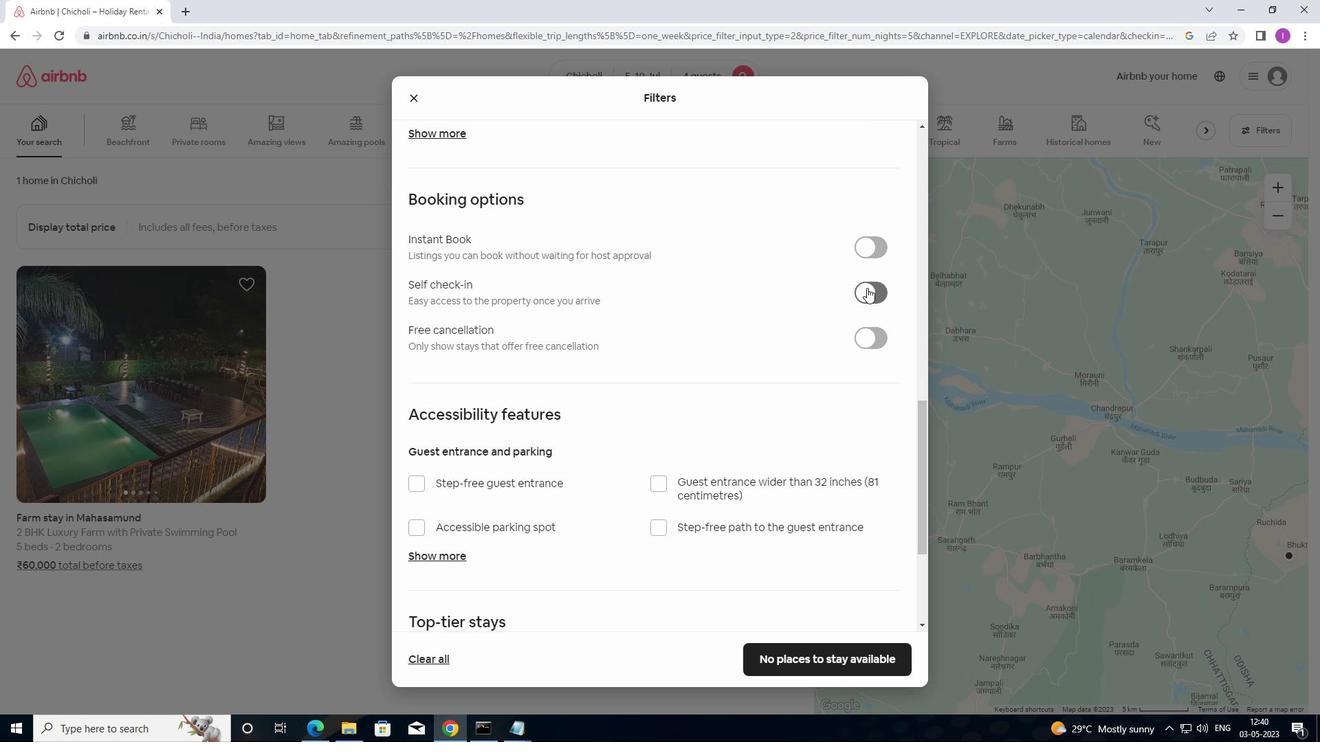 
Action: Mouse moved to (619, 491)
Screenshot: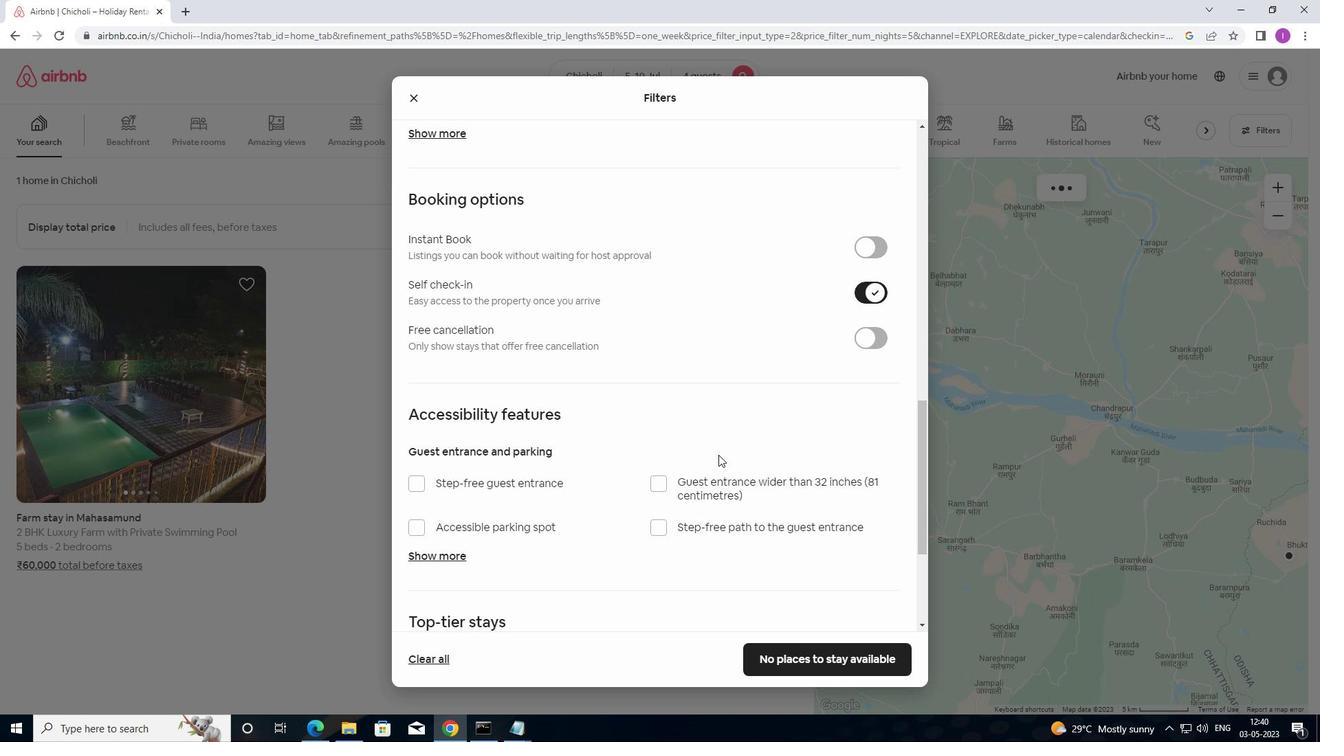 
Action: Mouse scrolled (619, 490) with delta (0, 0)
Screenshot: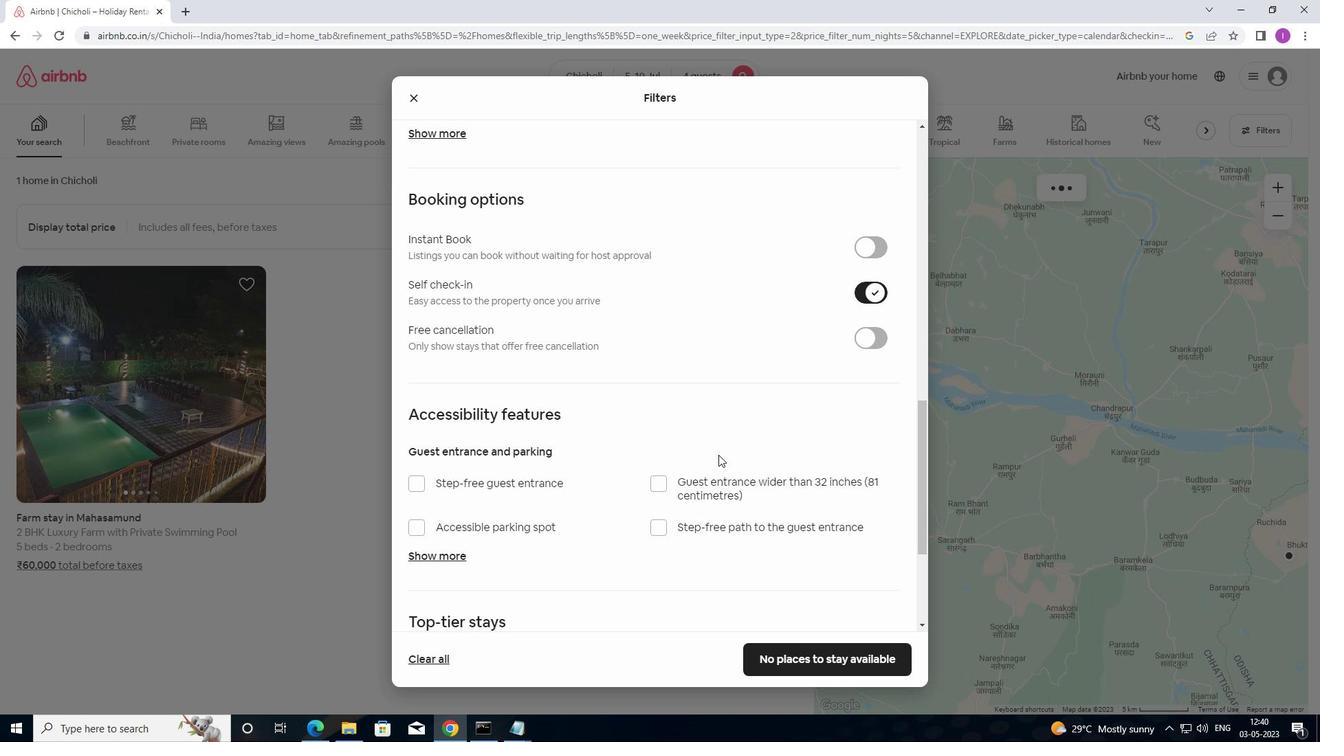 
Action: Mouse moved to (618, 496)
Screenshot: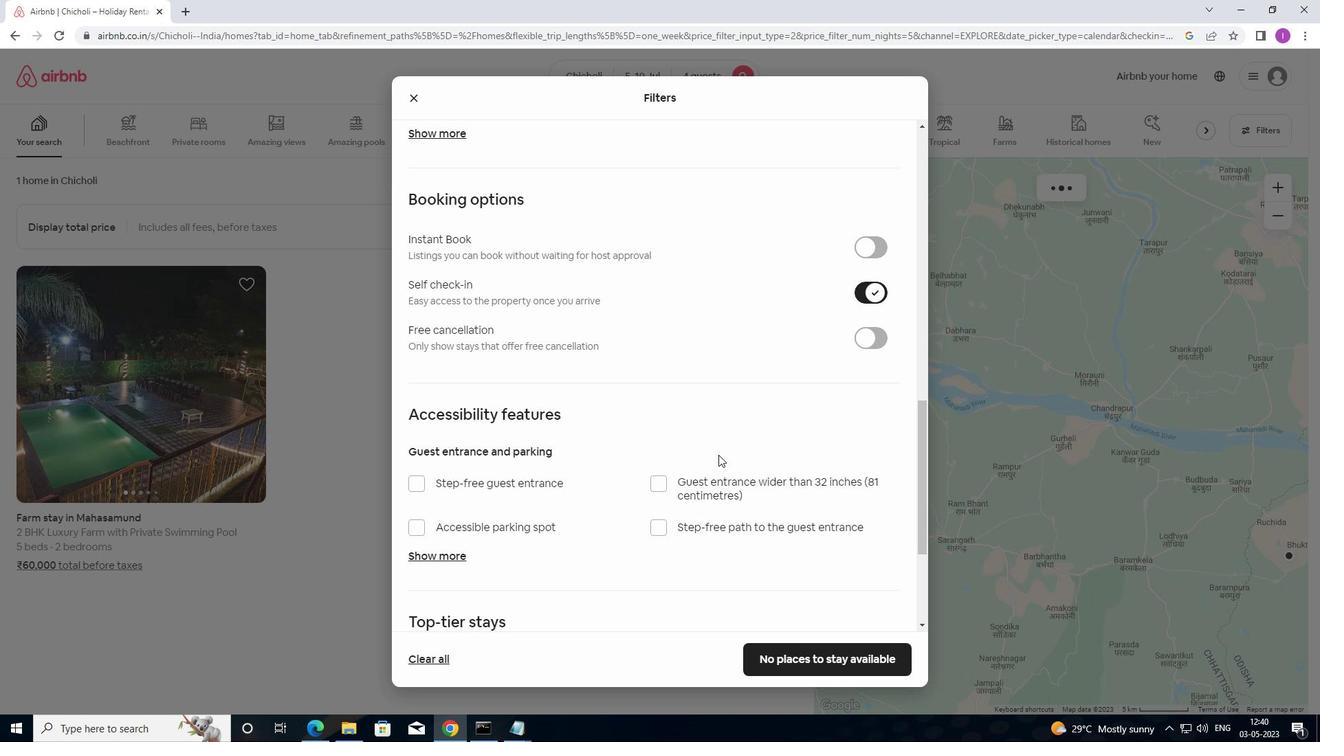 
Action: Mouse scrolled (618, 495) with delta (0, 0)
Screenshot: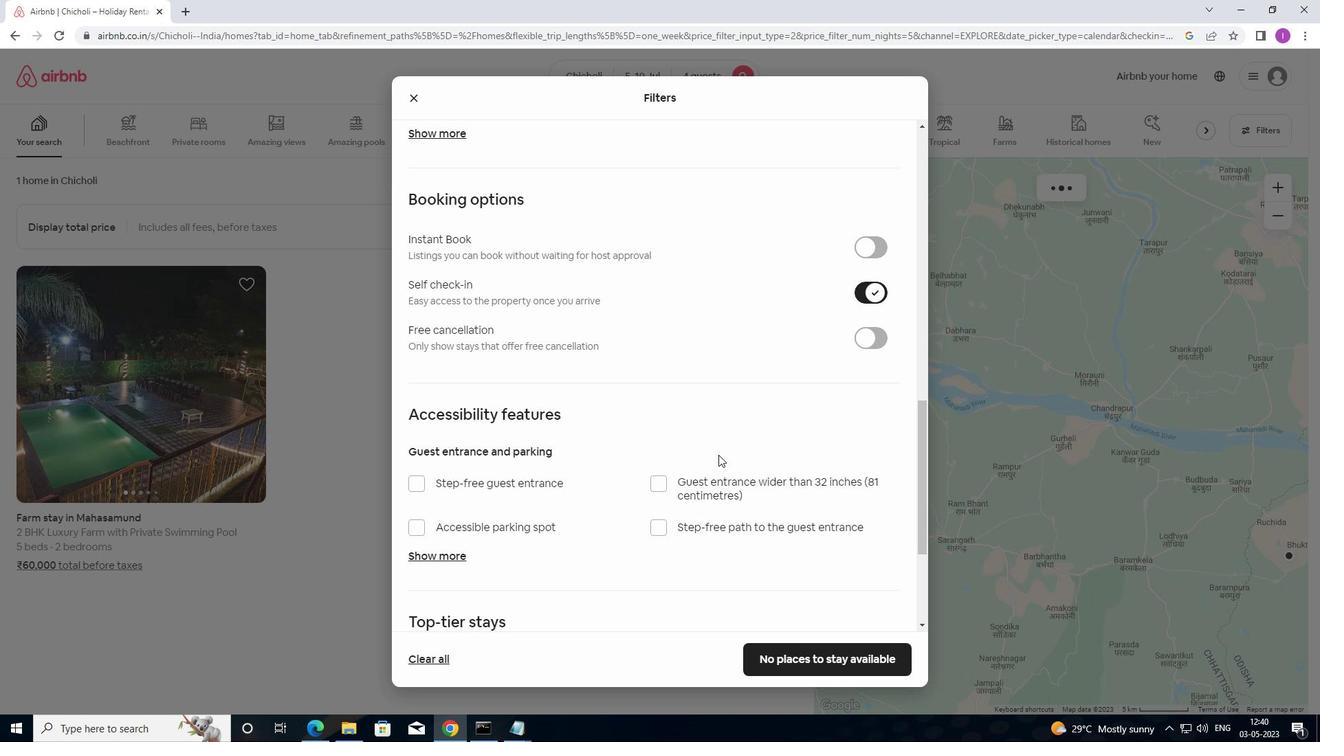 
Action: Mouse moved to (615, 502)
Screenshot: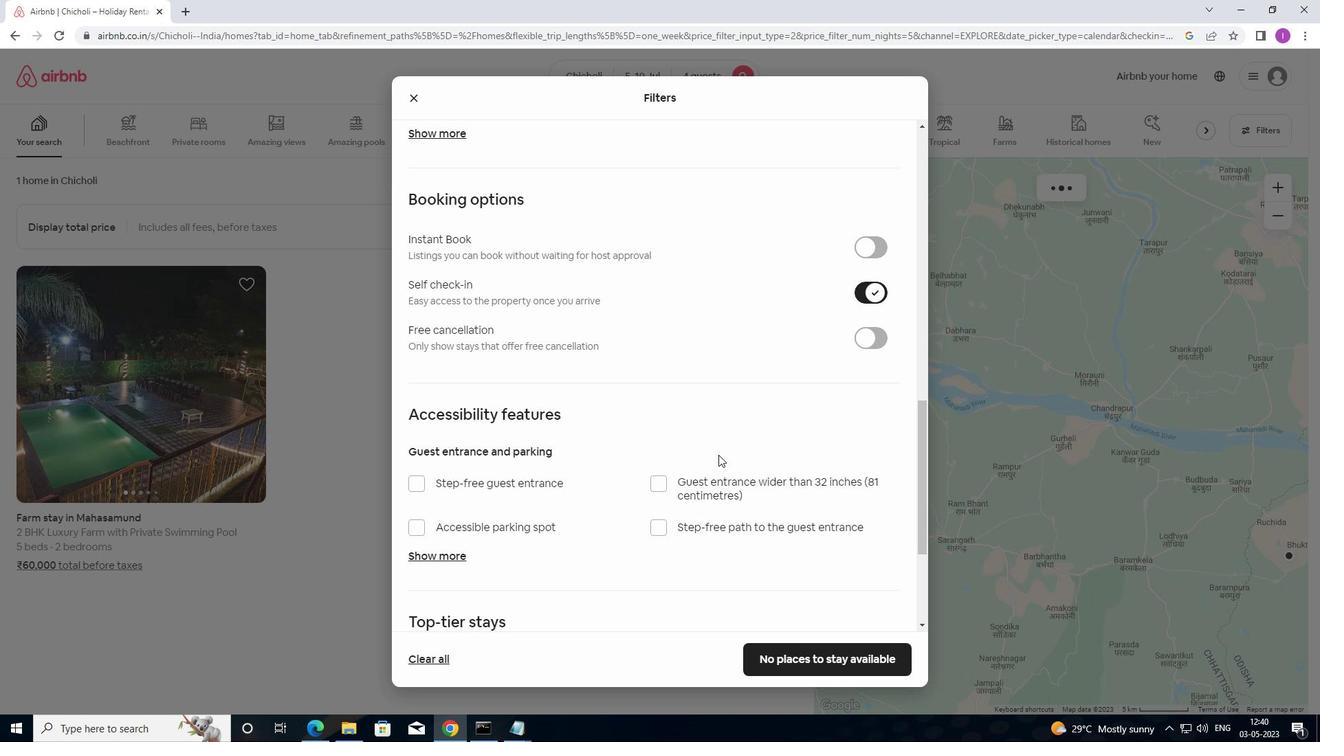 
Action: Mouse scrolled (615, 501) with delta (0, 0)
Screenshot: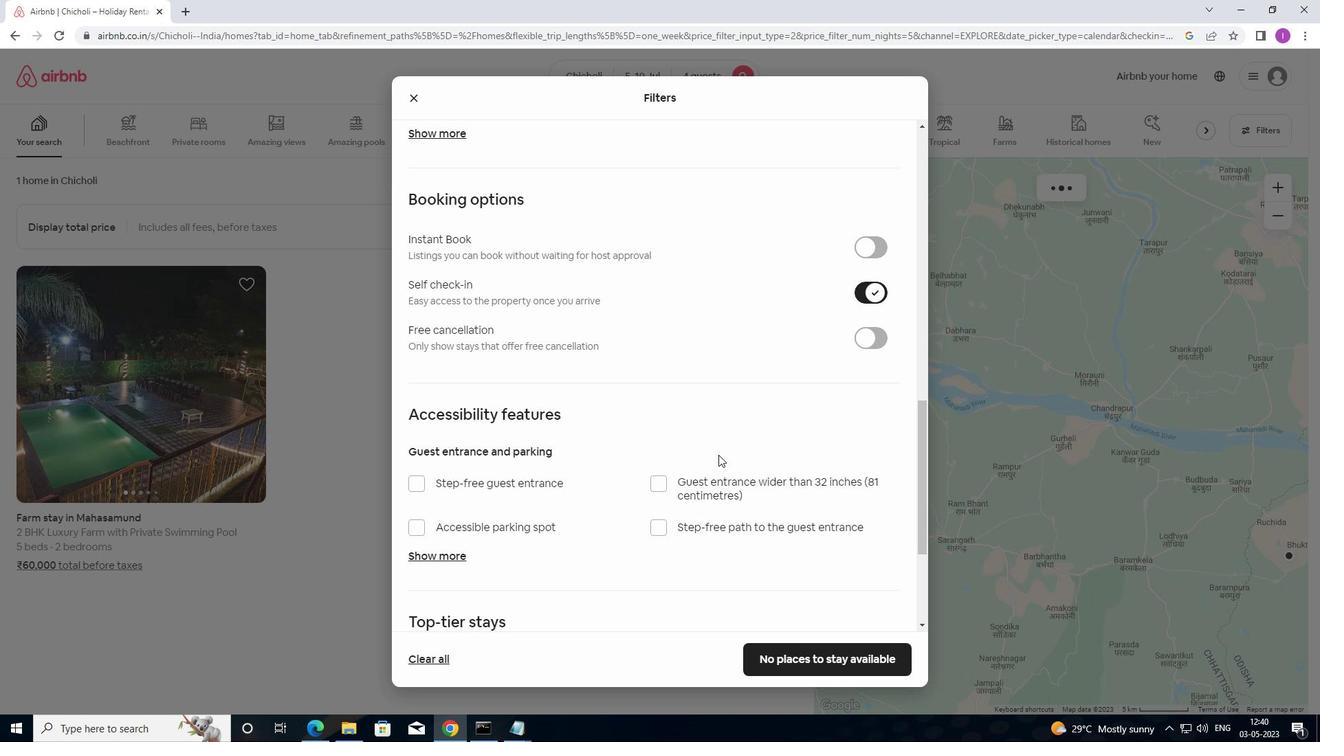 
Action: Mouse moved to (612, 506)
Screenshot: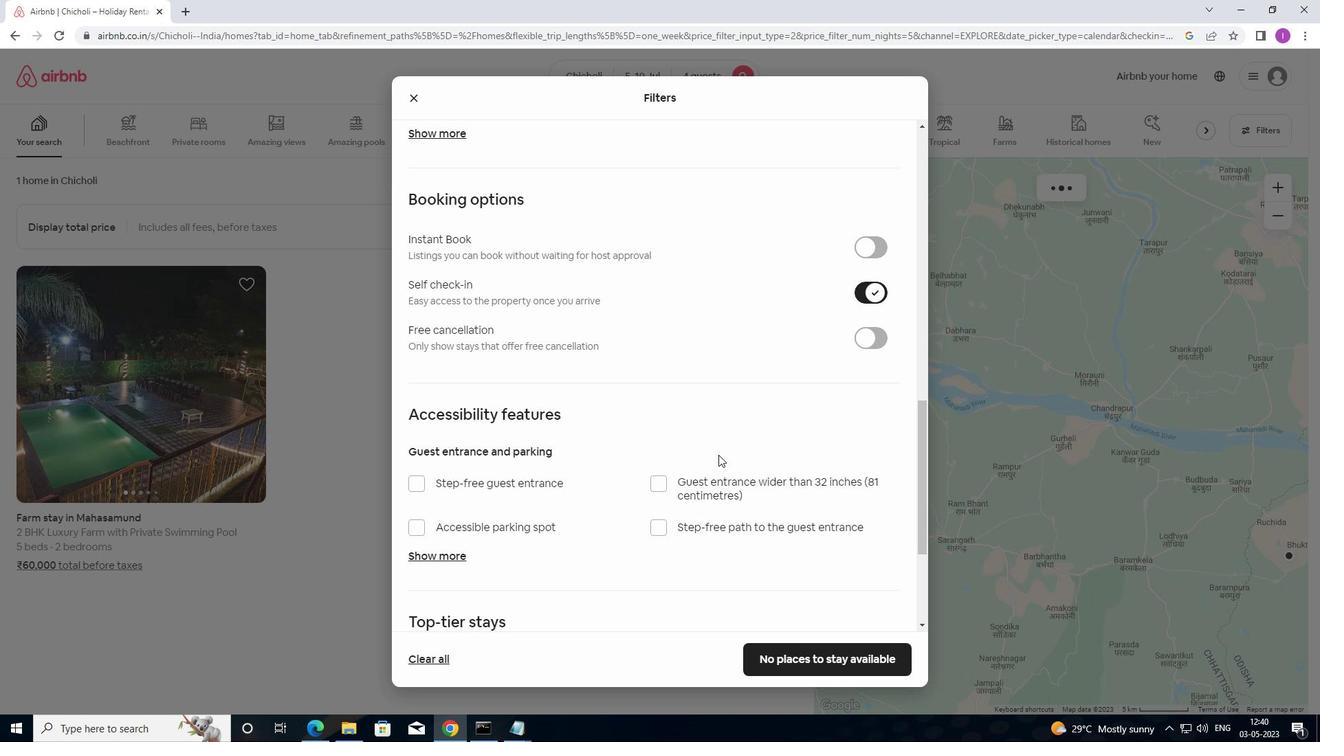 
Action: Mouse scrolled (612, 505) with delta (0, 0)
Screenshot: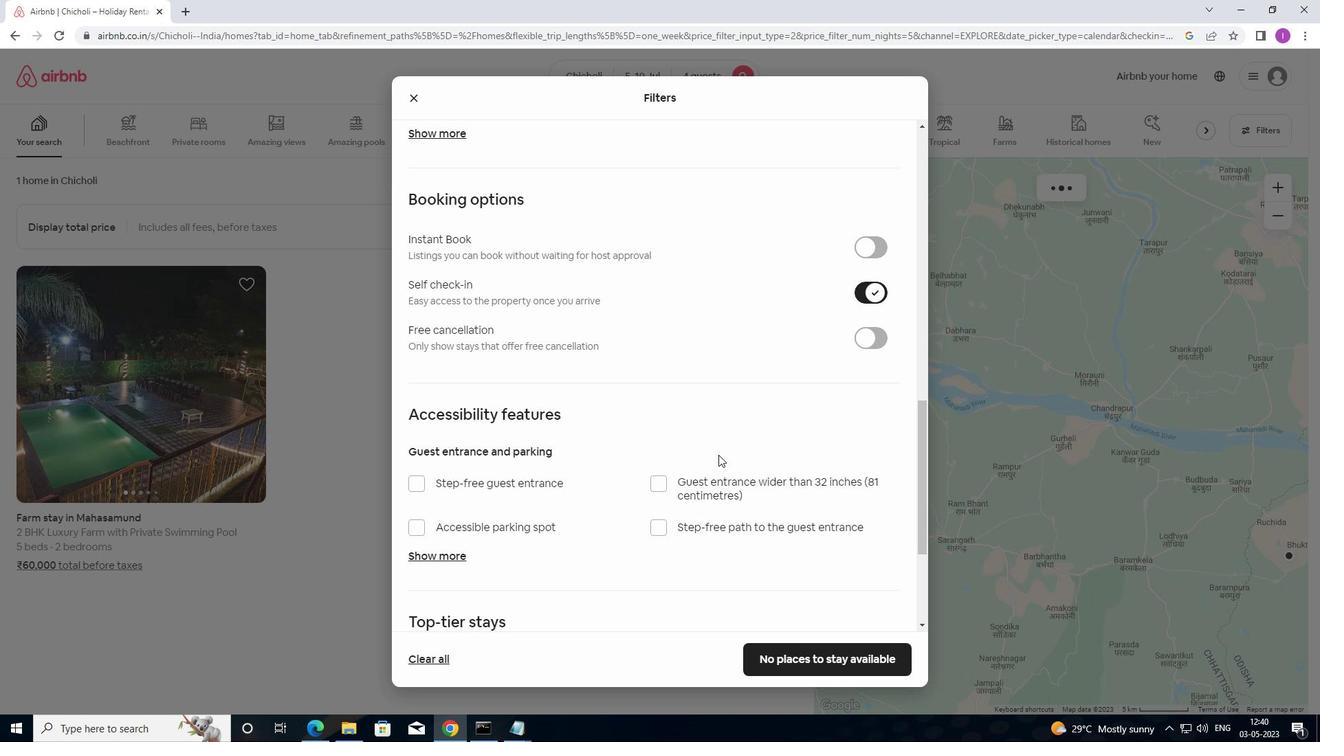 
Action: Mouse moved to (609, 508)
Screenshot: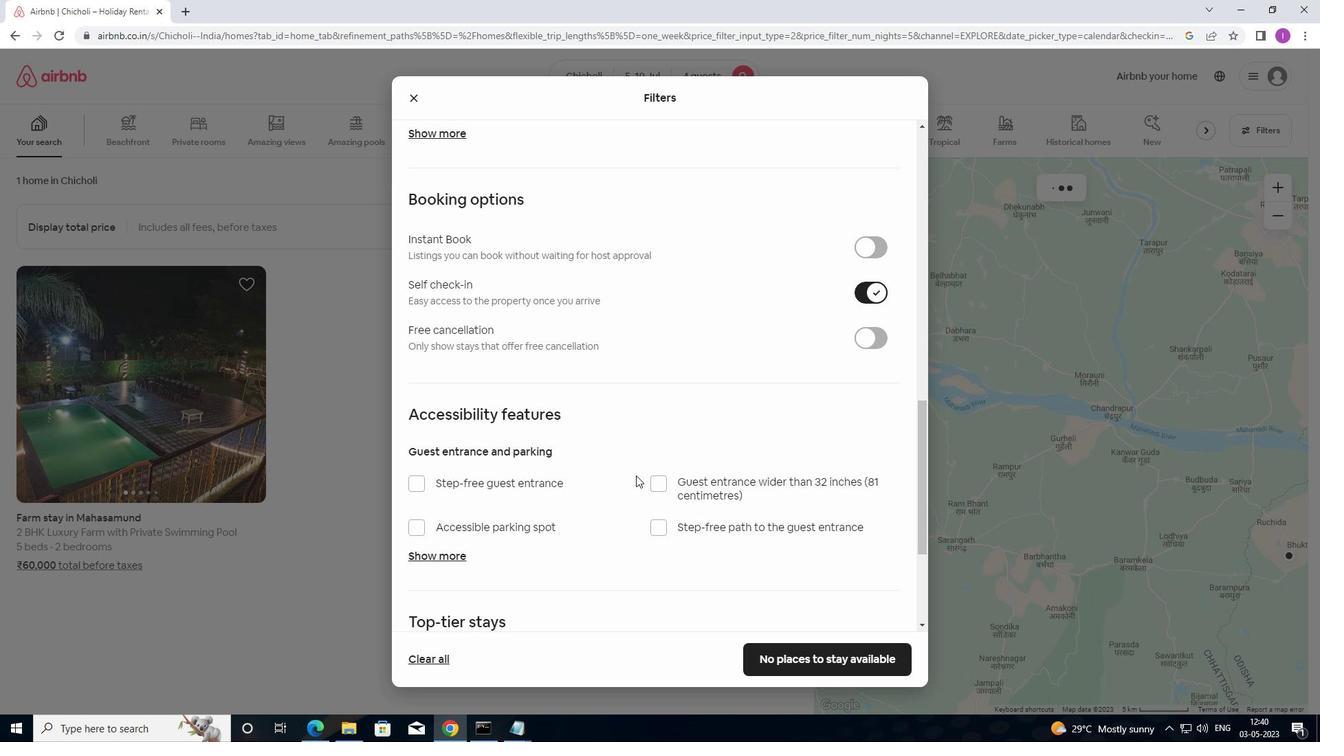 
Action: Mouse scrolled (609, 507) with delta (0, 0)
Screenshot: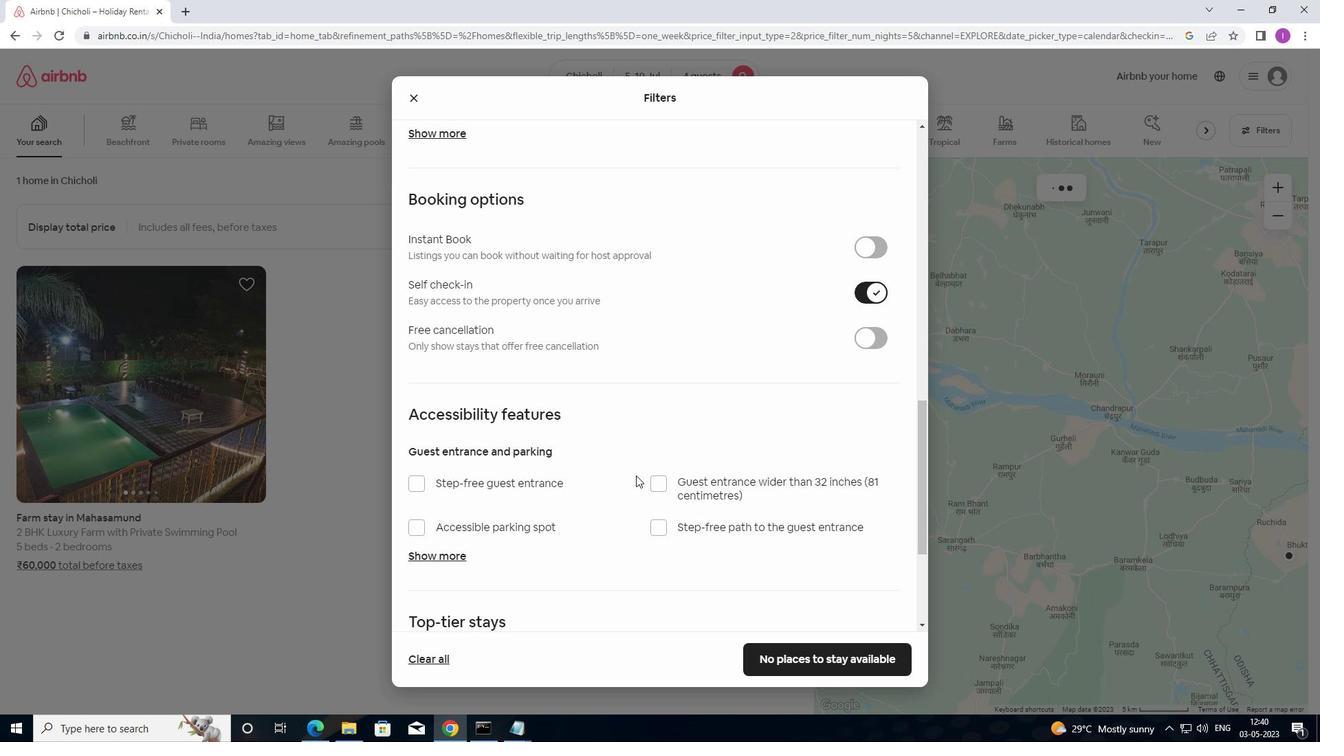 
Action: Mouse moved to (564, 541)
Screenshot: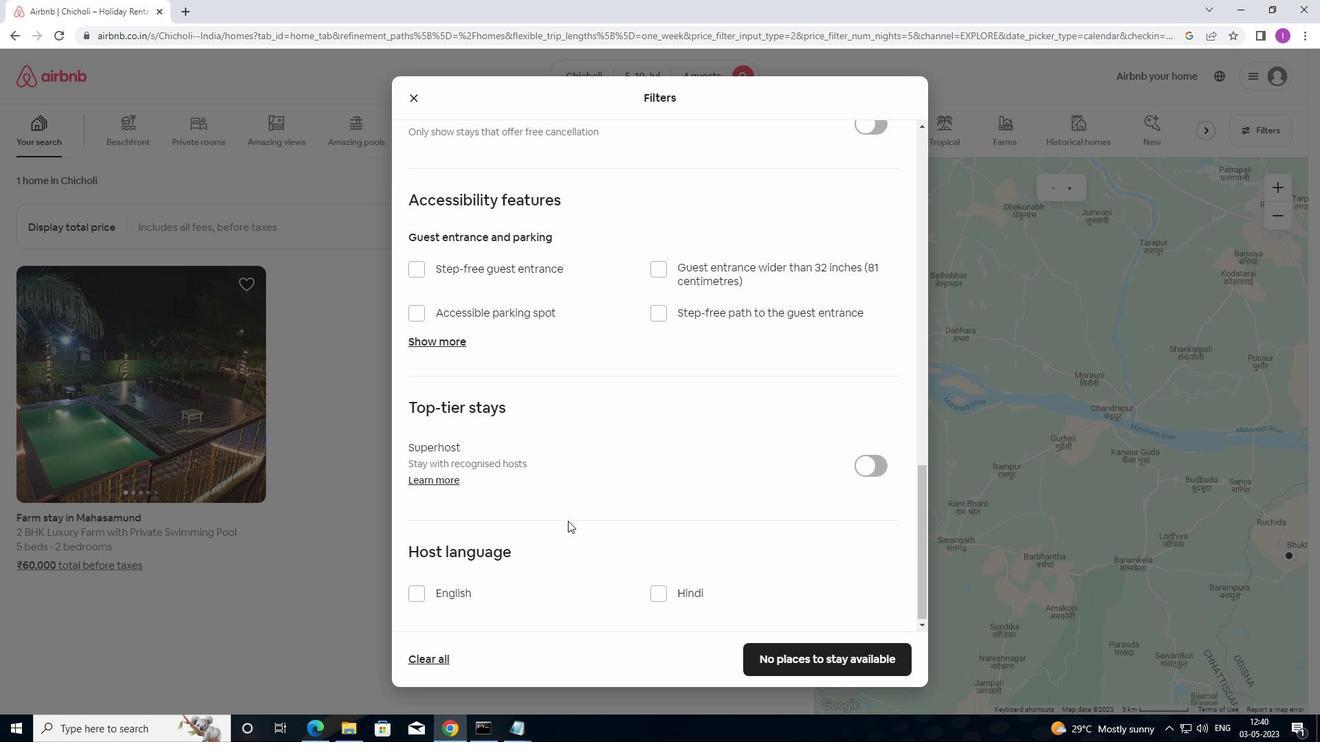 
Action: Mouse scrolled (564, 540) with delta (0, 0)
Screenshot: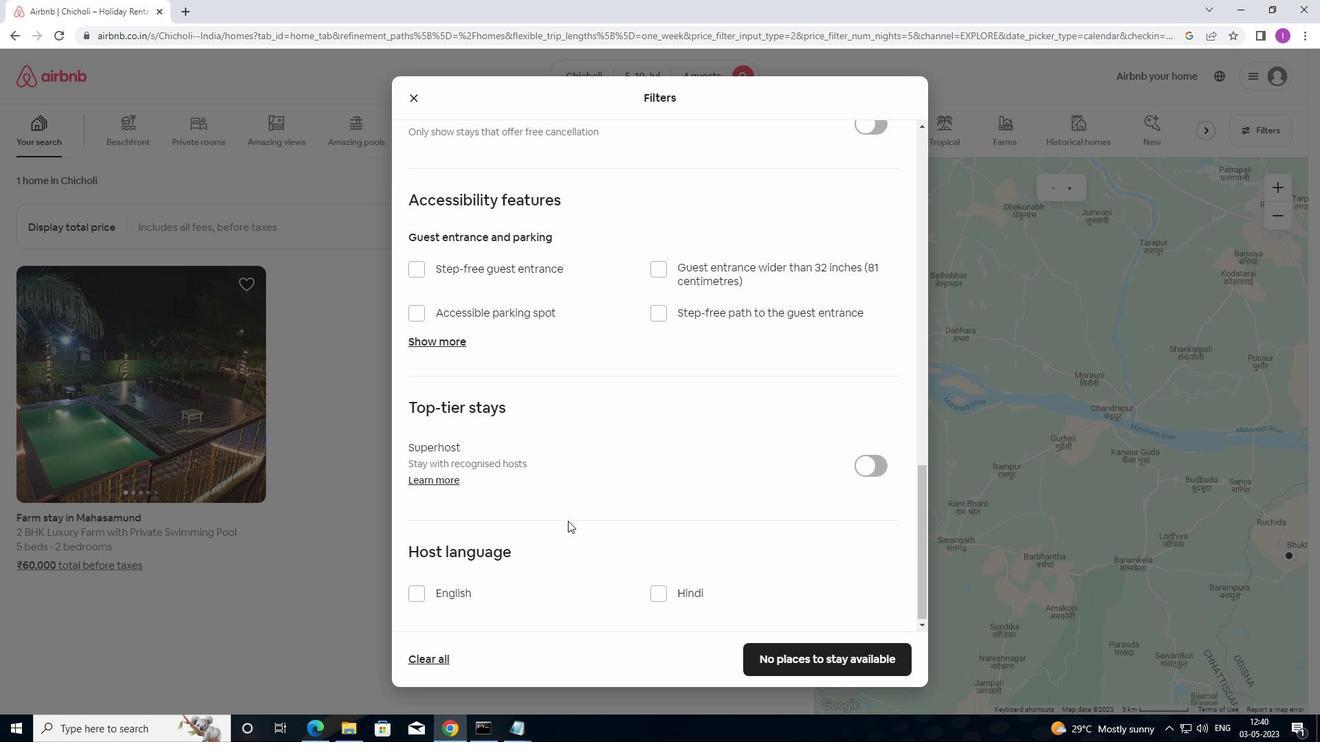 
Action: Mouse moved to (564, 549)
Screenshot: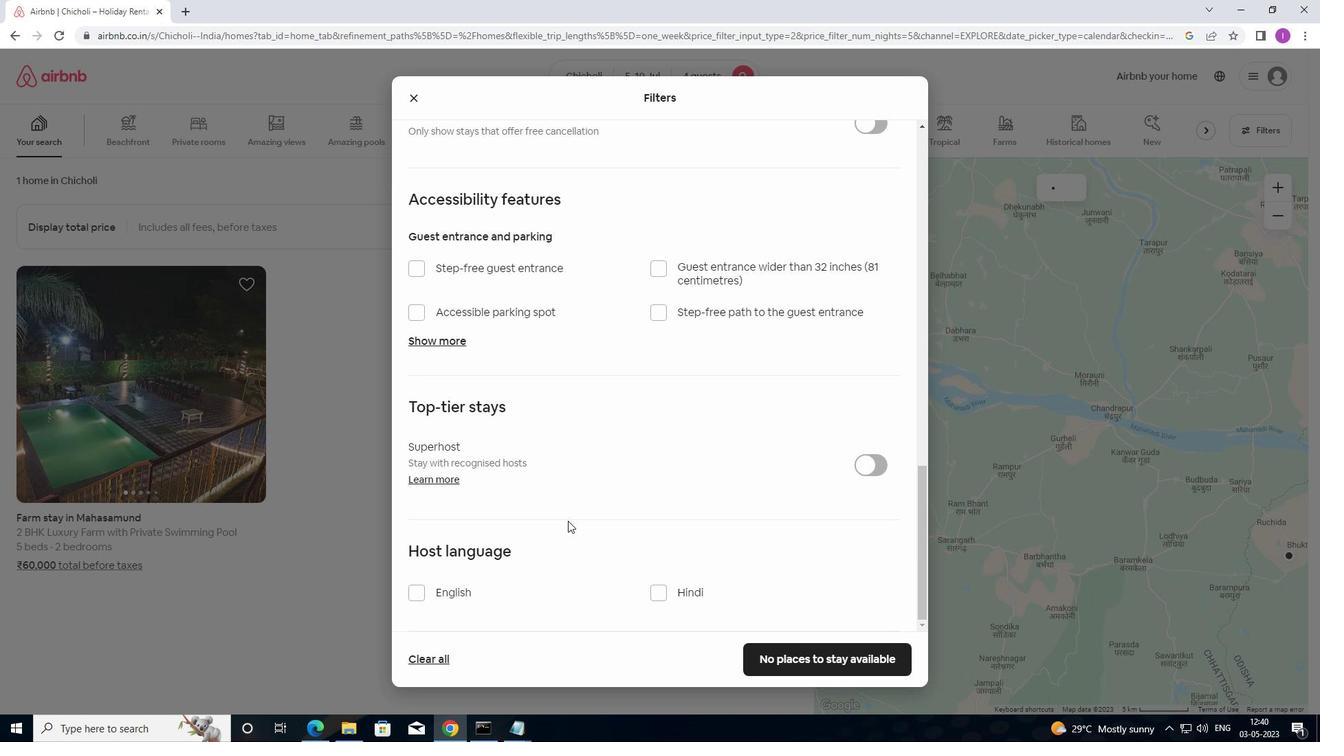
Action: Mouse scrolled (564, 548) with delta (0, 0)
Screenshot: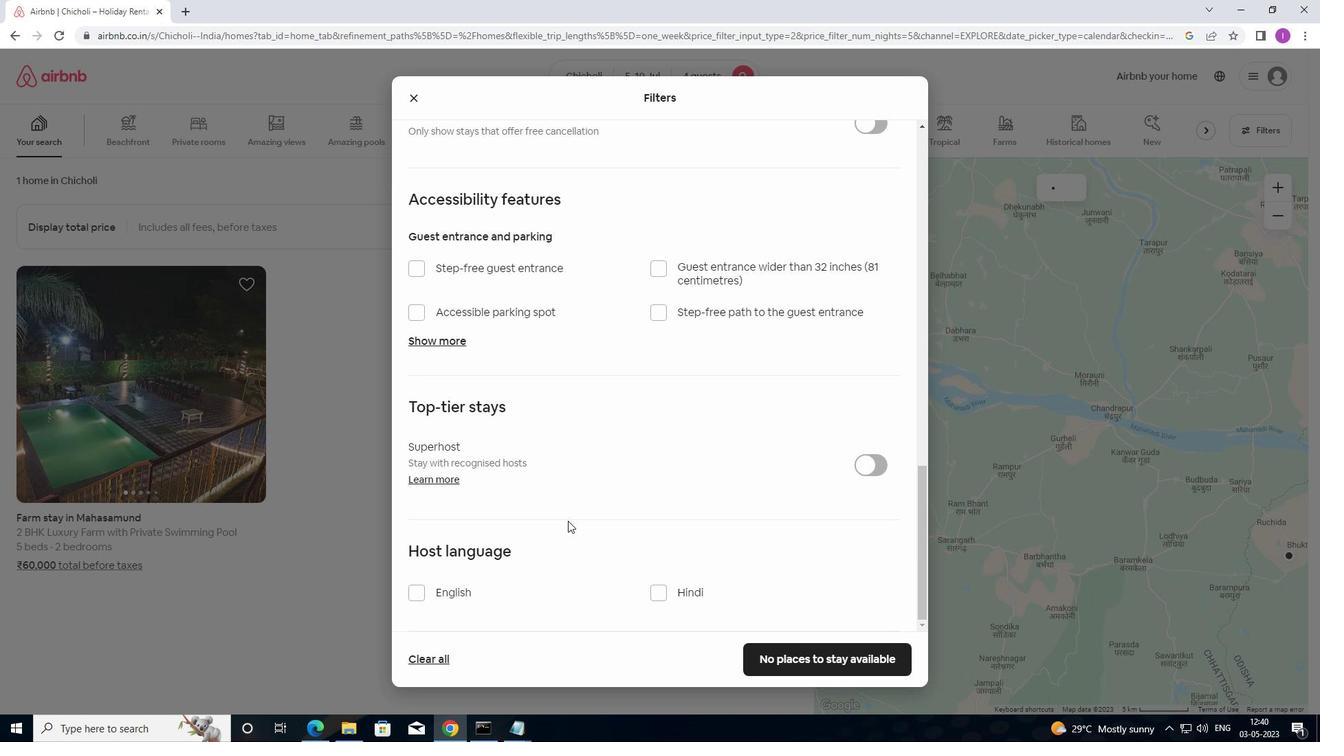 
Action: Mouse moved to (564, 559)
Screenshot: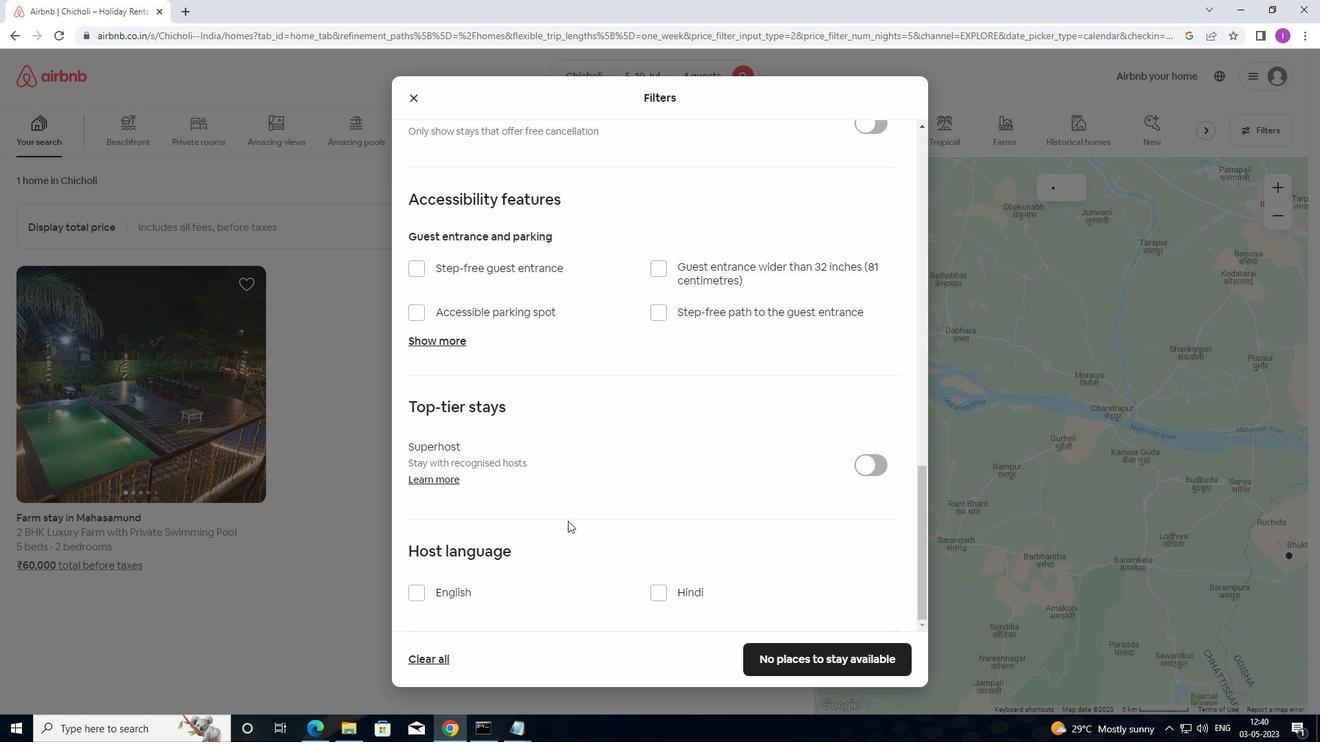 
Action: Mouse scrolled (564, 558) with delta (0, 0)
Screenshot: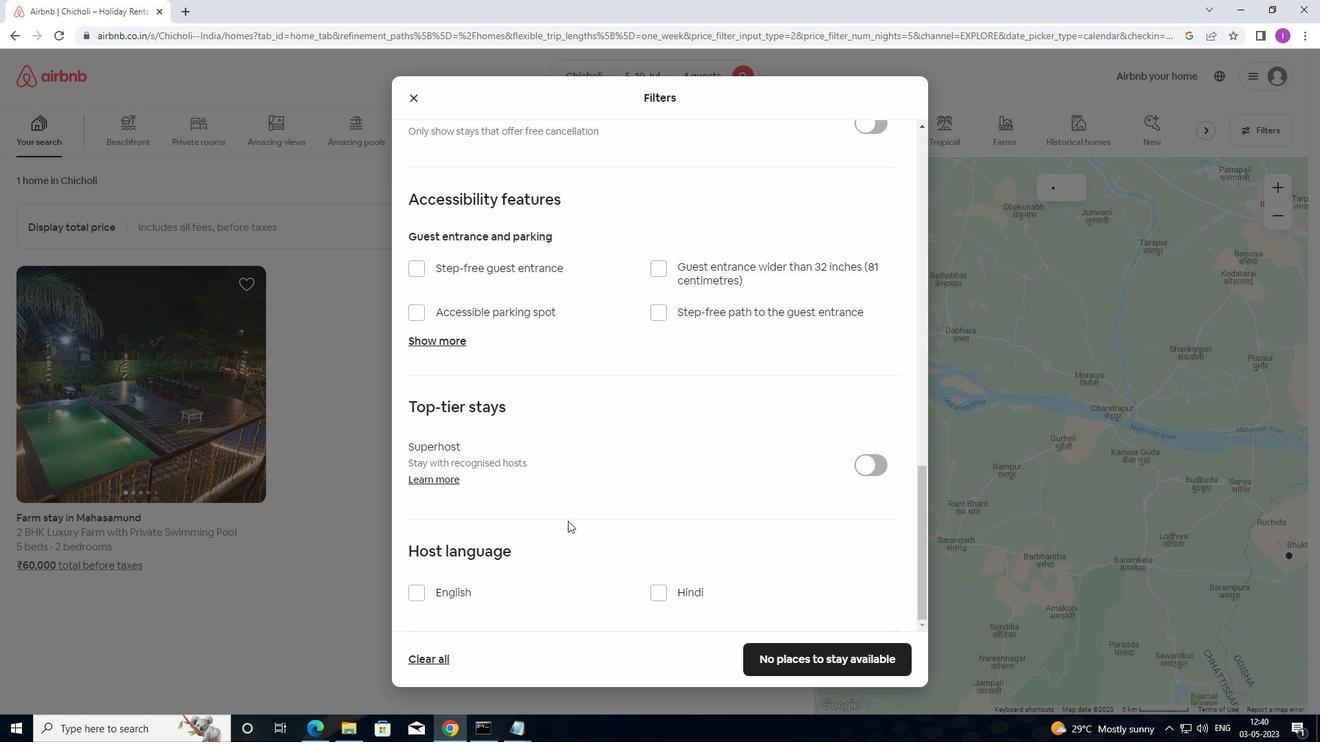 
Action: Mouse moved to (417, 592)
Screenshot: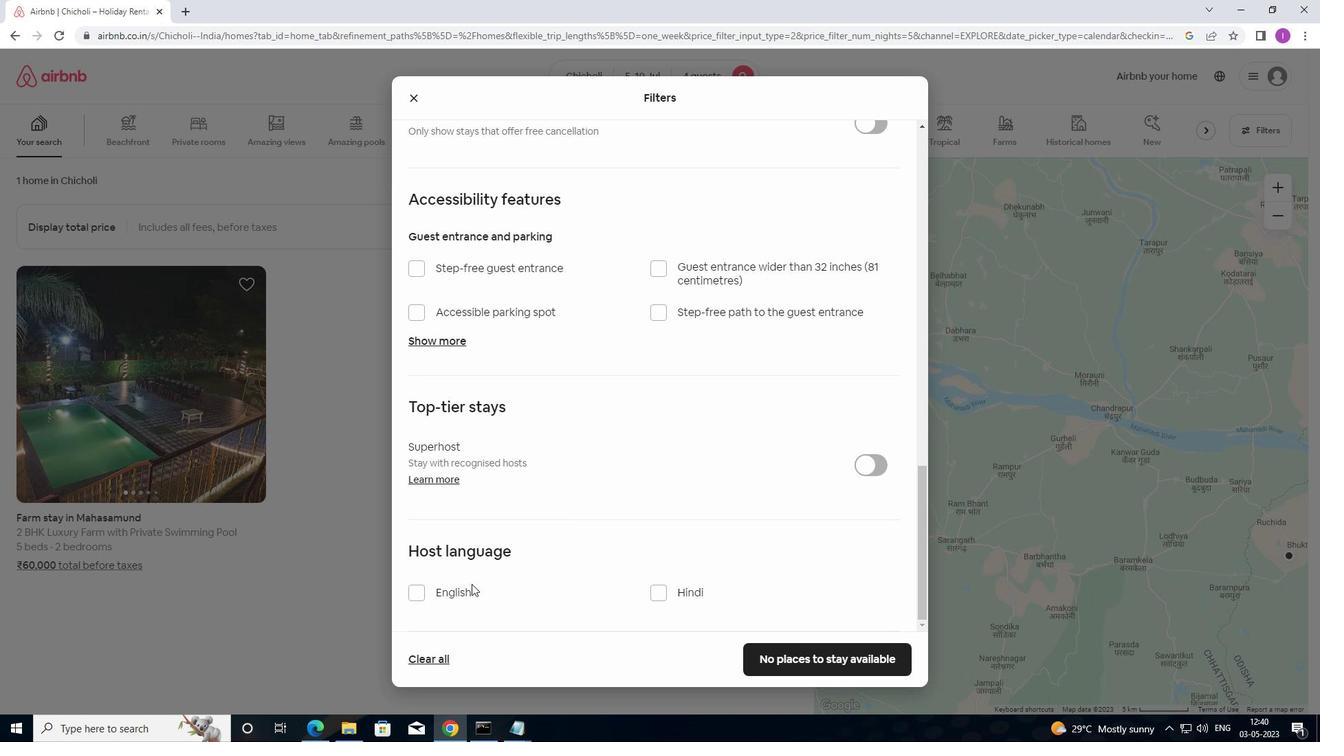 
Action: Mouse pressed left at (417, 592)
Screenshot: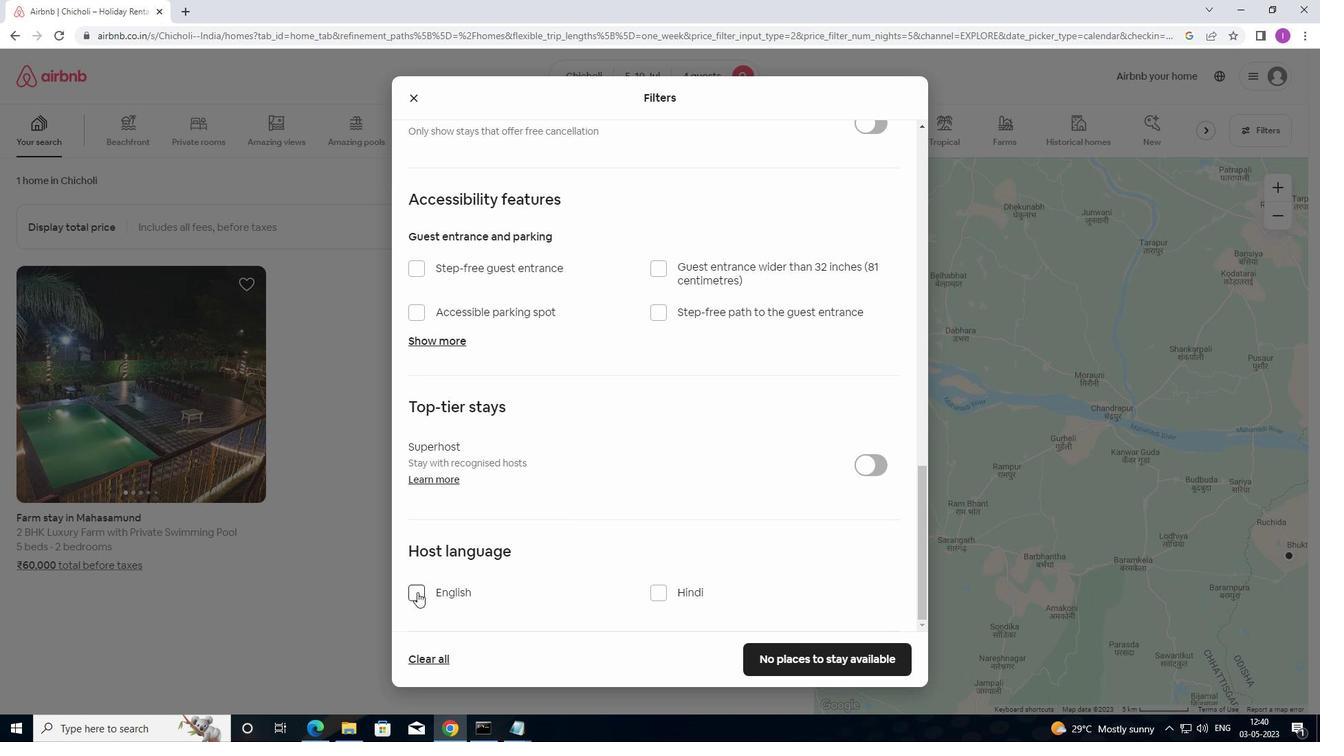 
Action: Mouse moved to (828, 661)
Screenshot: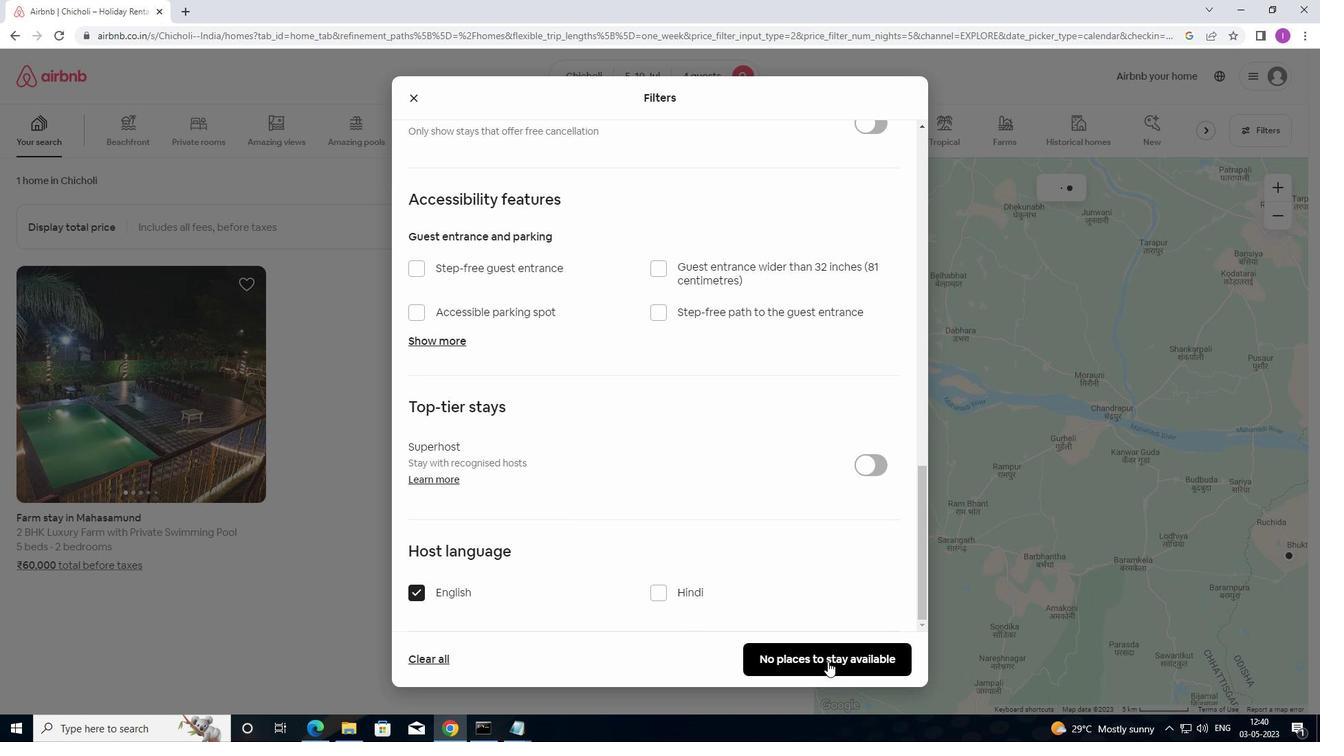 
Action: Mouse pressed left at (828, 661)
Screenshot: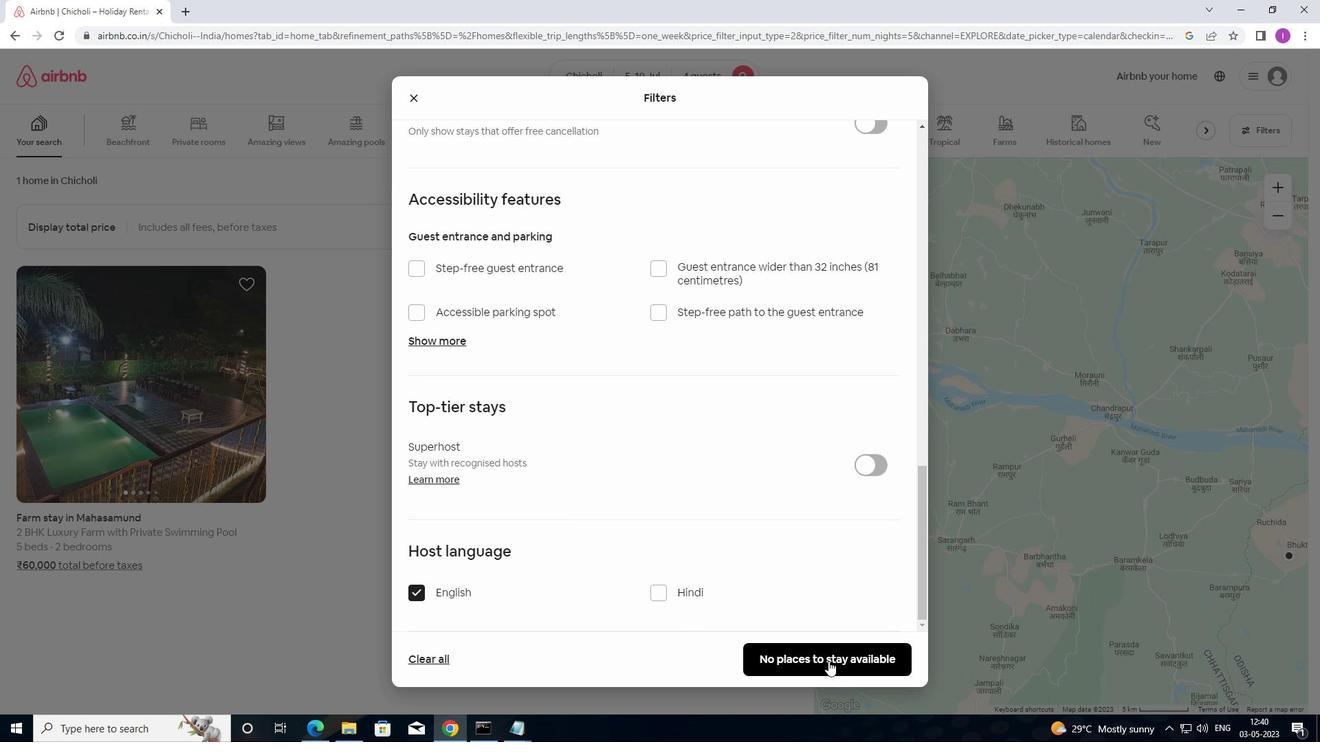 
Action: Mouse moved to (828, 648)
Screenshot: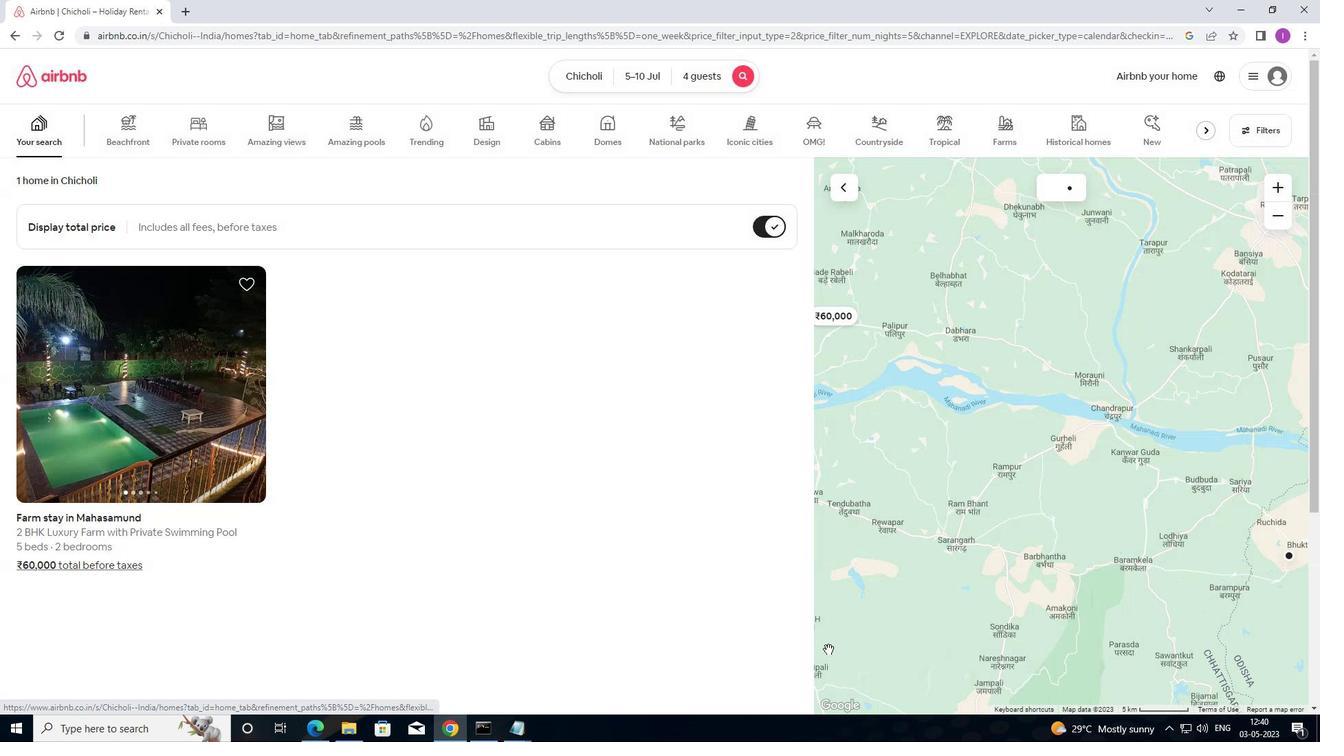 
